 Task: Find a flat in Pila, Poland for 2 guests from 11th to 15th June, with a price range of ₹7000 to ₹14000, 1 bedroom, 2 beds, 1 bathroom, and amenities like Wifi and Air conditioning.
Action: Mouse moved to (453, 171)
Screenshot: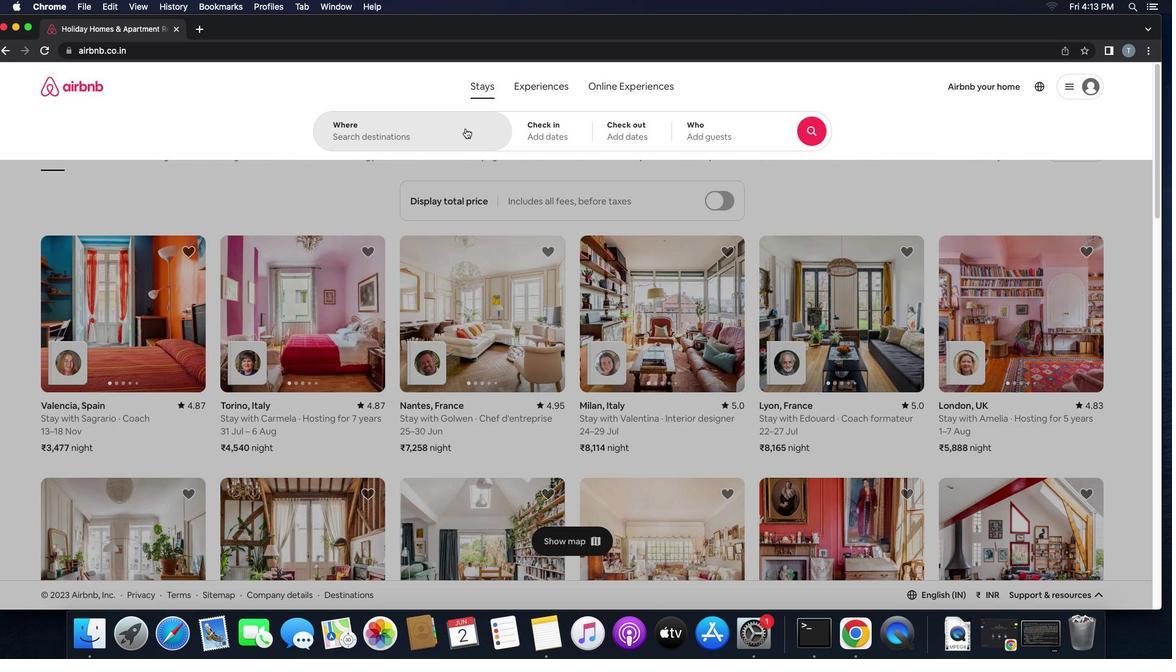 
Action: Mouse pressed left at (453, 171)
Screenshot: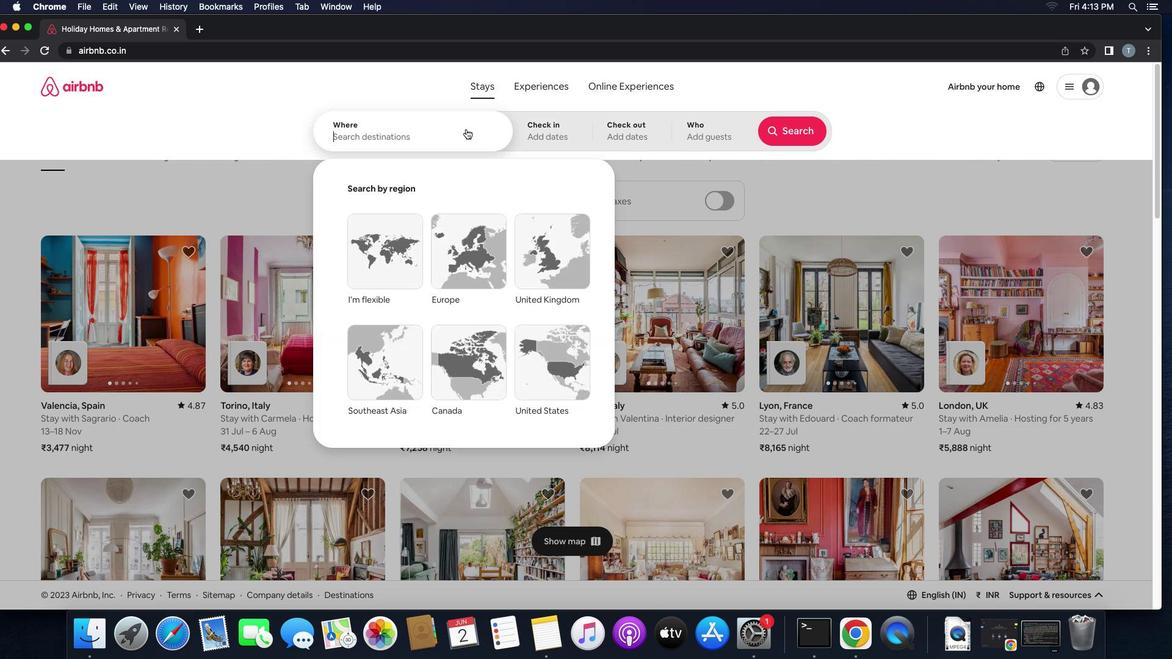 
Action: Mouse moved to (472, 175)
Screenshot: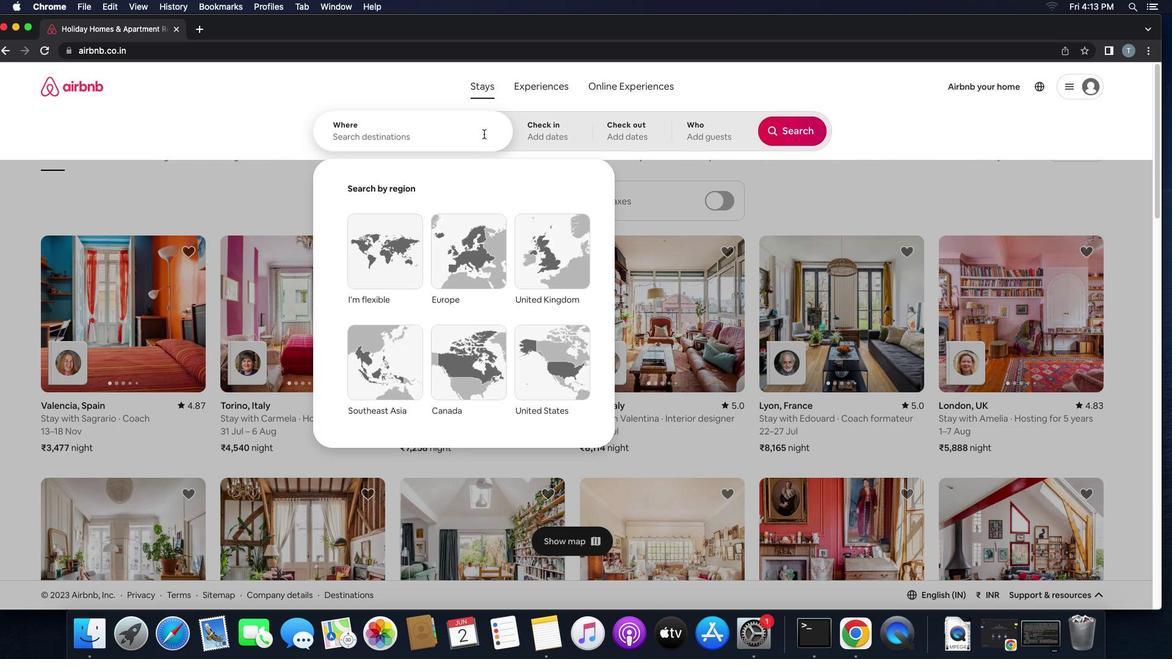 
Action: Key pressed 'p''i''l''a'',''p''o''l''a''n''d'
Screenshot: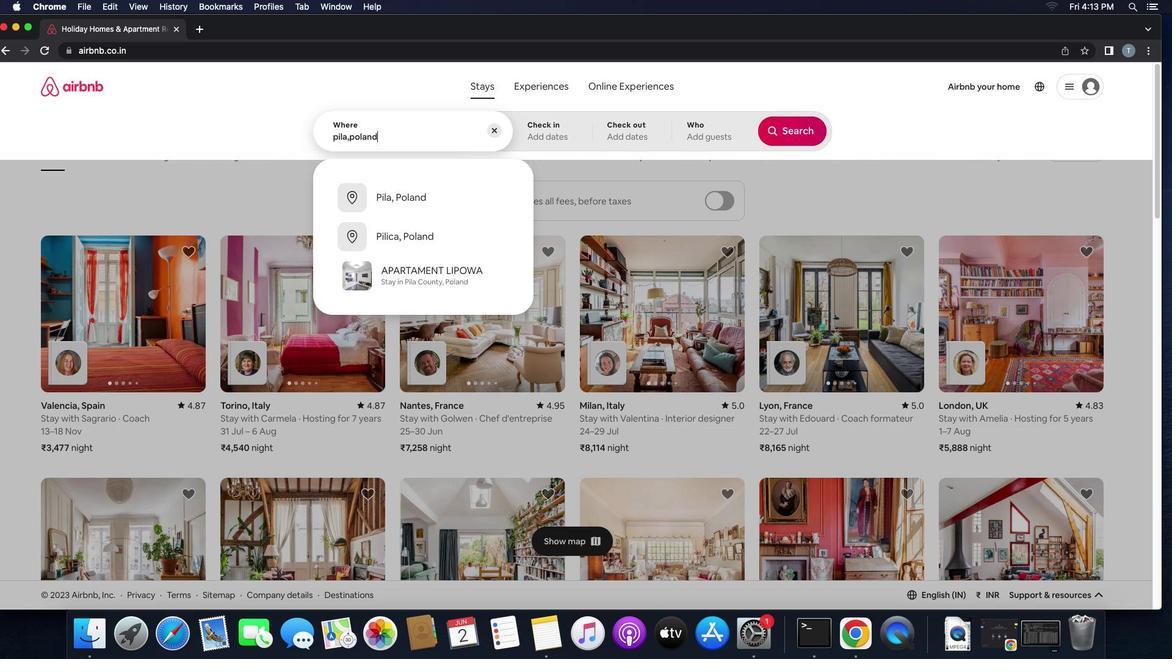 
Action: Mouse moved to (415, 233)
Screenshot: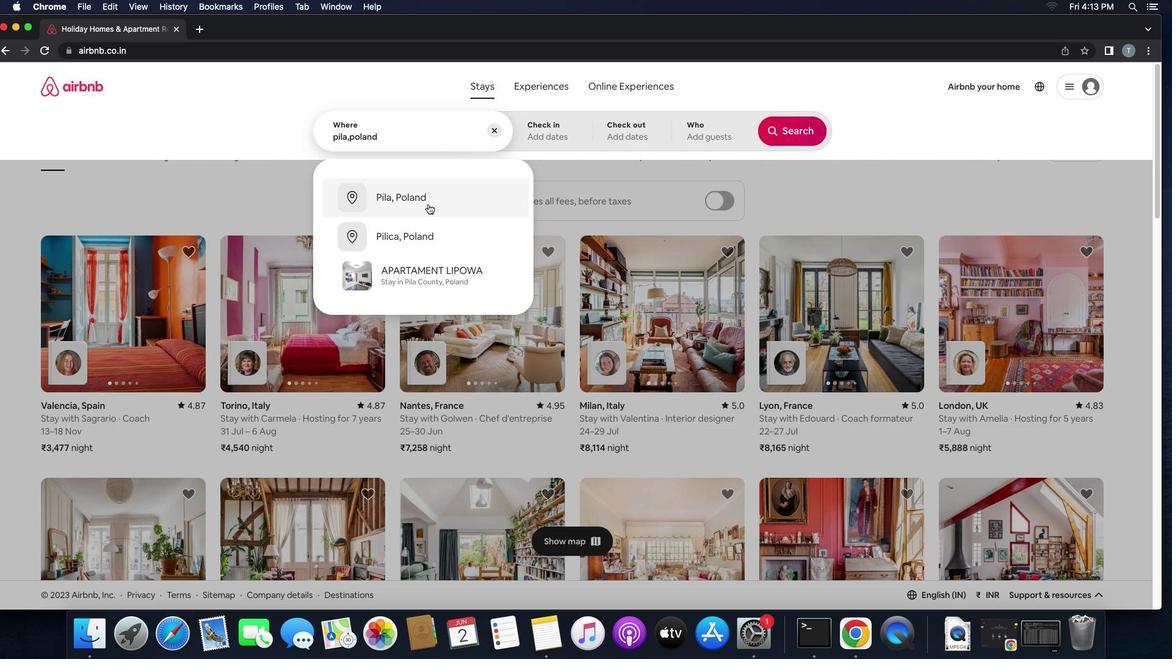 
Action: Mouse pressed left at (415, 233)
Screenshot: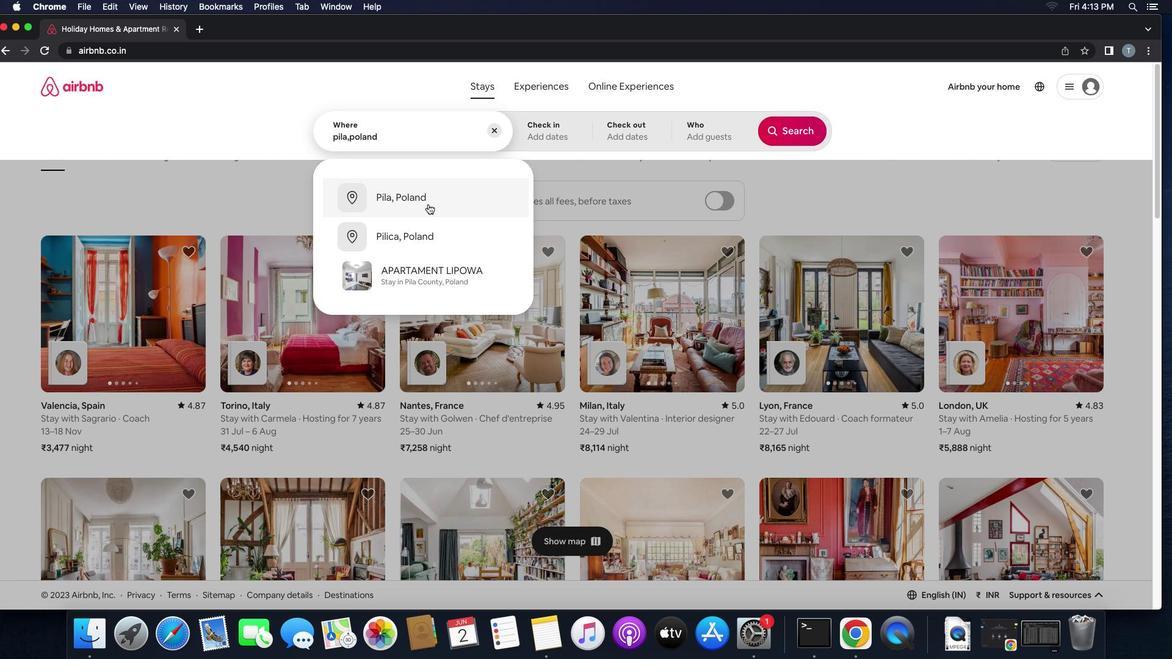 
Action: Mouse moved to (350, 345)
Screenshot: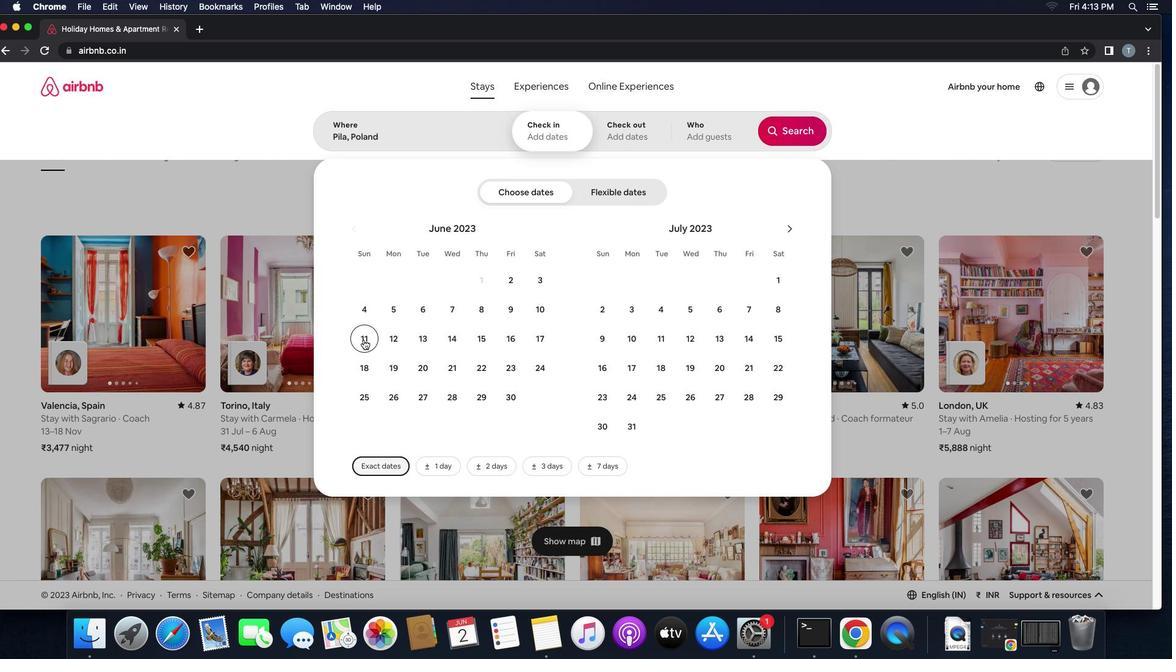
Action: Mouse pressed left at (350, 345)
Screenshot: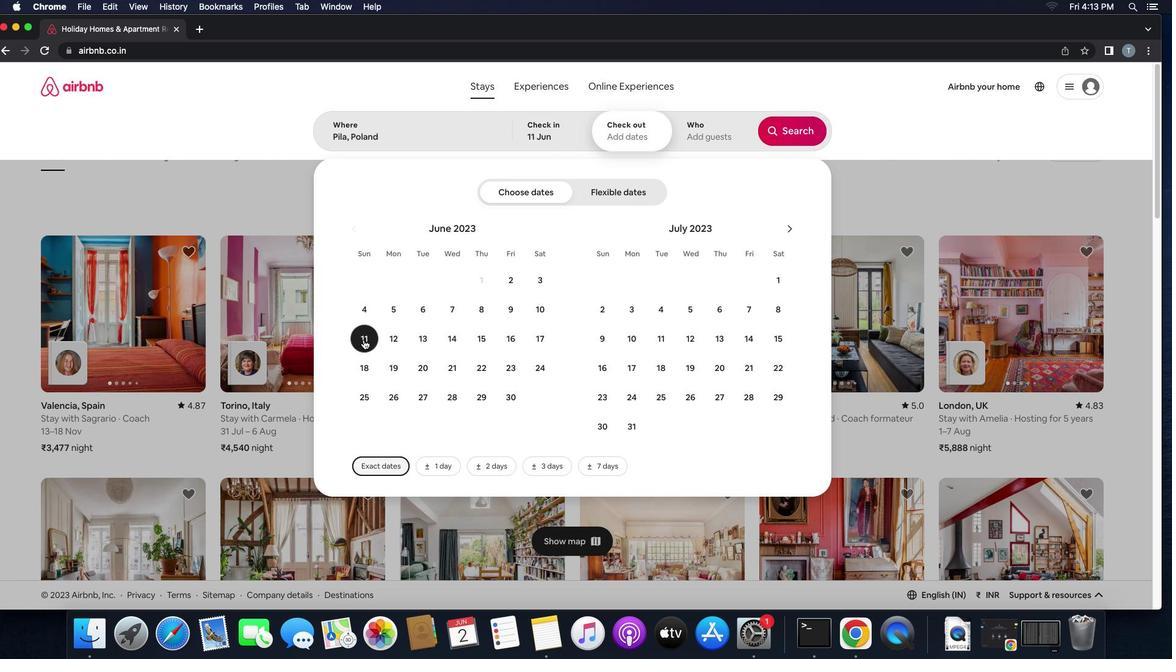 
Action: Mouse moved to (467, 342)
Screenshot: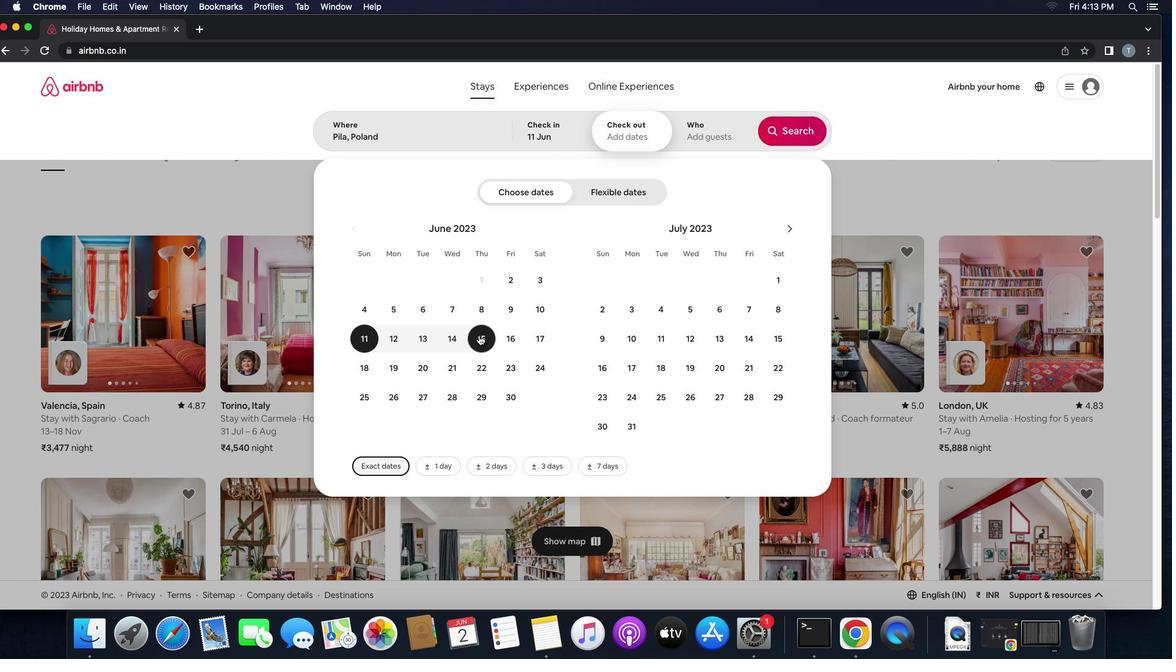 
Action: Mouse pressed left at (467, 342)
Screenshot: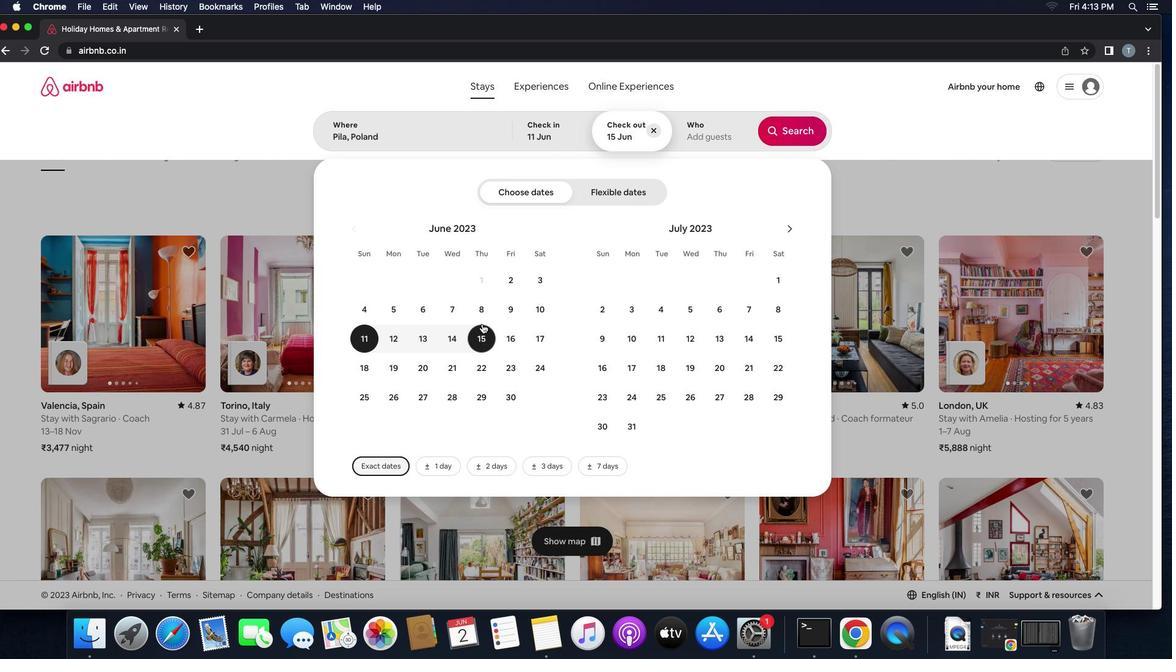 
Action: Mouse moved to (673, 174)
Screenshot: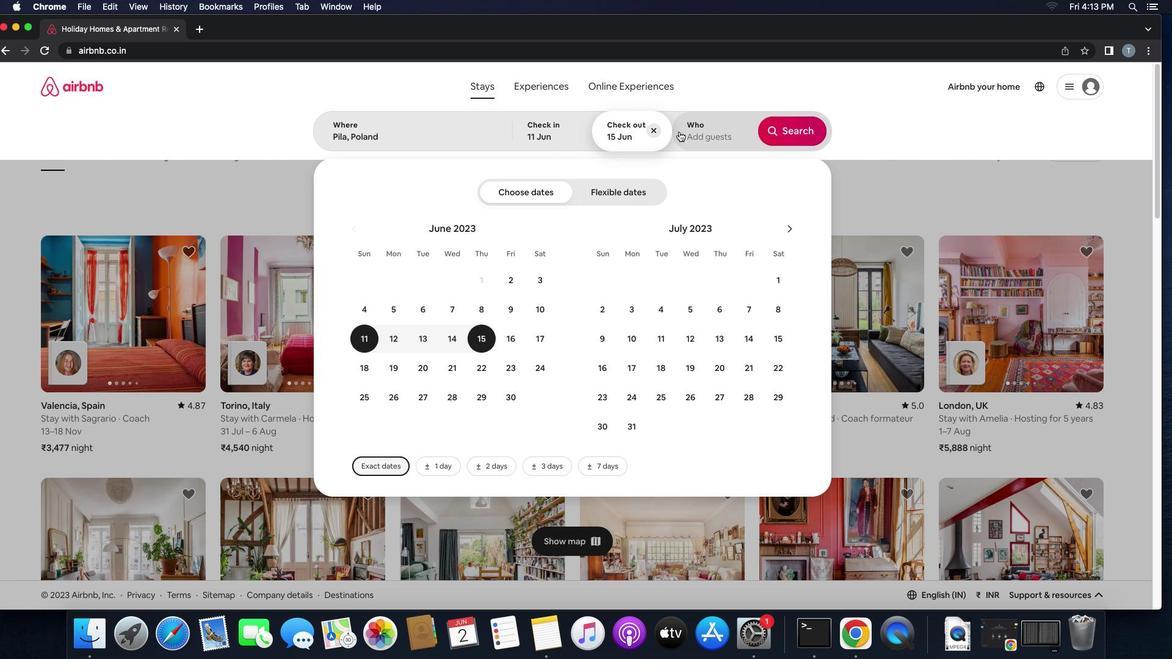 
Action: Mouse pressed left at (673, 174)
Screenshot: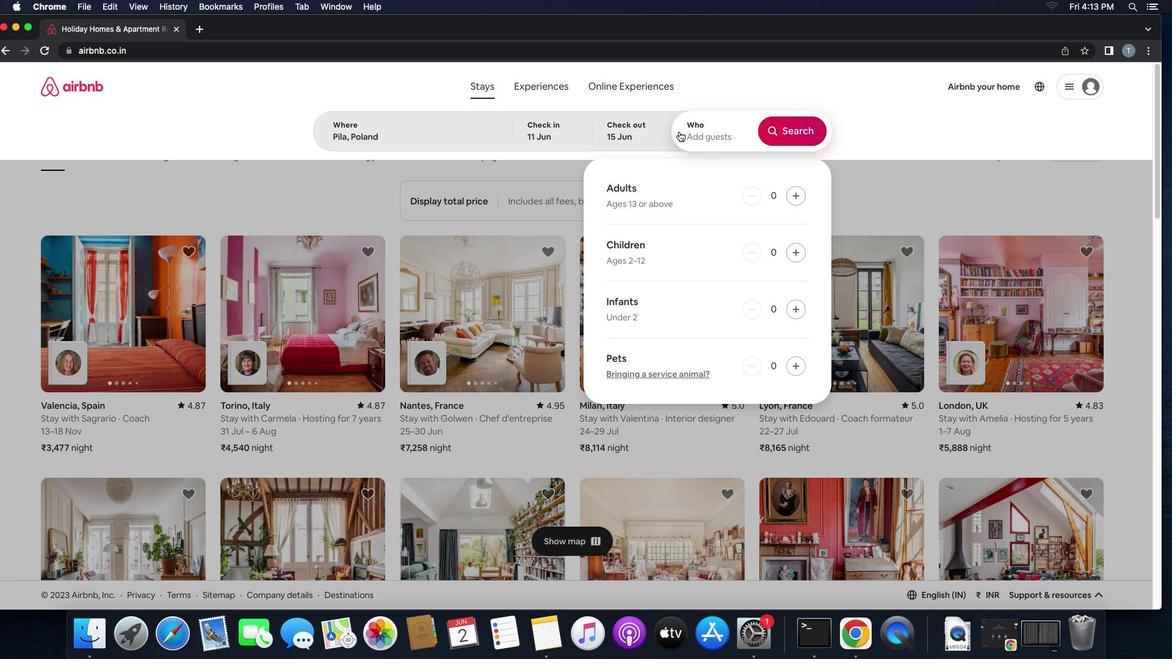 
Action: Mouse moved to (798, 223)
Screenshot: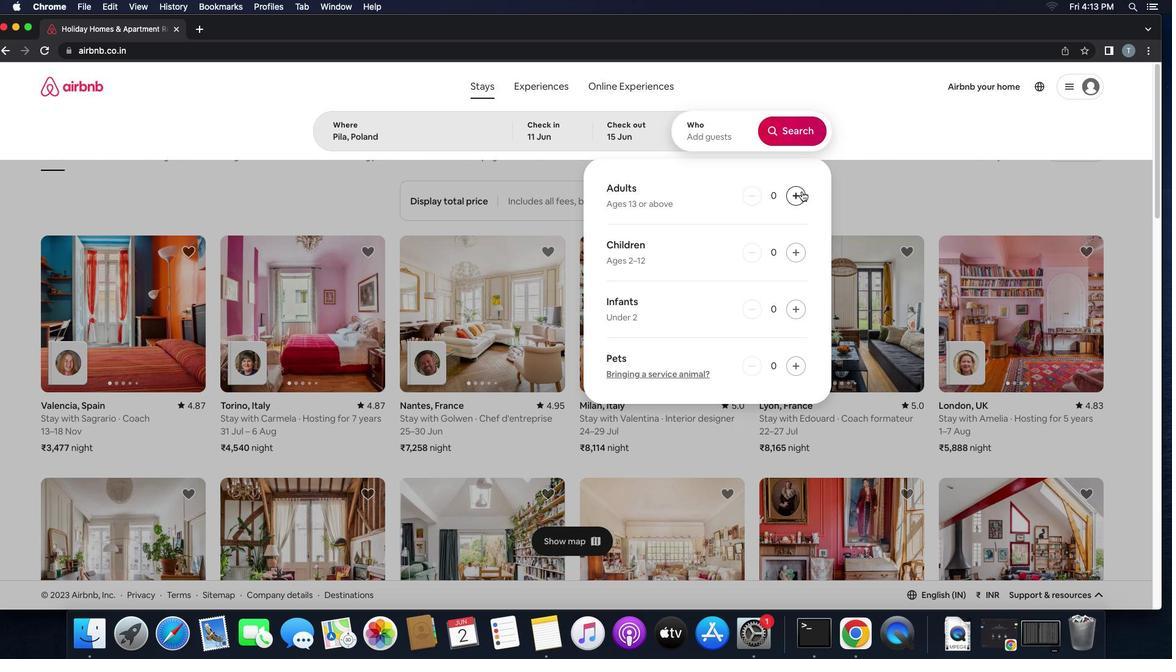 
Action: Mouse pressed left at (798, 223)
Screenshot: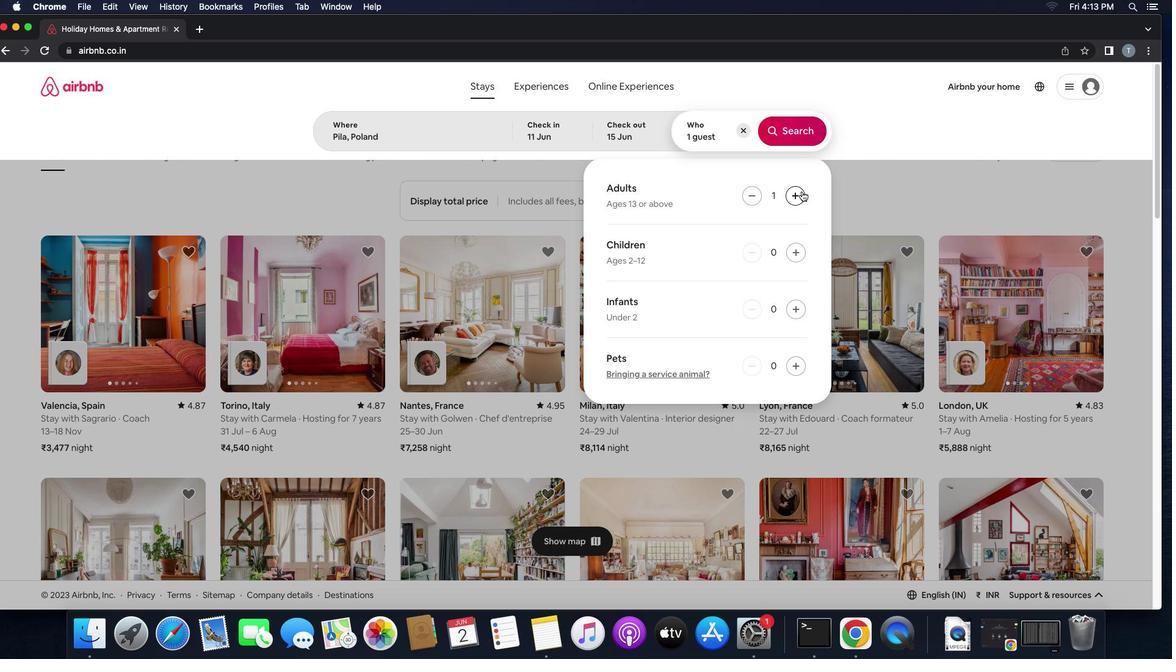 
Action: Mouse pressed left at (798, 223)
Screenshot: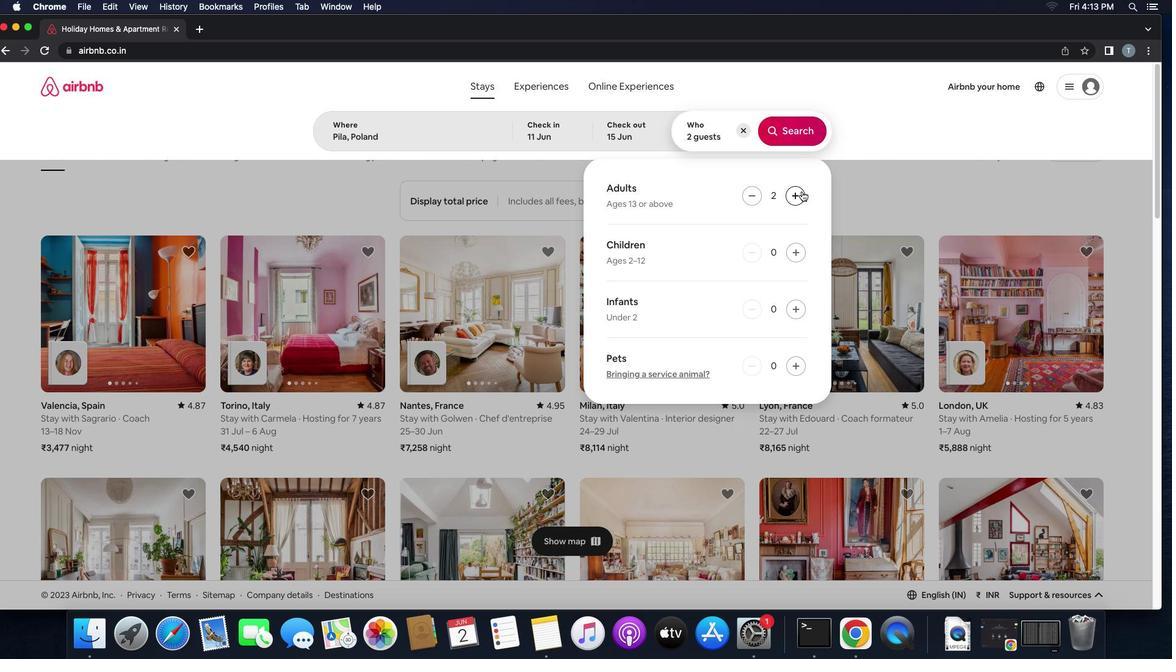 
Action: Mouse moved to (794, 172)
Screenshot: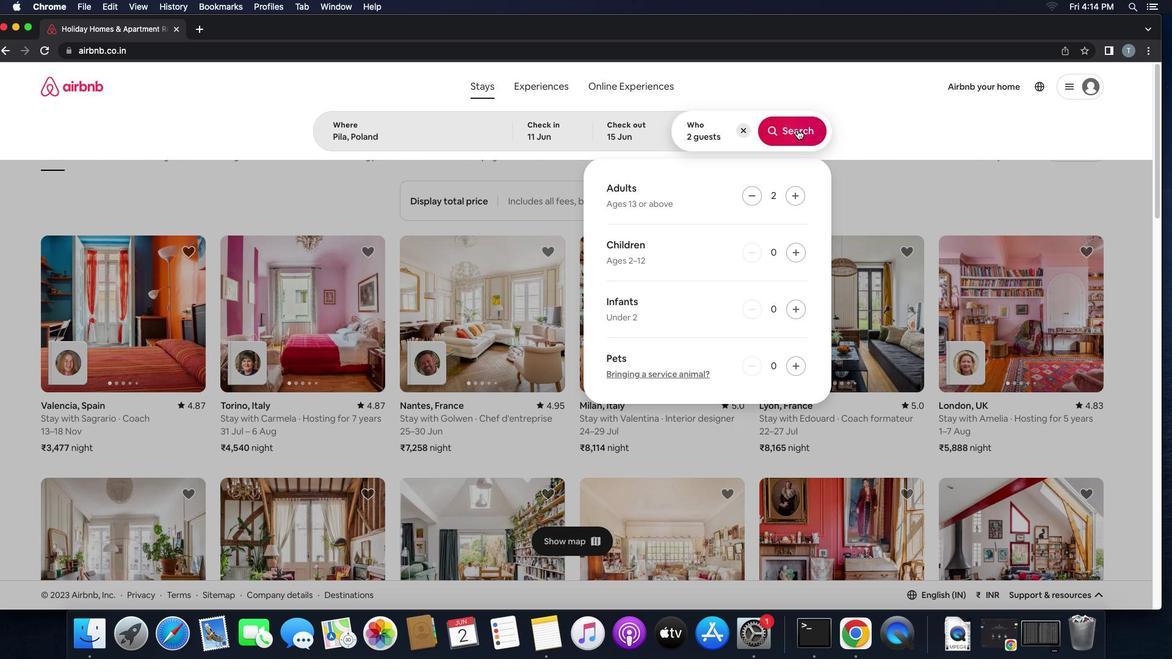 
Action: Mouse pressed left at (794, 172)
Screenshot: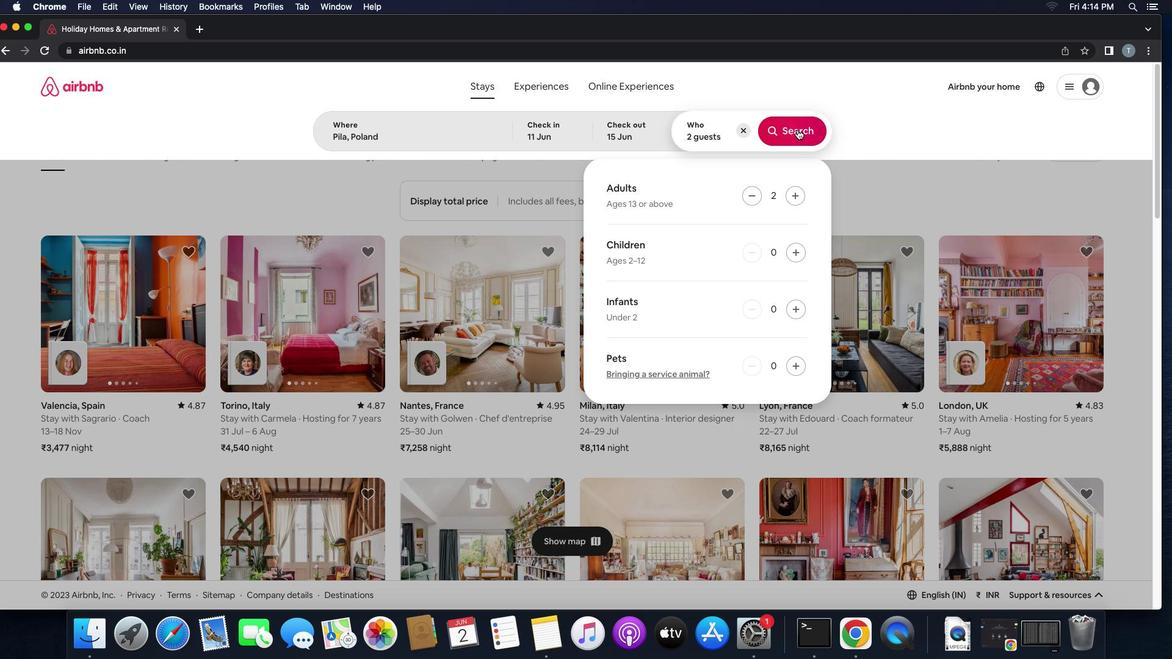 
Action: Mouse moved to (1112, 183)
Screenshot: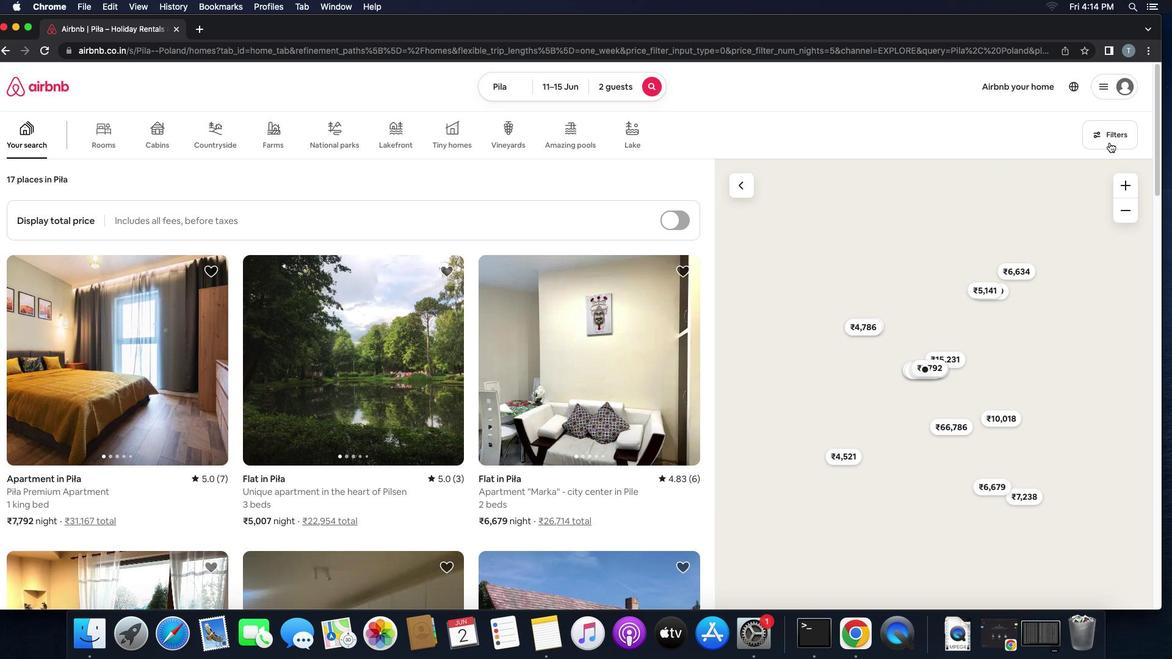 
Action: Mouse pressed left at (1112, 183)
Screenshot: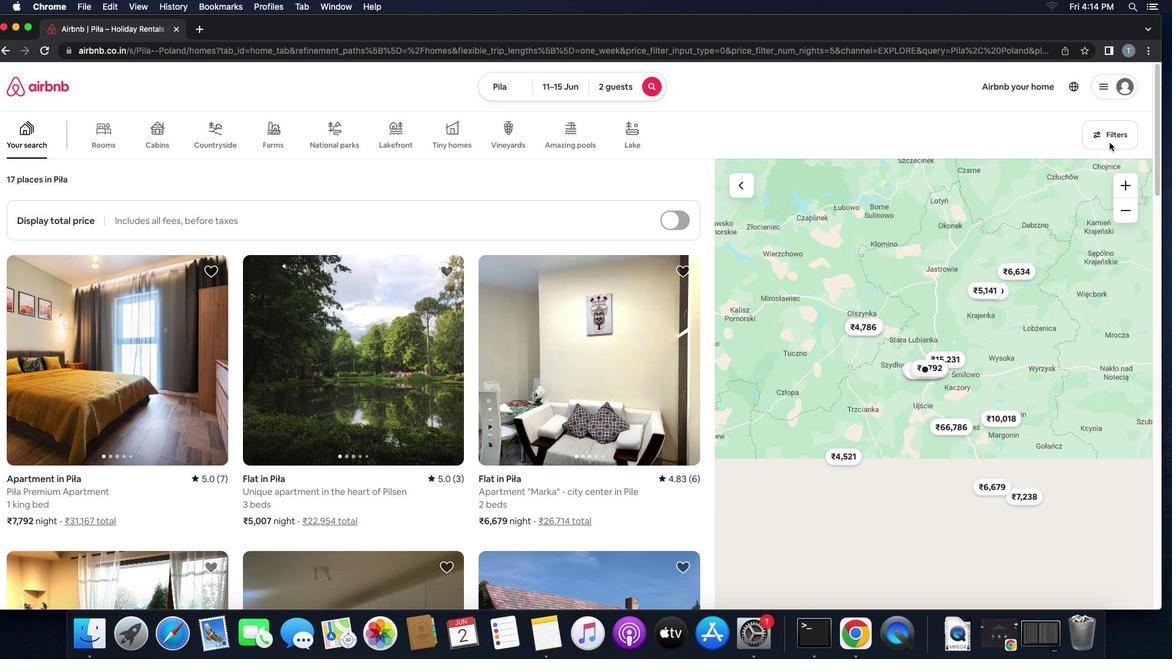 
Action: Mouse moved to (841, 253)
Screenshot: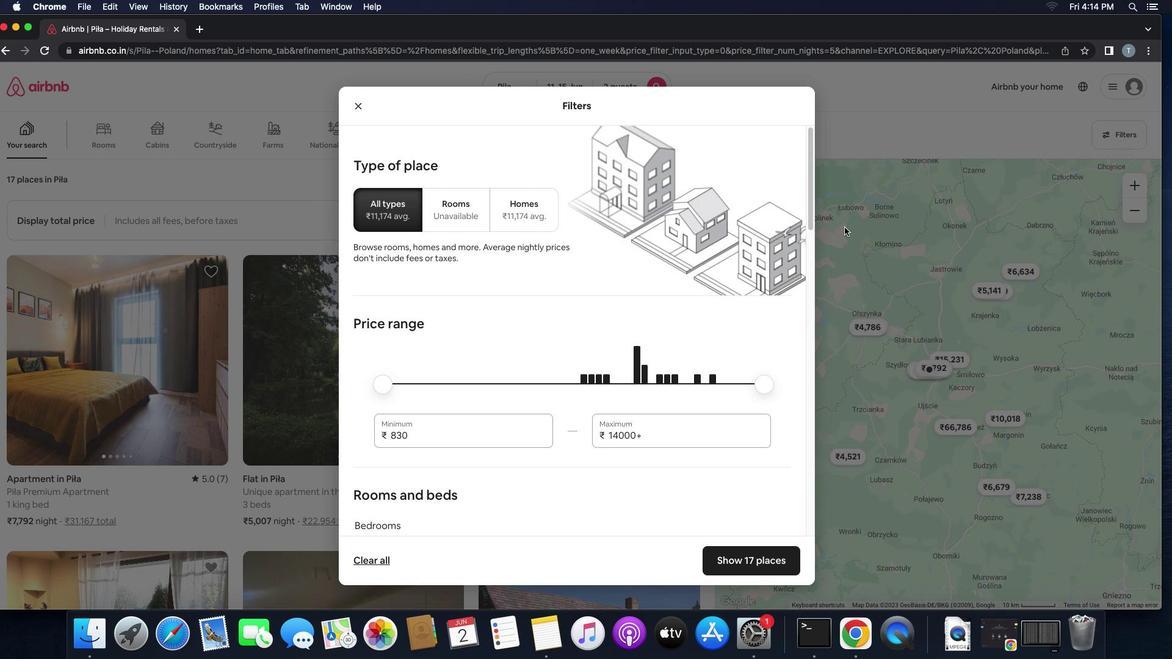 
Action: Mouse scrolled (841, 253) with delta (-20, 65)
Screenshot: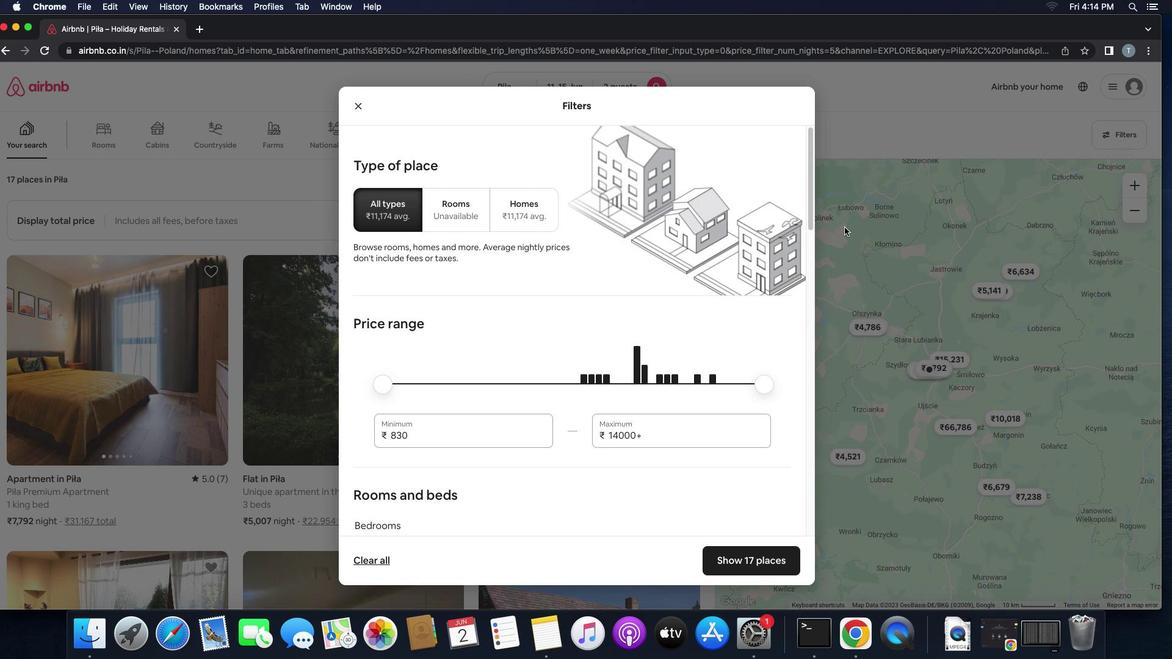 
Action: Mouse scrolled (841, 253) with delta (-20, 65)
Screenshot: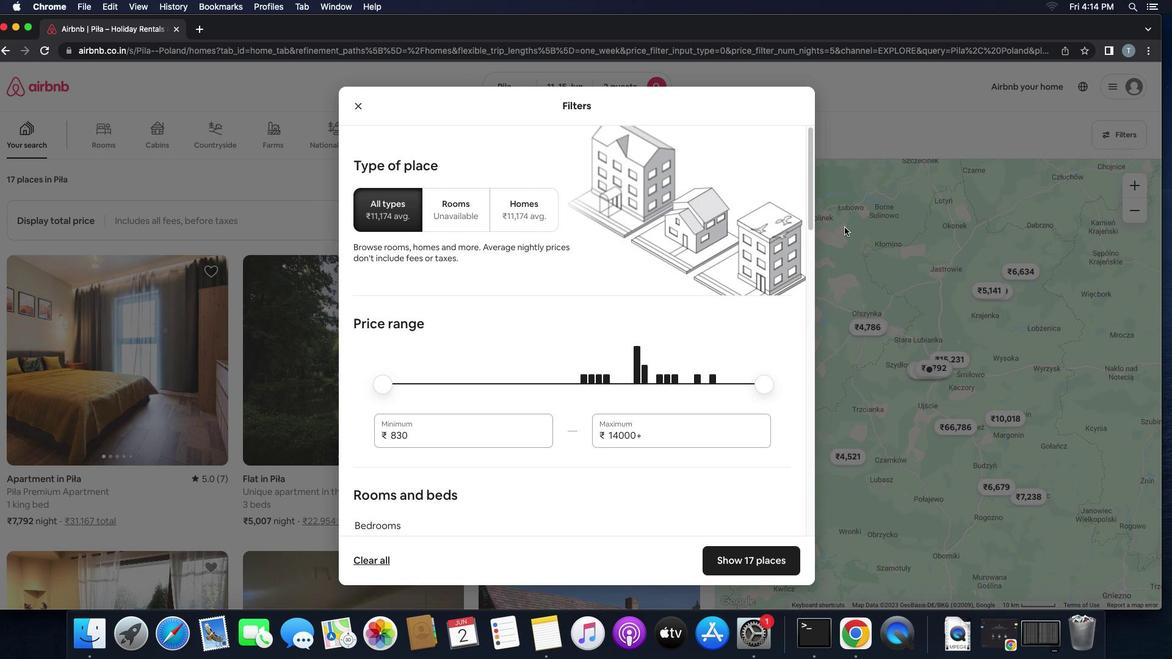 
Action: Mouse moved to (649, 340)
Screenshot: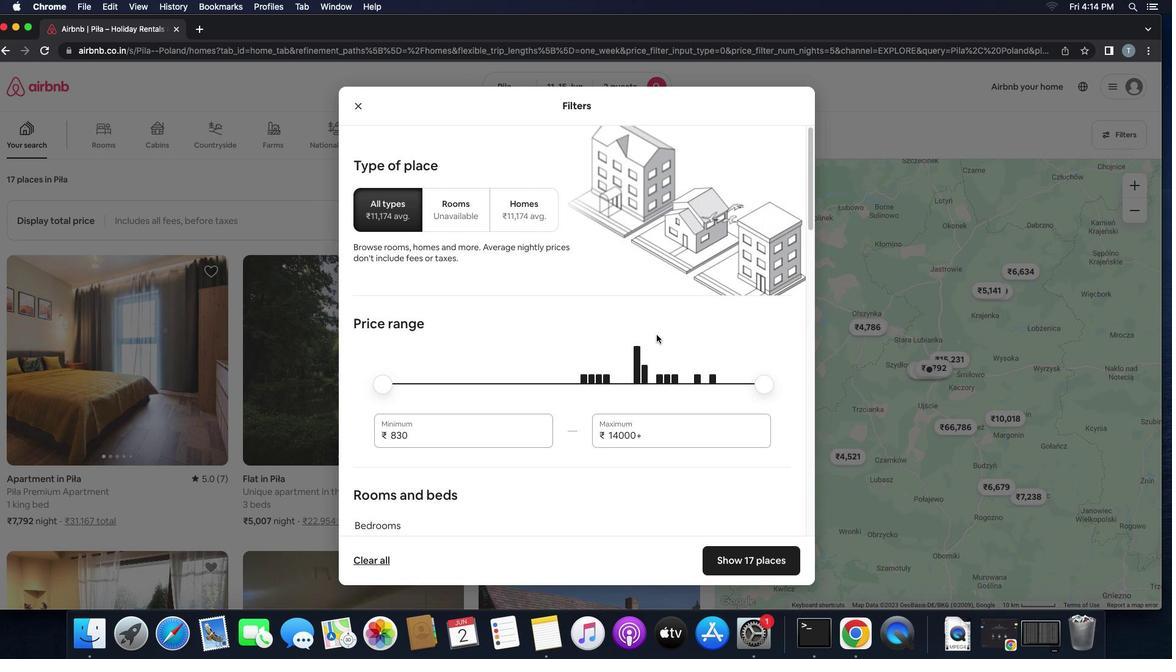 
Action: Mouse scrolled (649, 340) with delta (-20, 65)
Screenshot: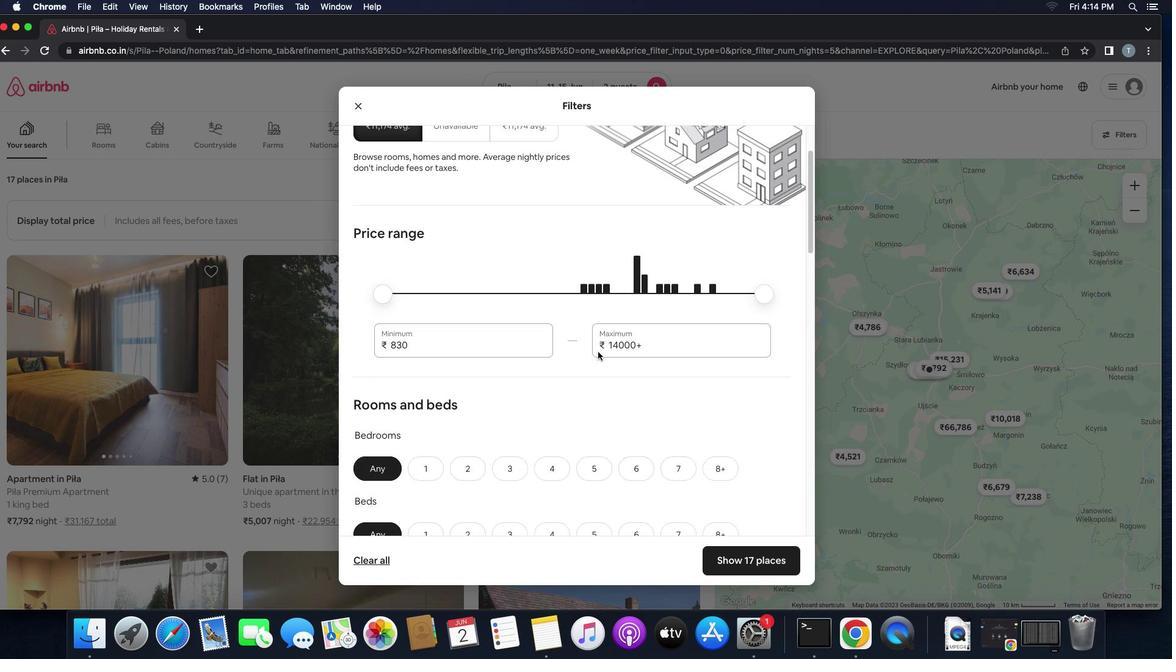 
Action: Mouse scrolled (649, 340) with delta (-20, 65)
Screenshot: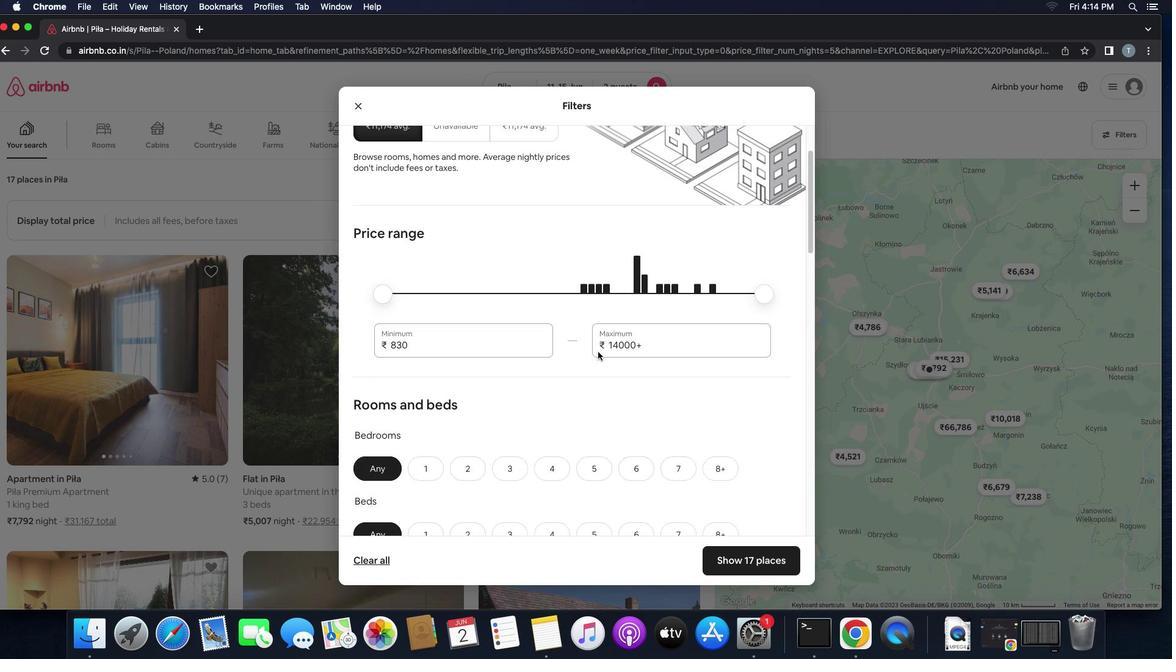 
Action: Mouse scrolled (649, 340) with delta (-20, 64)
Screenshot: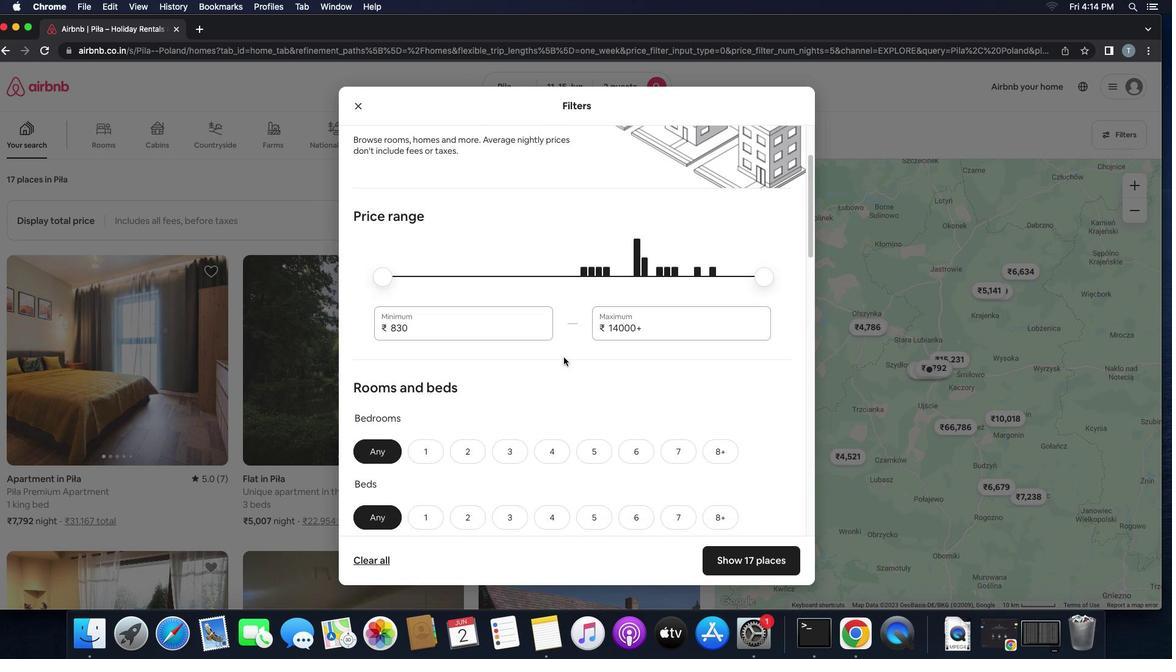 
Action: Mouse moved to (456, 335)
Screenshot: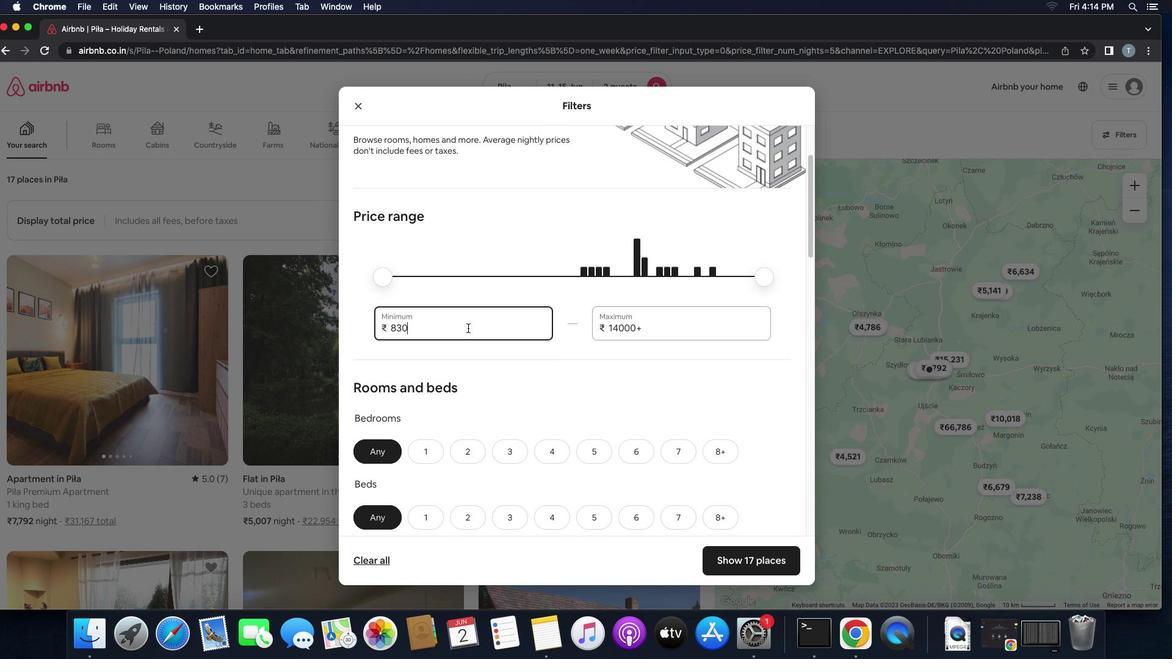 
Action: Mouse pressed left at (456, 335)
Screenshot: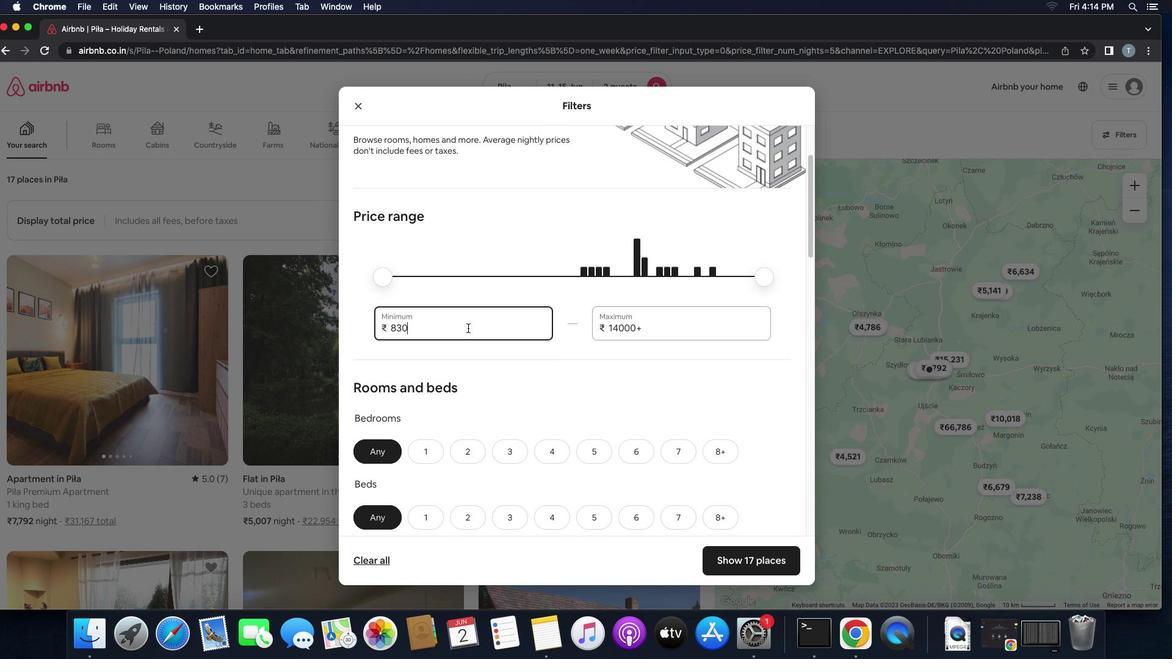 
Action: Key pressed Key.backspaceKey.backspaceKey.backspace'7''0''0''0'
Screenshot: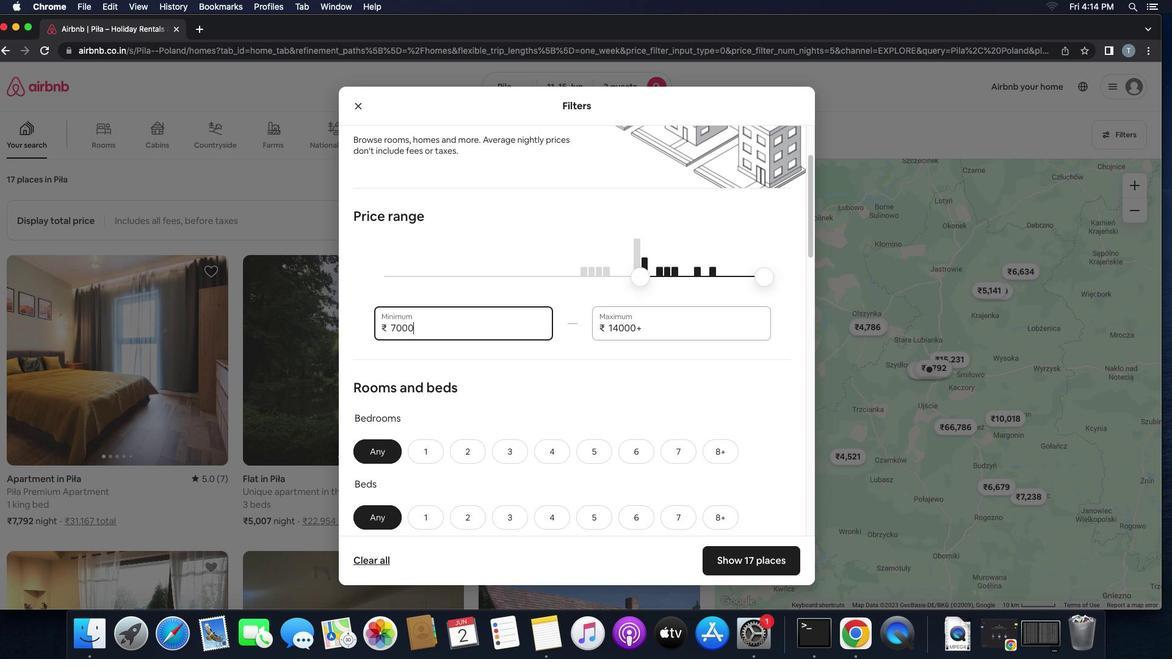 
Action: Mouse moved to (681, 340)
Screenshot: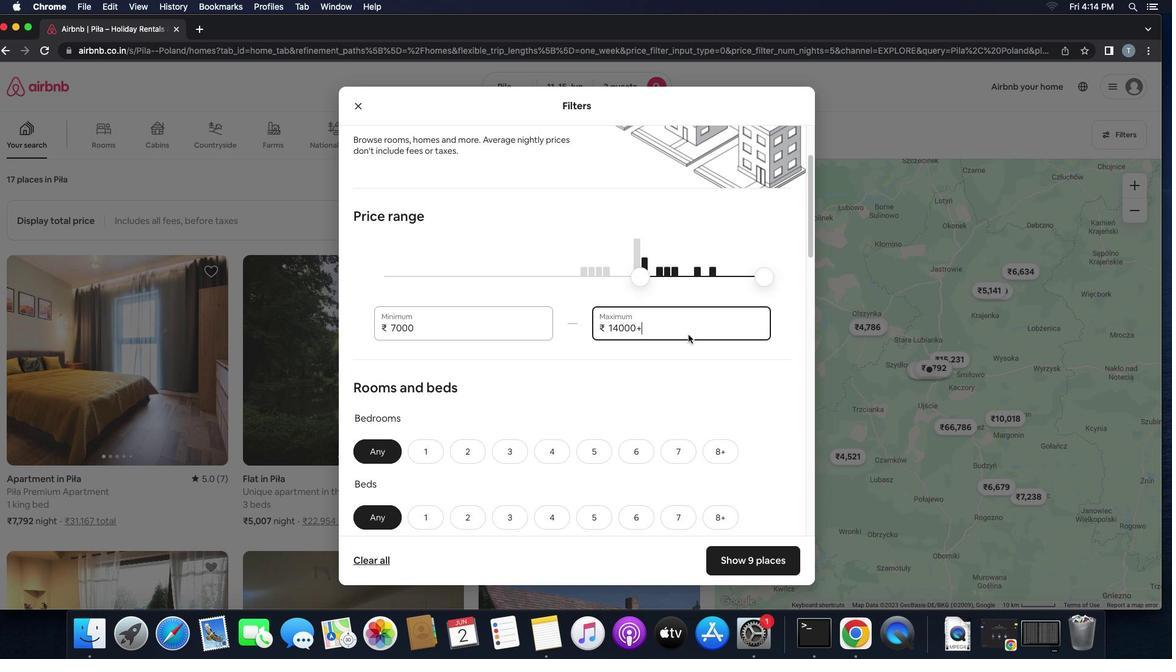 
Action: Mouse pressed left at (681, 340)
Screenshot: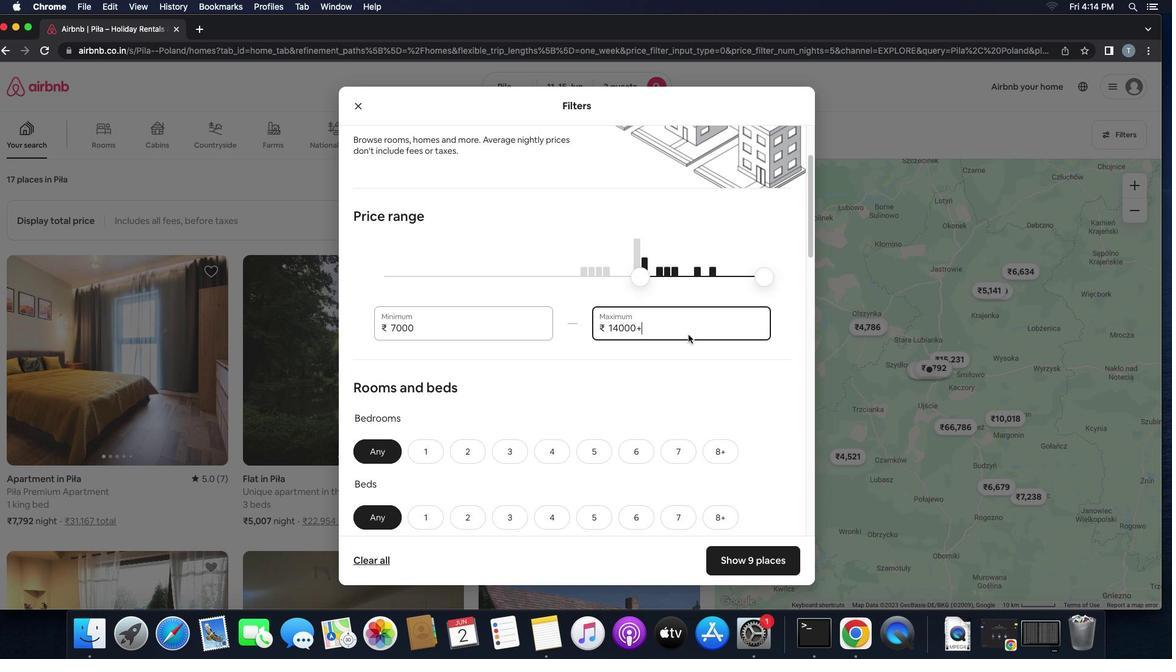 
Action: Mouse moved to (679, 341)
Screenshot: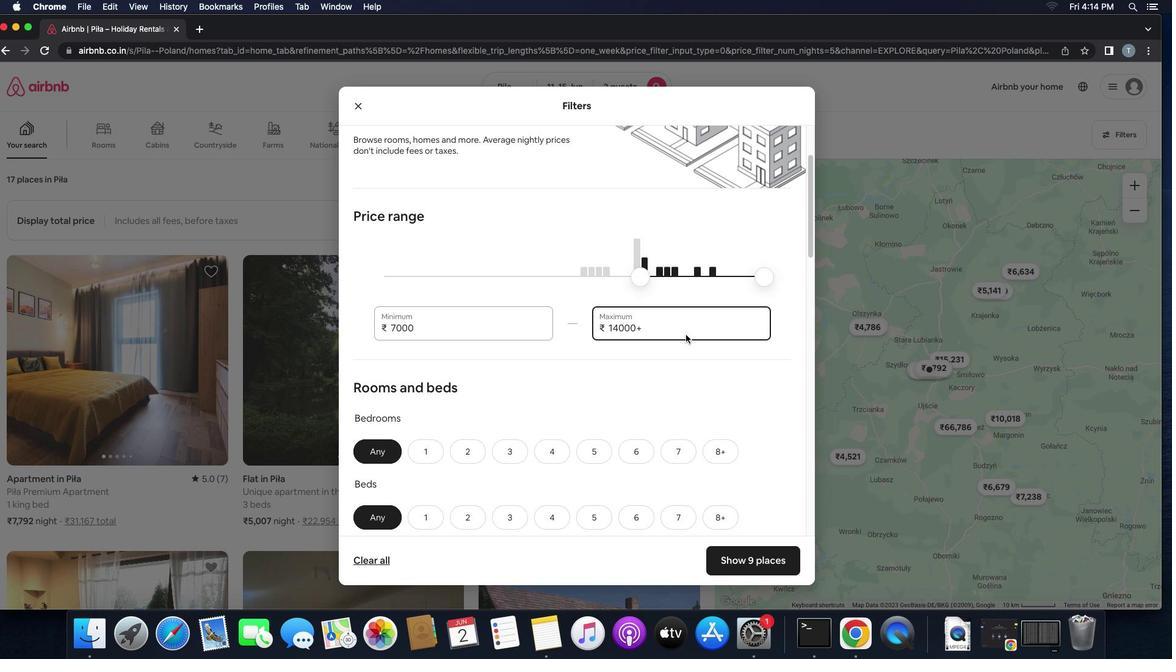 
Action: Key pressed Key.backspaceKey.backspaceKey.backspaceKey.backspaceKey.backspaceKey.backspace'1''6''0''0''0'
Screenshot: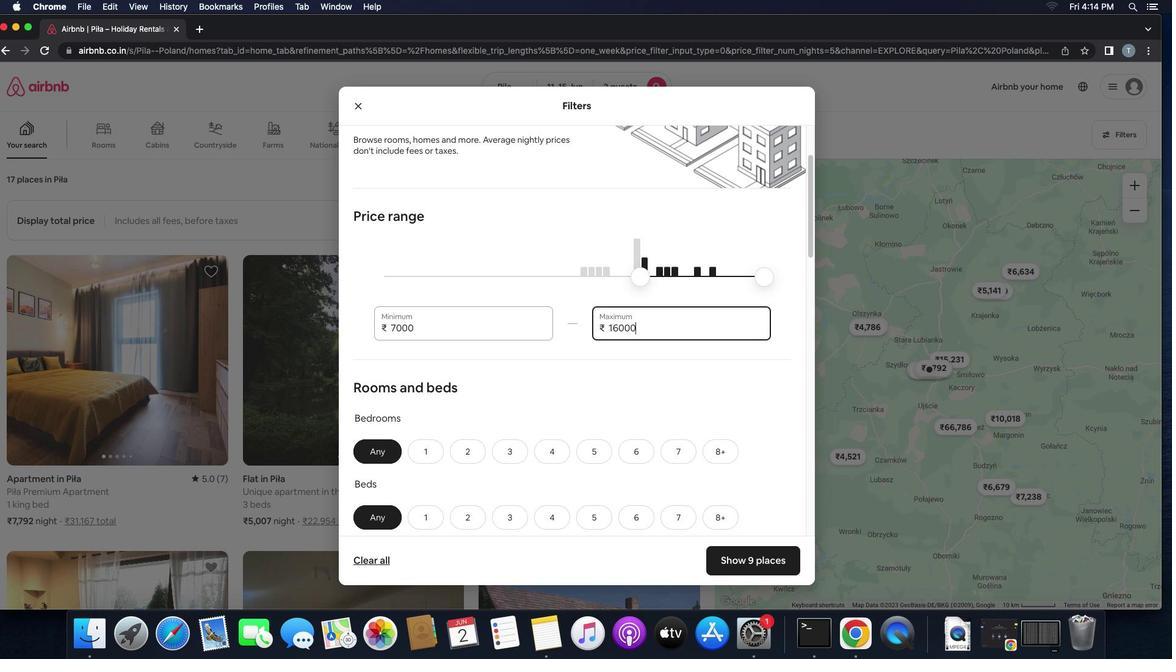 
Action: Mouse moved to (648, 310)
Screenshot: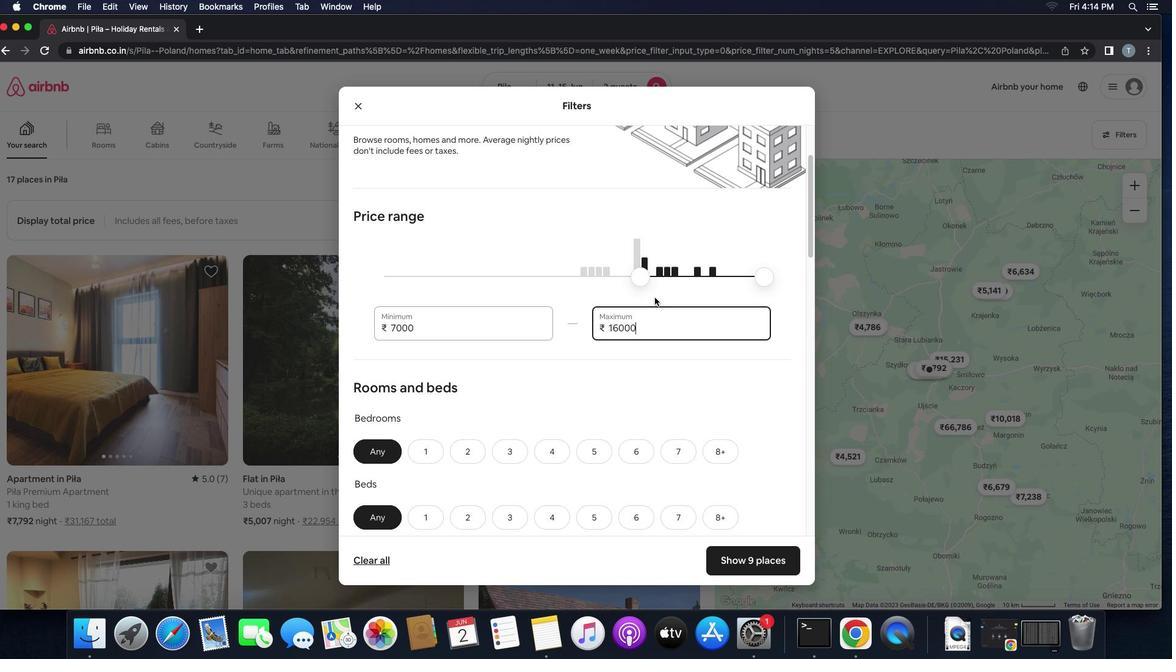 
Action: Mouse scrolled (648, 310) with delta (-20, 65)
Screenshot: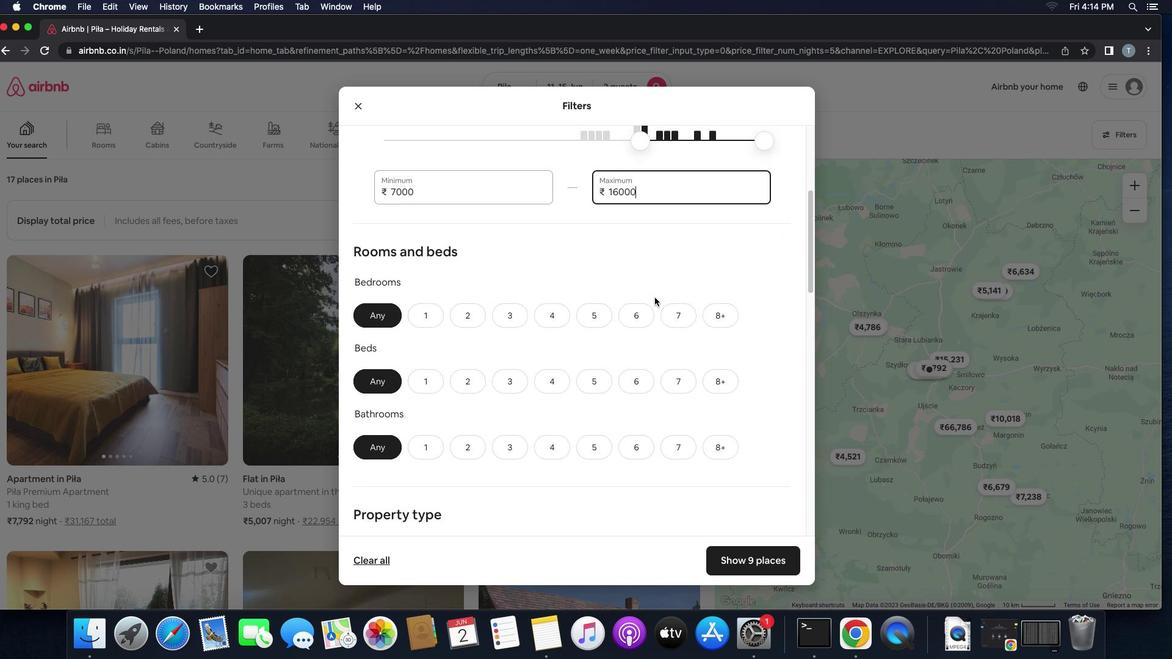 
Action: Mouse scrolled (648, 310) with delta (-20, 65)
Screenshot: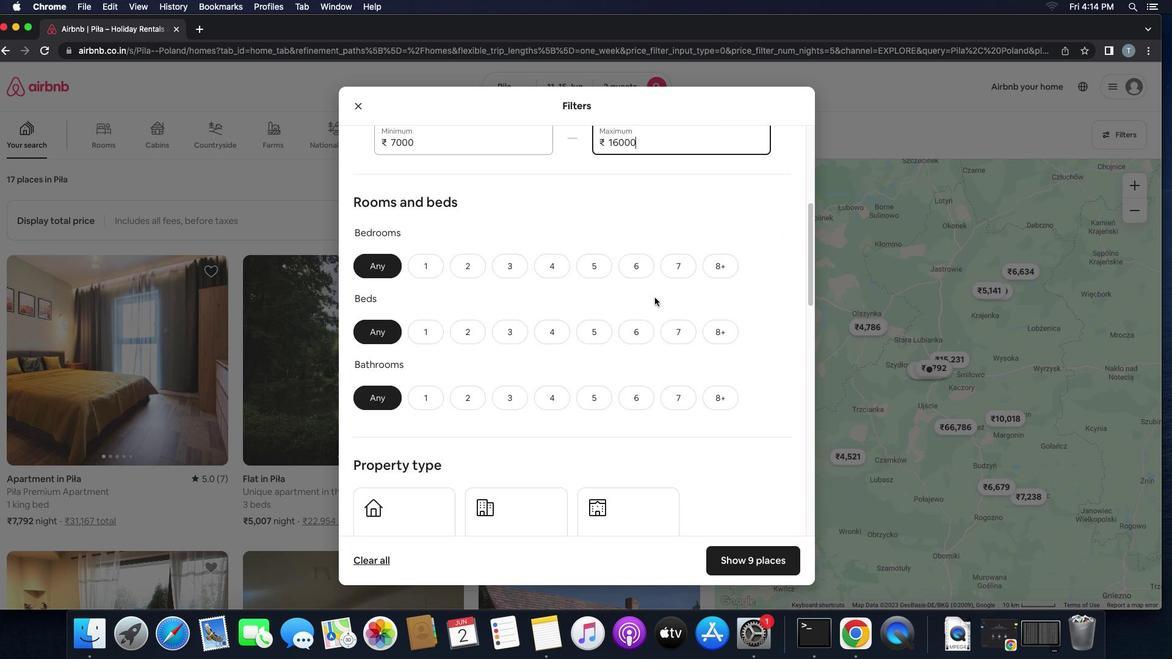 
Action: Mouse scrolled (648, 310) with delta (-20, 64)
Screenshot: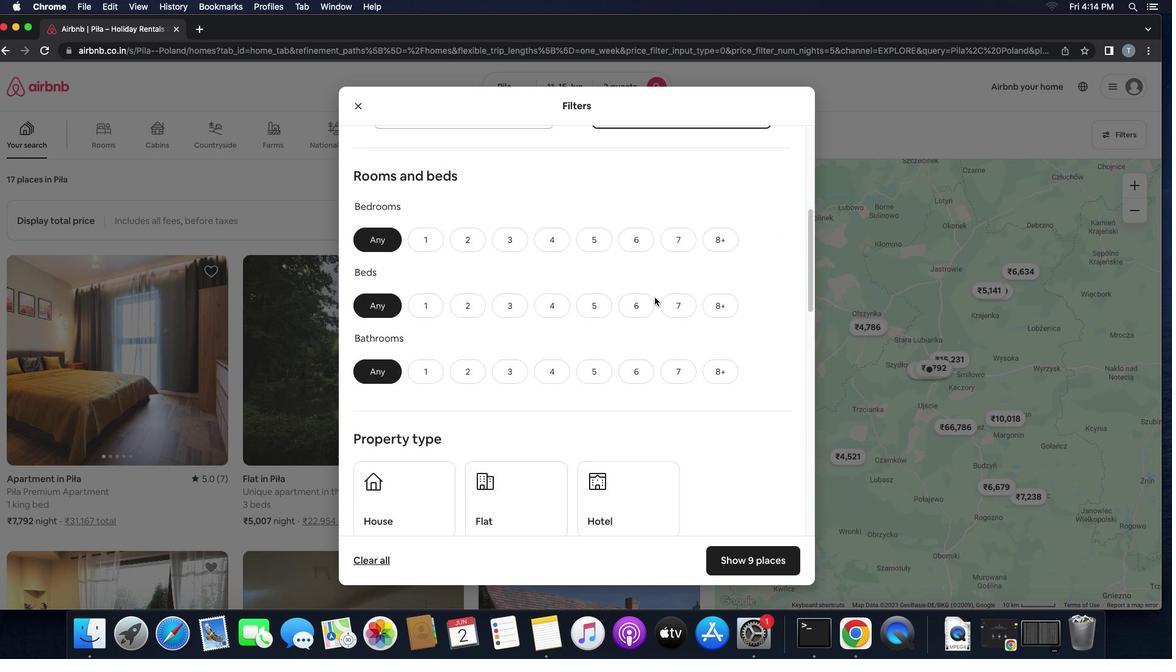 
Action: Mouse scrolled (648, 310) with delta (-20, 64)
Screenshot: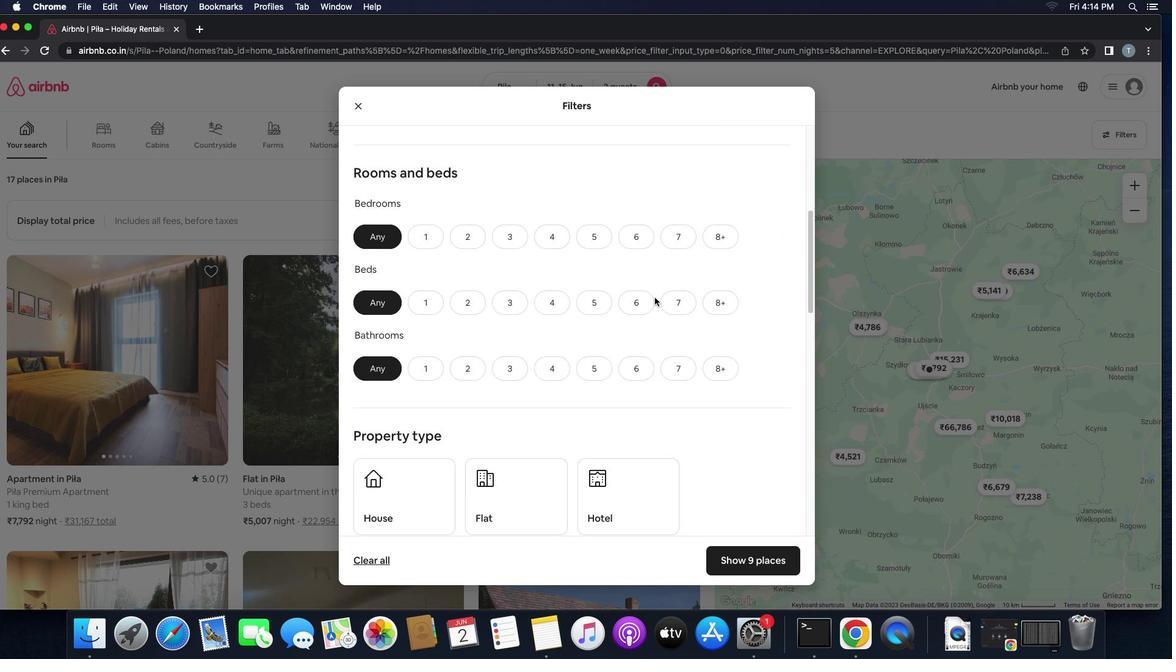 
Action: Mouse moved to (647, 310)
Screenshot: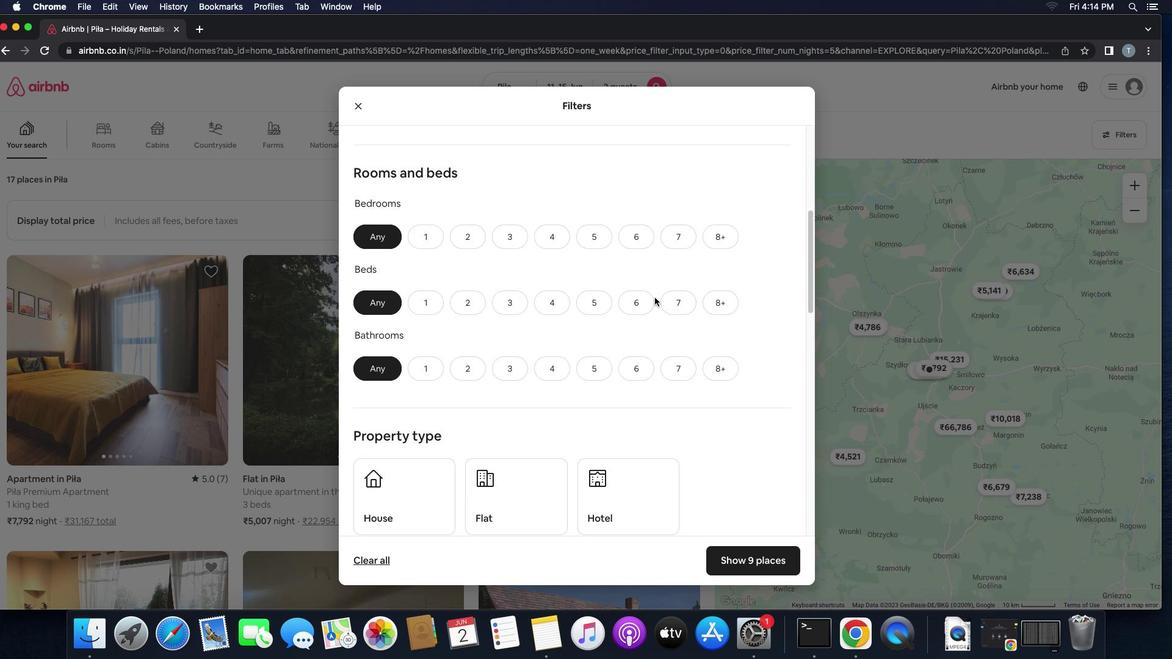 
Action: Mouse scrolled (647, 310) with delta (-20, 65)
Screenshot: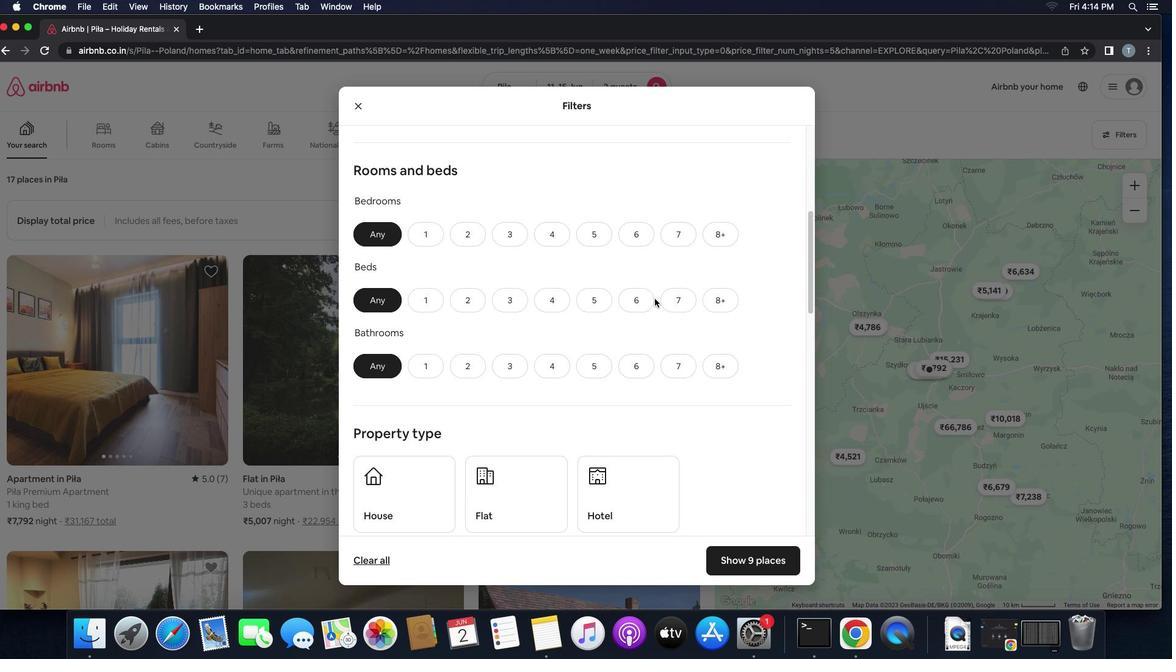 
Action: Mouse moved to (646, 312)
Screenshot: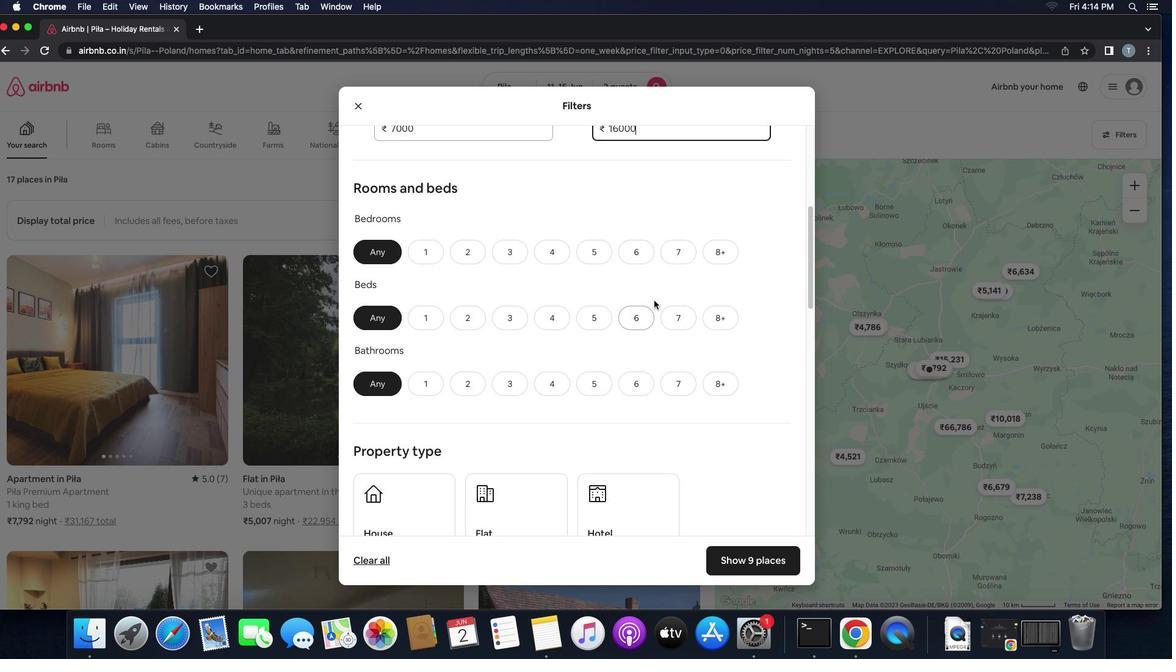 
Action: Mouse scrolled (646, 312) with delta (-20, 66)
Screenshot: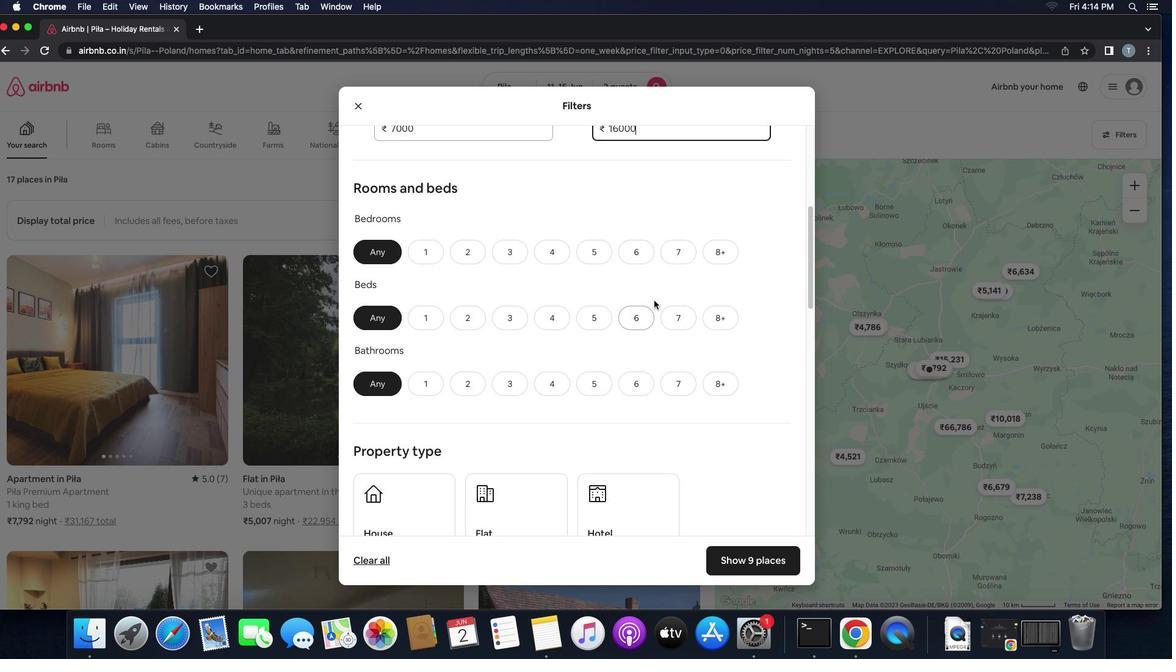 
Action: Mouse moved to (646, 312)
Screenshot: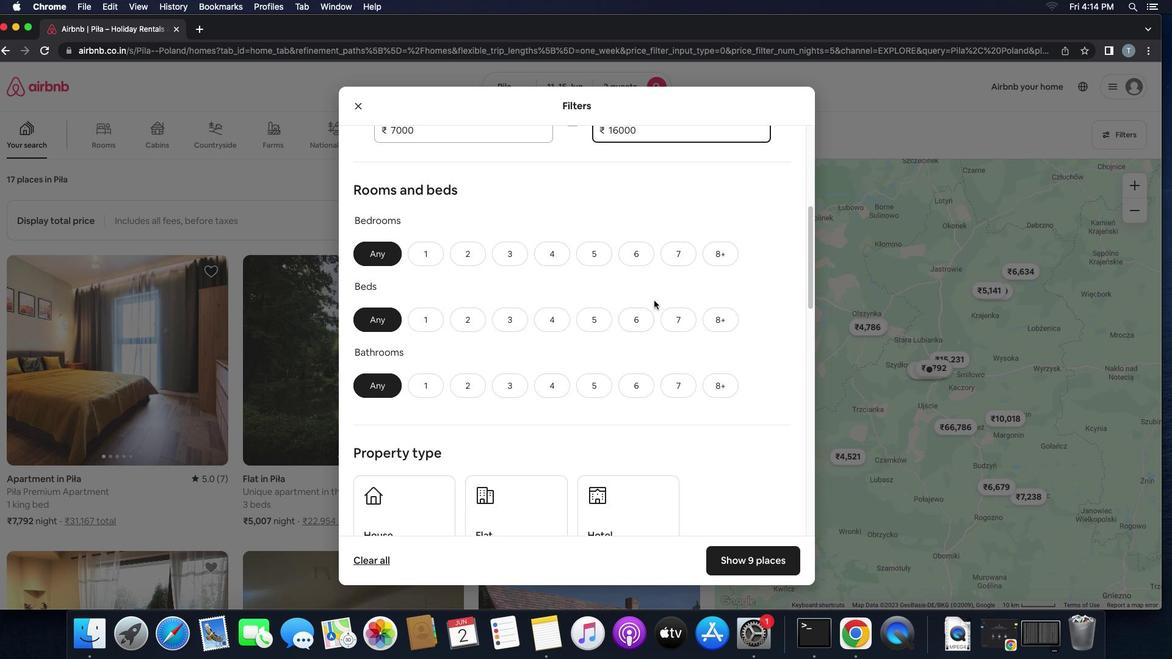 
Action: Mouse scrolled (646, 312) with delta (-20, 66)
Screenshot: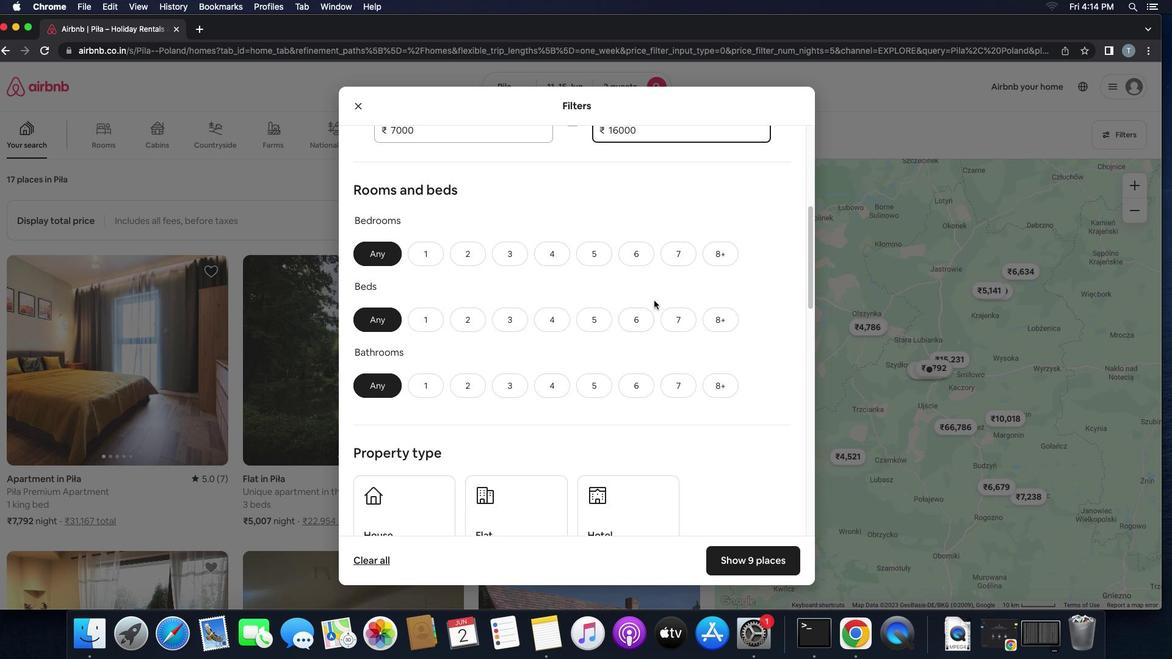 
Action: Mouse moved to (646, 312)
Screenshot: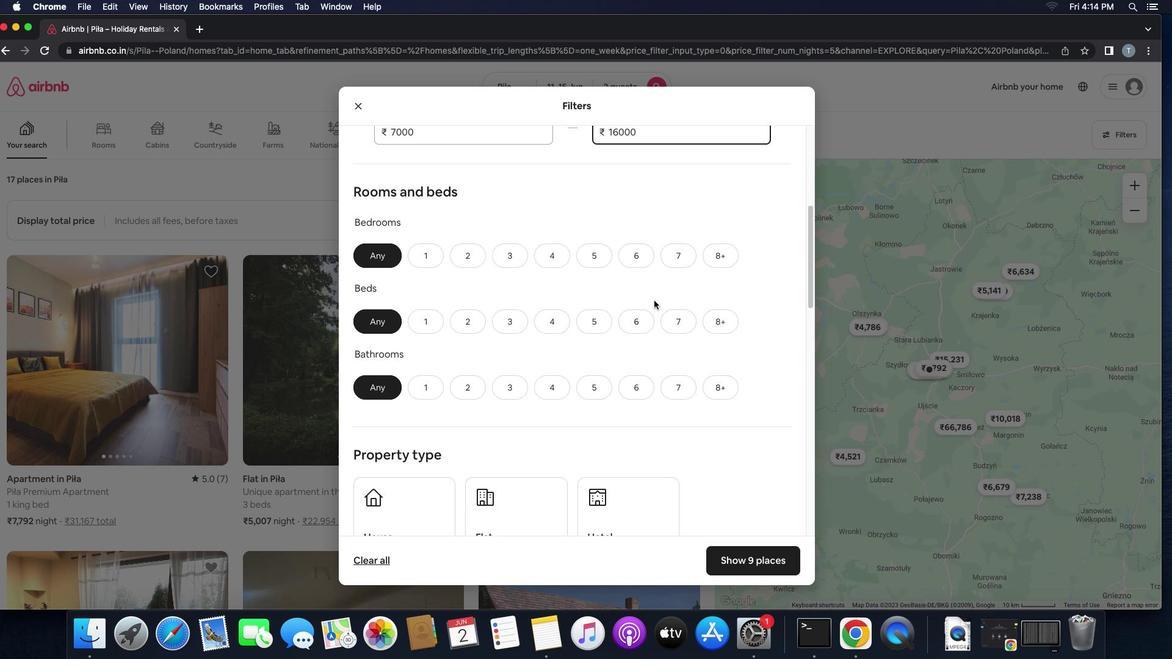 
Action: Mouse scrolled (646, 312) with delta (-20, 66)
Screenshot: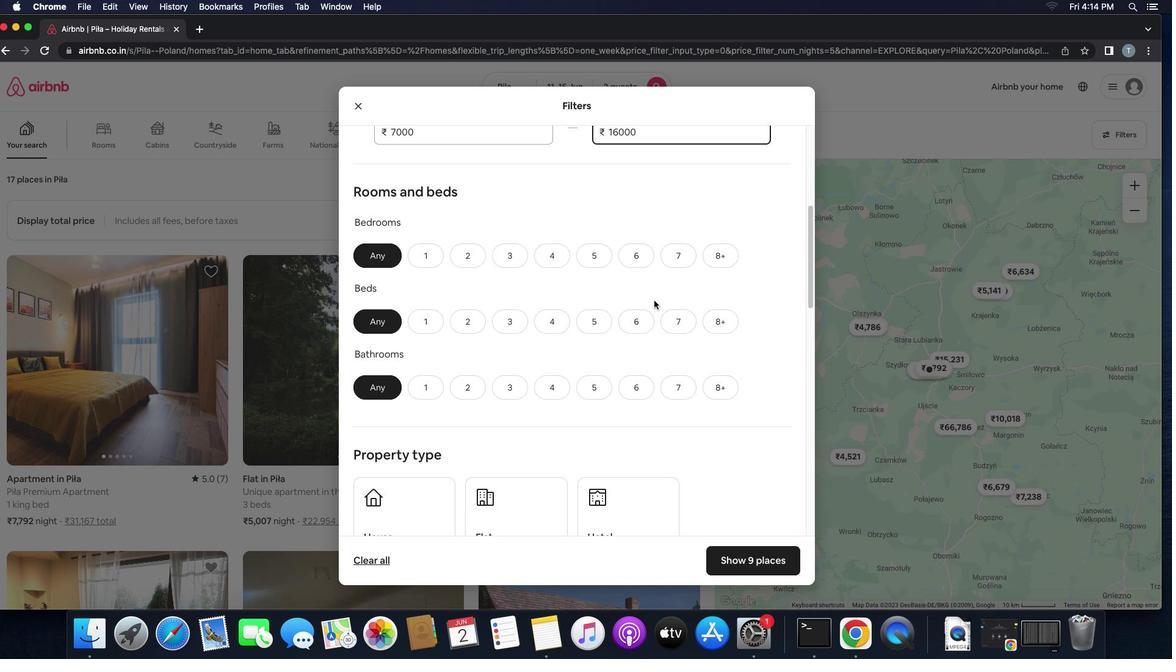 
Action: Mouse moved to (632, 327)
Screenshot: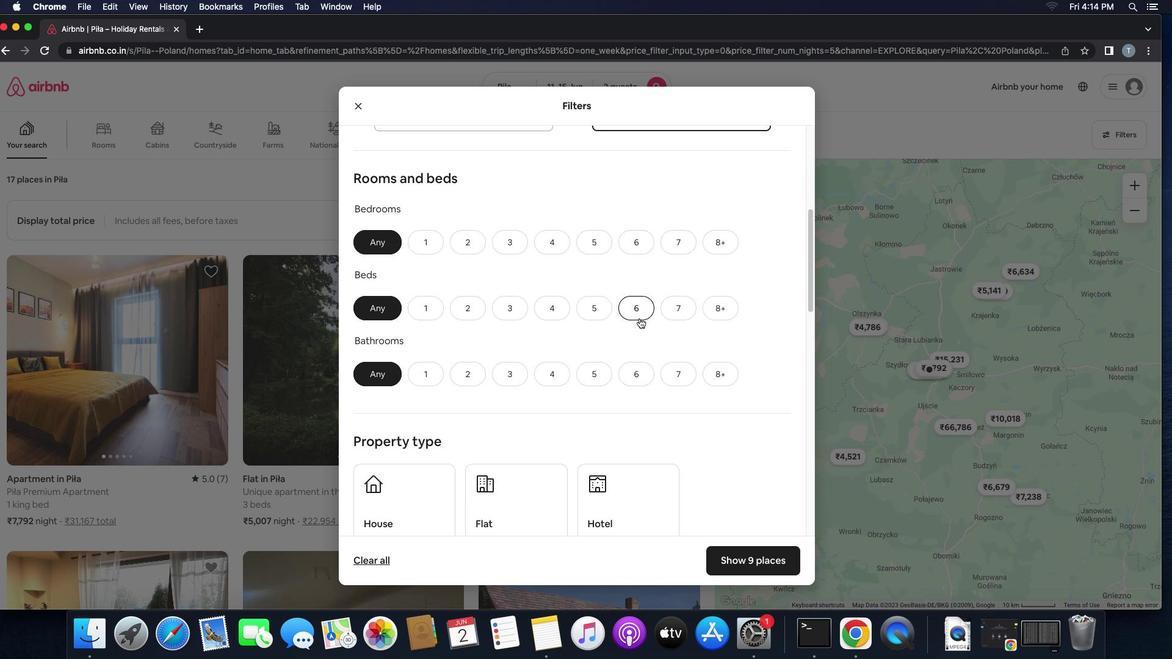 
Action: Mouse scrolled (632, 327) with delta (-20, 65)
Screenshot: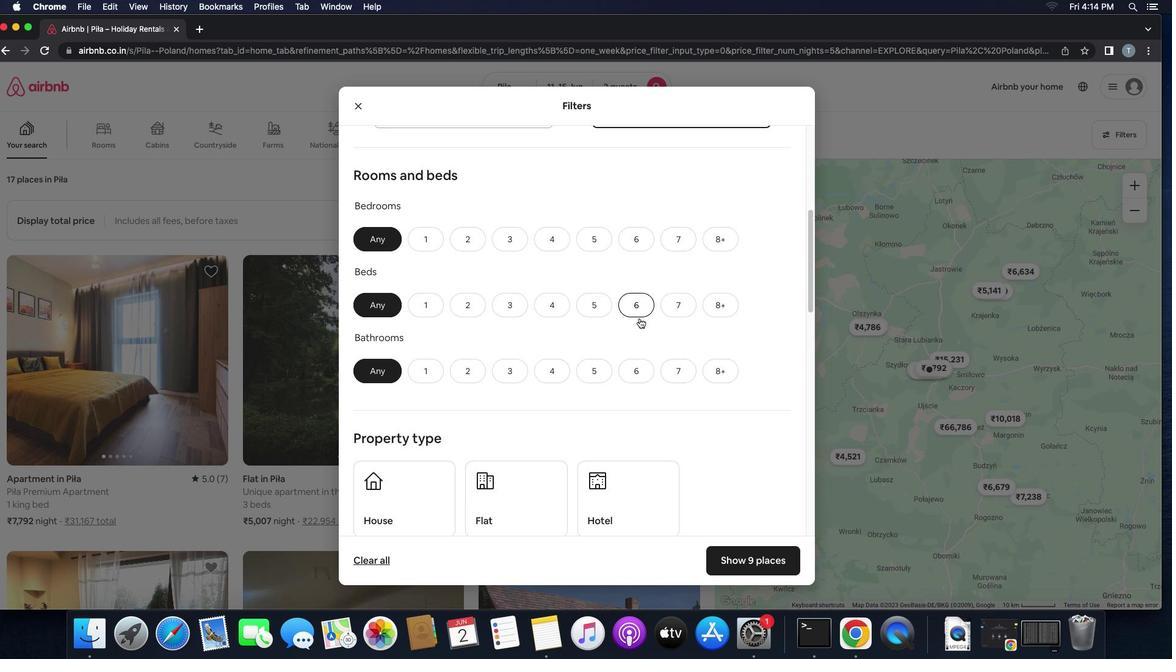 
Action: Mouse scrolled (632, 327) with delta (-20, 65)
Screenshot: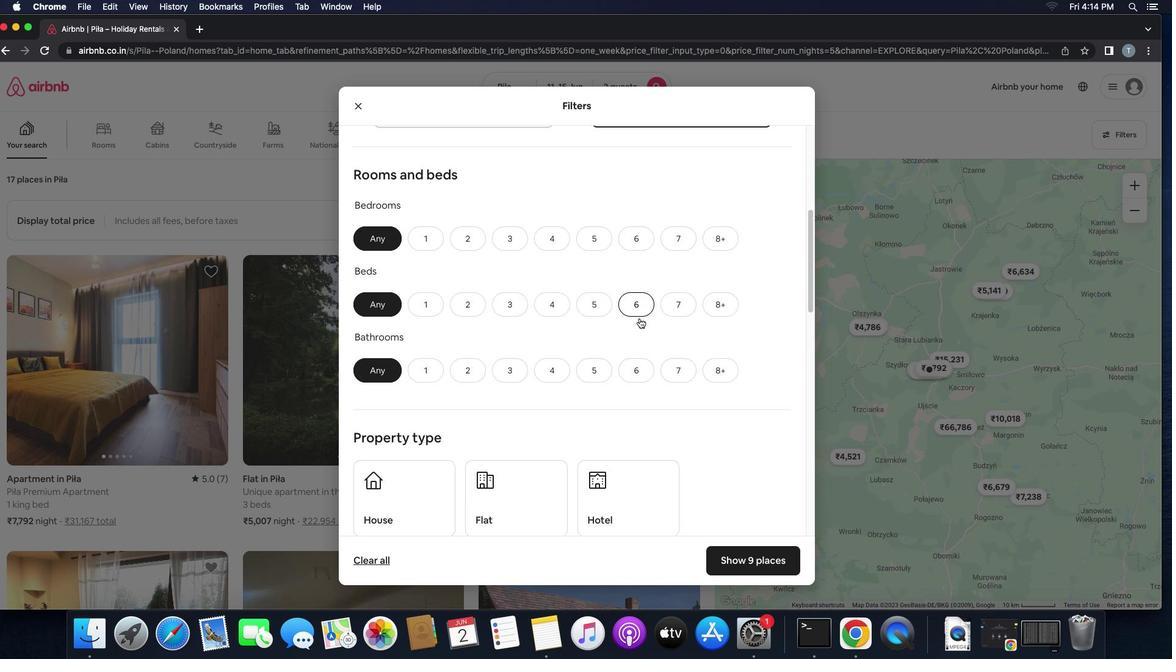 
Action: Mouse scrolled (632, 327) with delta (-20, 65)
Screenshot: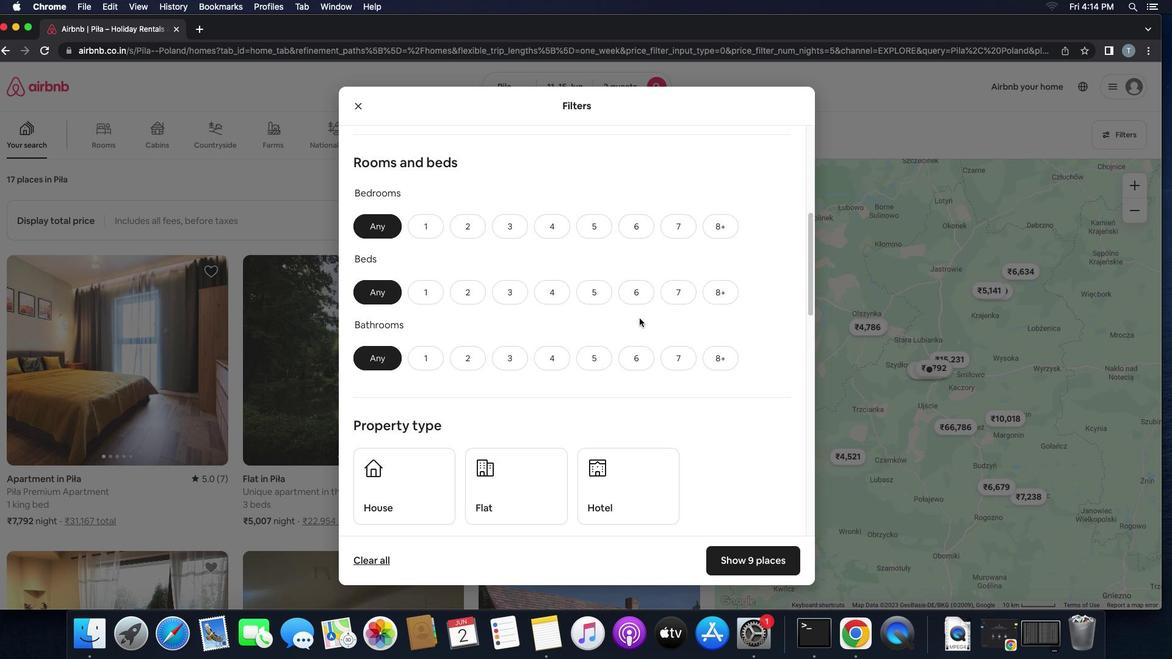 
Action: Mouse scrolled (632, 327) with delta (-20, 65)
Screenshot: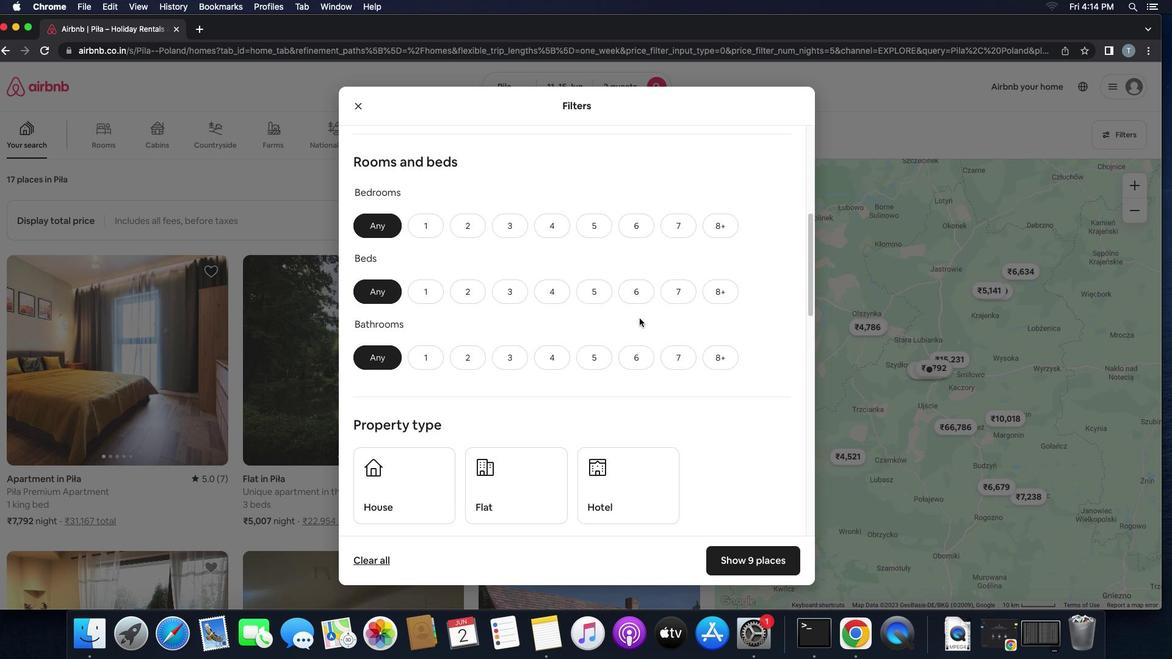 
Action: Mouse scrolled (632, 327) with delta (-20, 65)
Screenshot: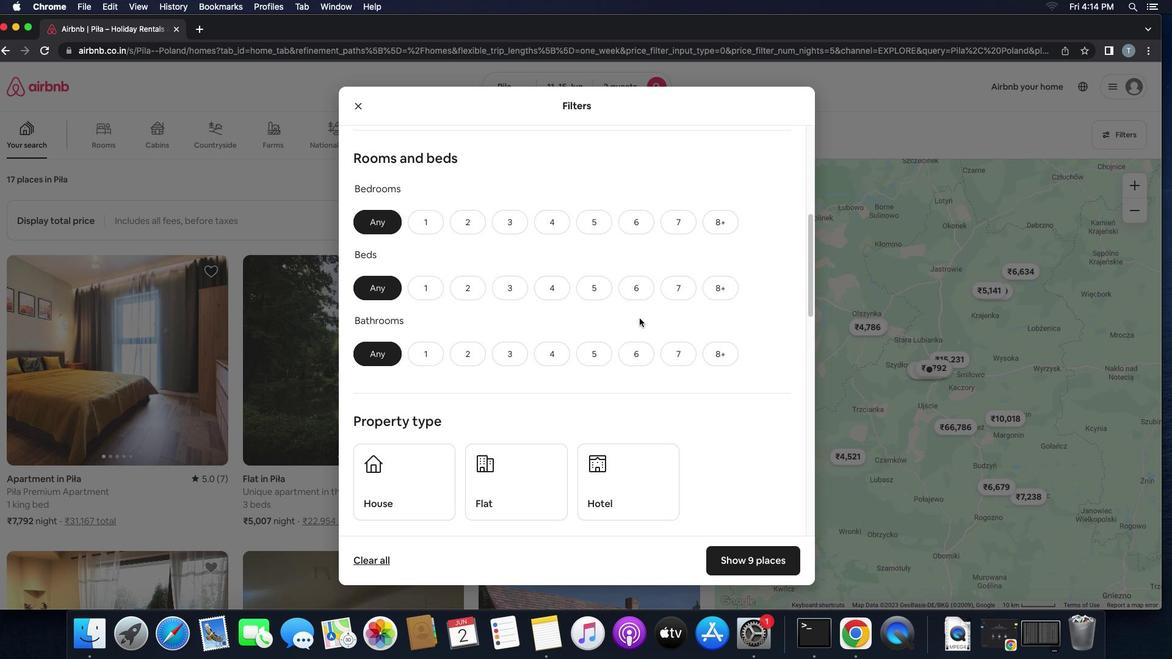 
Action: Mouse scrolled (632, 327) with delta (-20, 65)
Screenshot: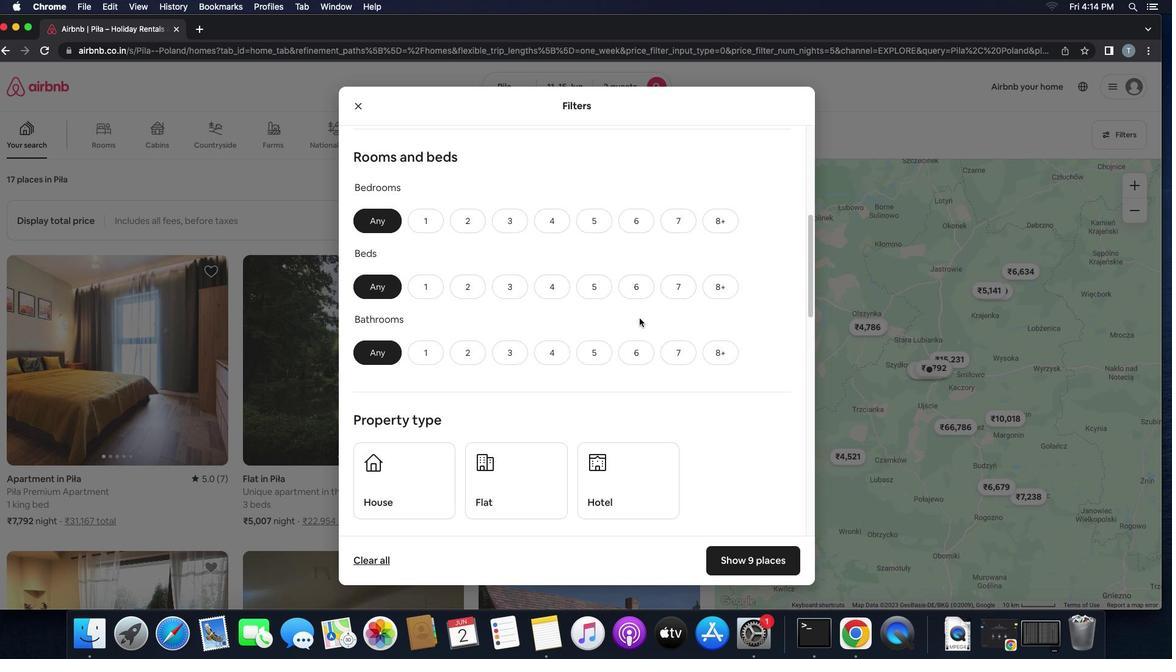 
Action: Mouse moved to (409, 239)
Screenshot: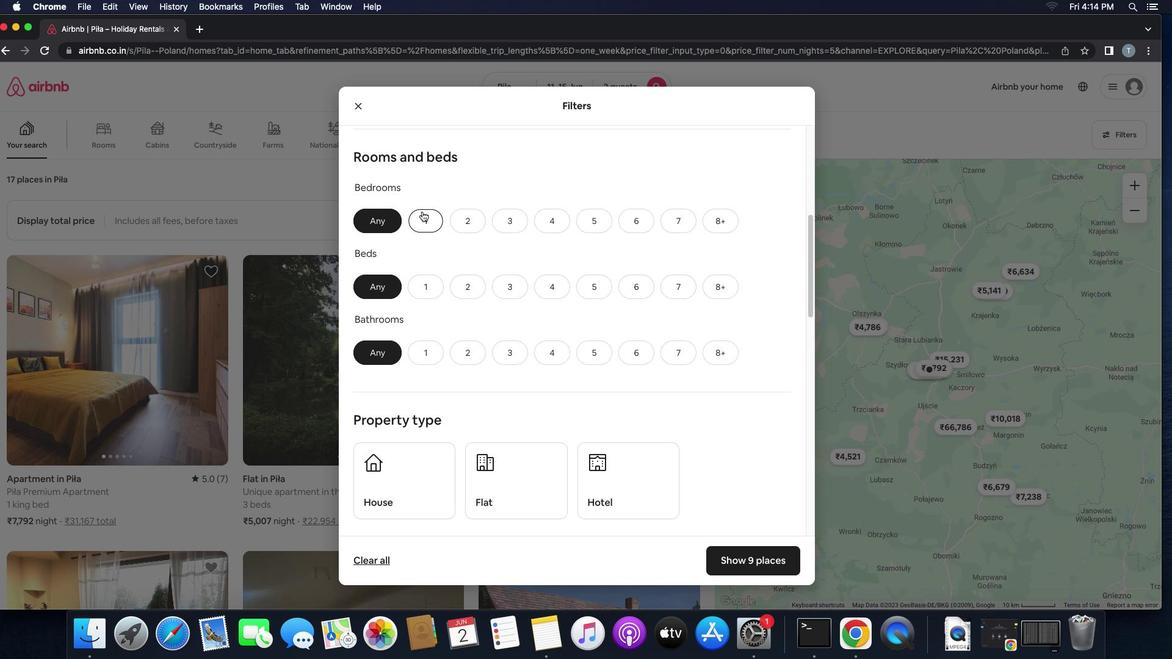 
Action: Mouse pressed left at (409, 239)
Screenshot: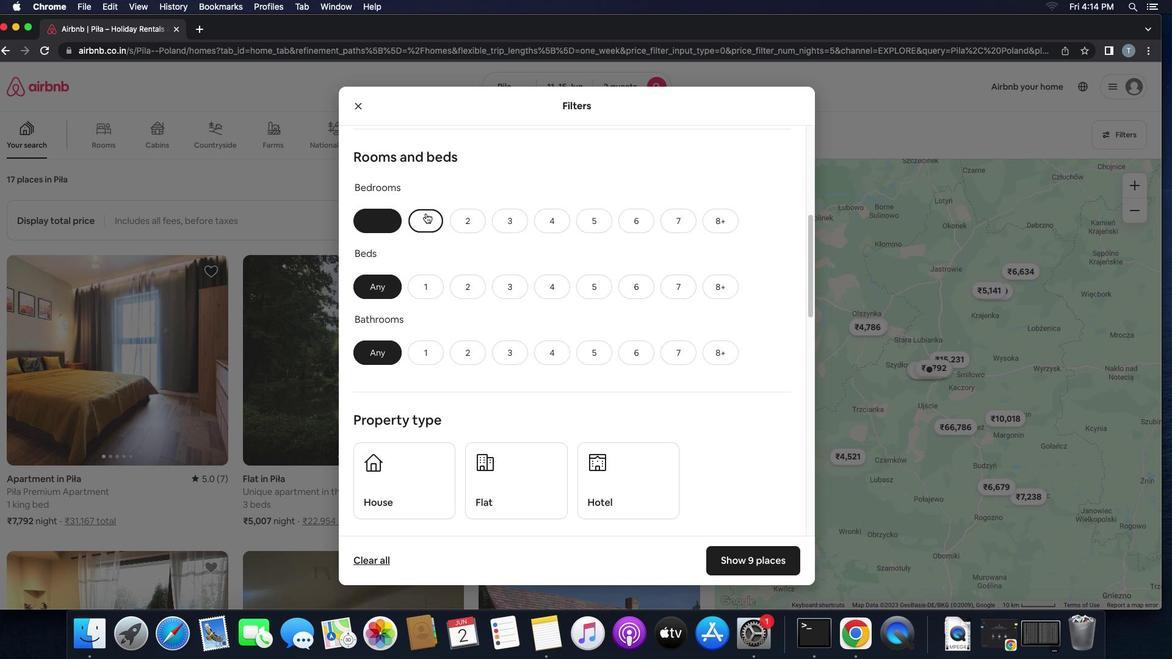 
Action: Mouse moved to (530, 329)
Screenshot: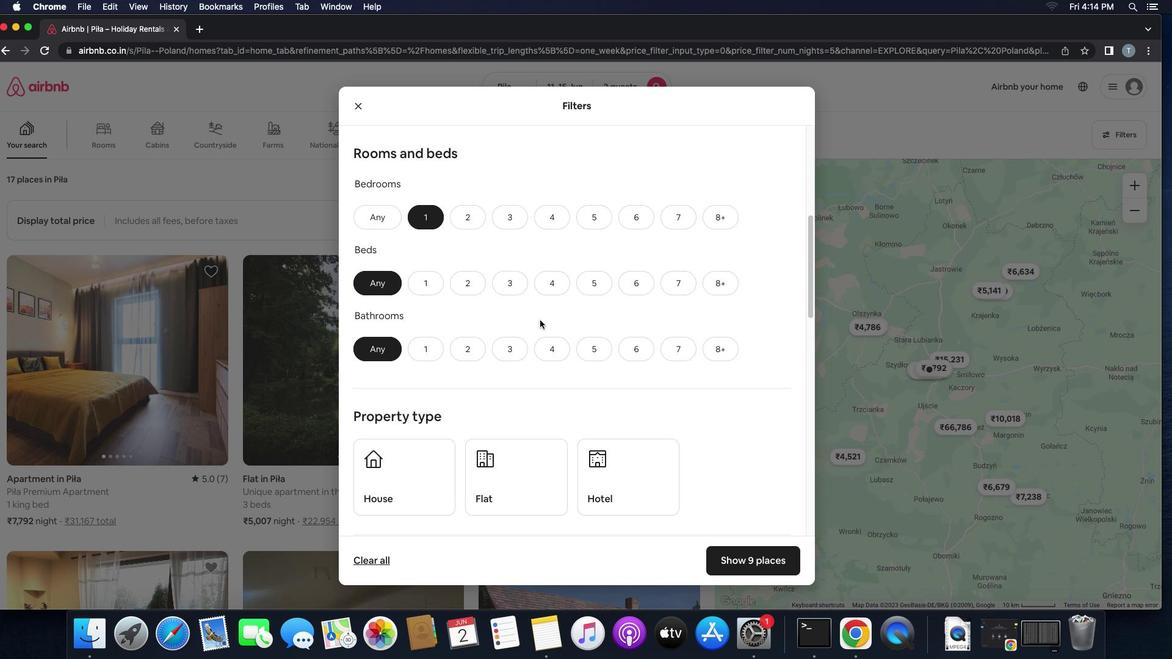 
Action: Mouse scrolled (530, 329) with delta (-20, 65)
Screenshot: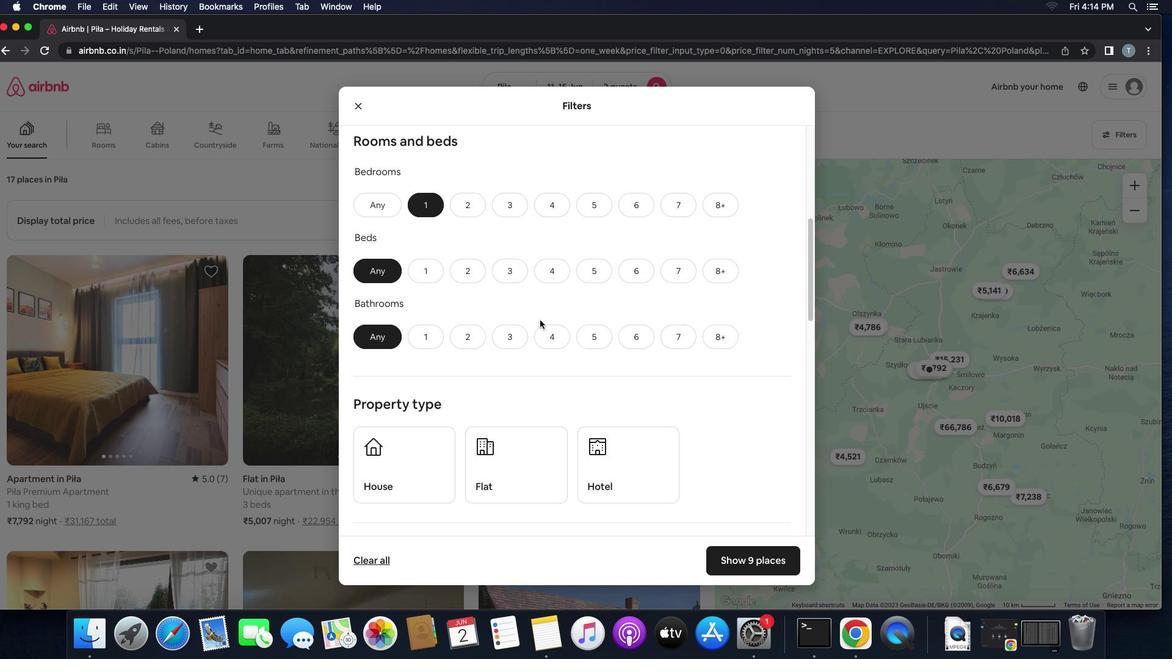 
Action: Mouse scrolled (530, 329) with delta (-20, 65)
Screenshot: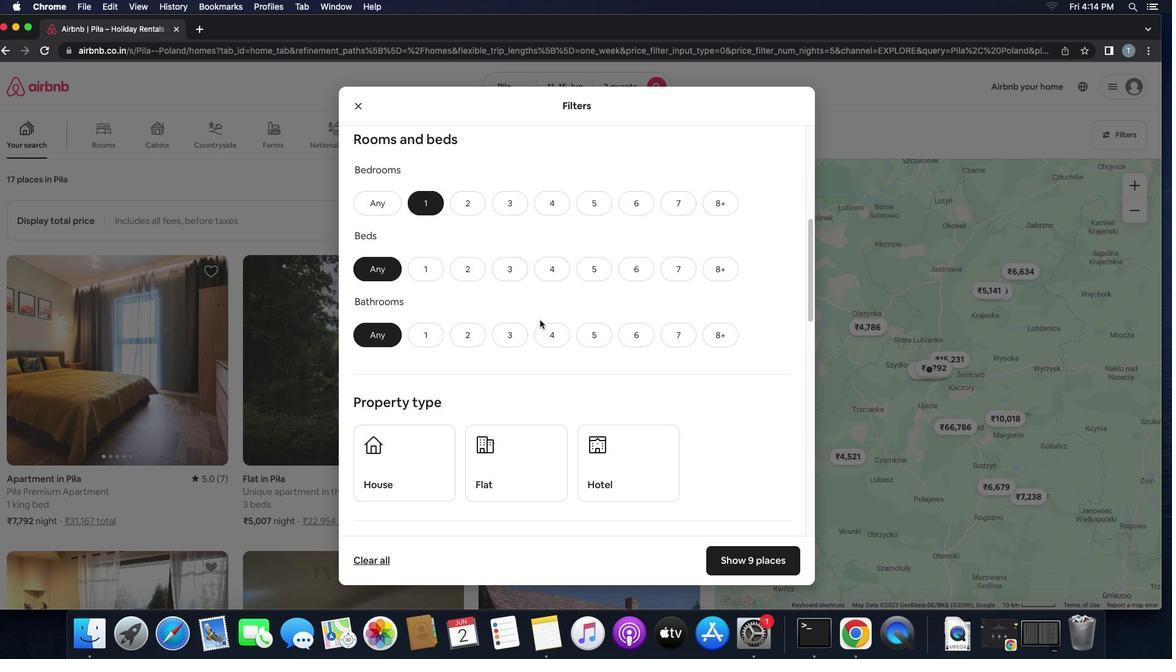 
Action: Mouse moved to (458, 284)
Screenshot: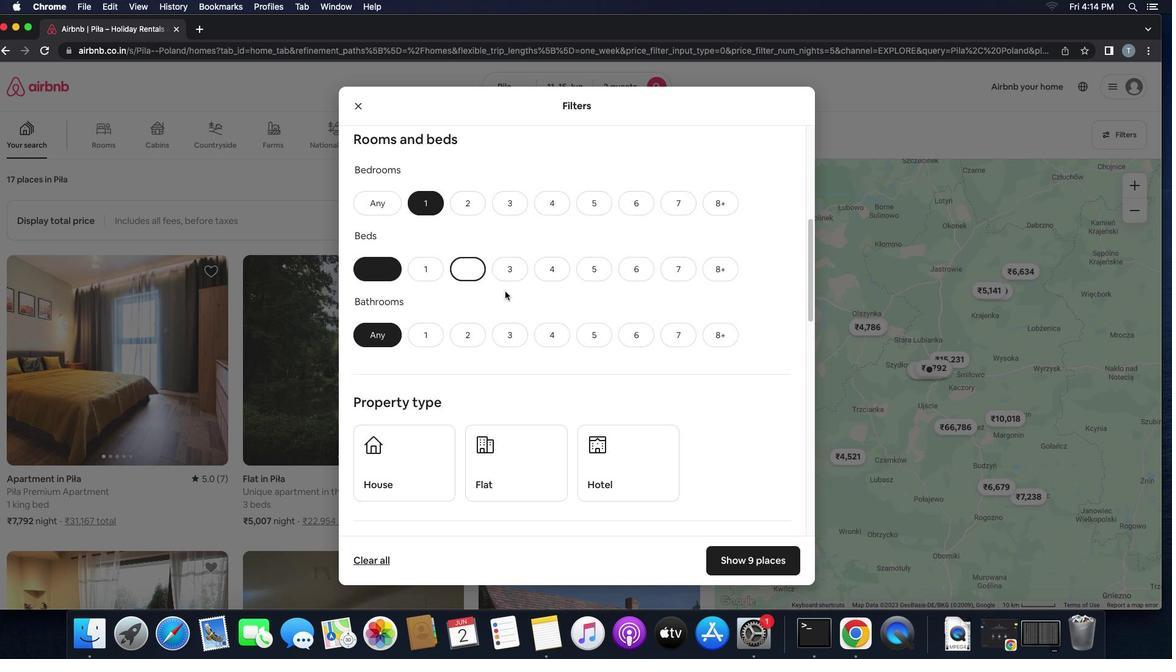 
Action: Mouse pressed left at (458, 284)
Screenshot: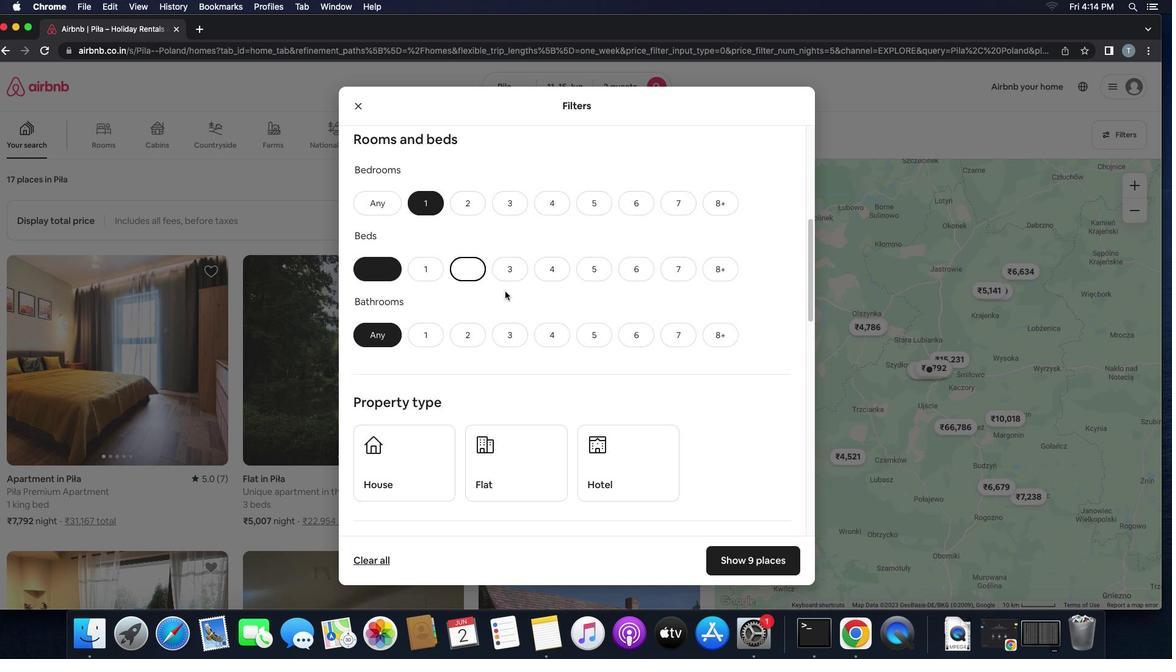 
Action: Mouse moved to (495, 306)
Screenshot: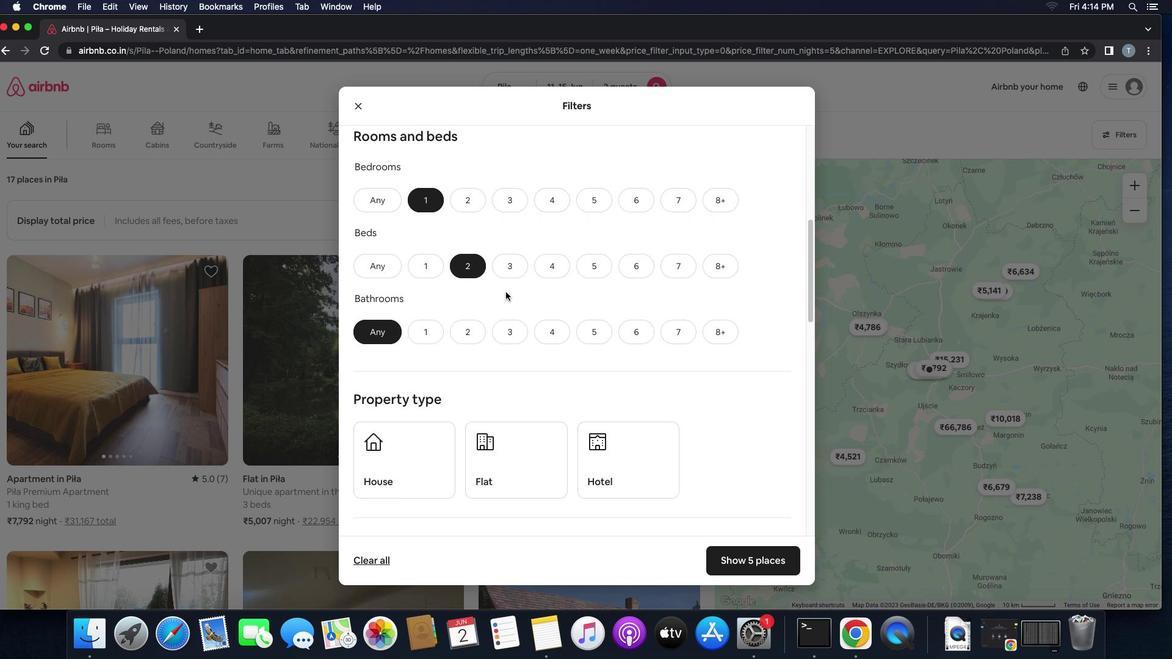 
Action: Mouse scrolled (495, 306) with delta (-20, 65)
Screenshot: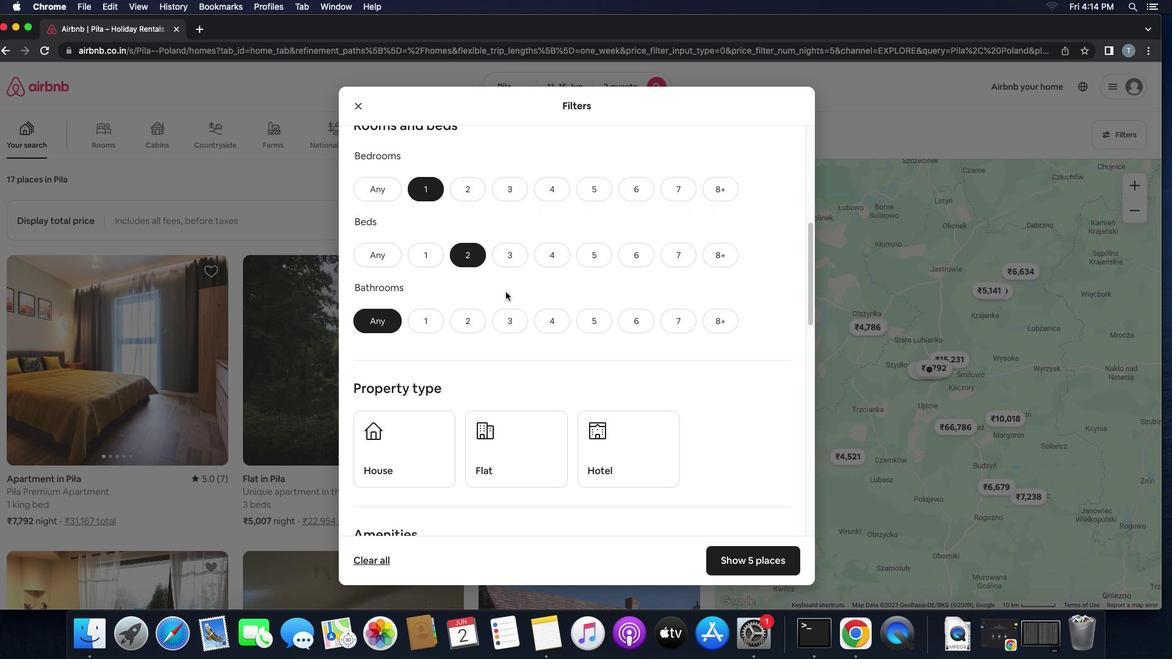 
Action: Mouse scrolled (495, 306) with delta (-20, 65)
Screenshot: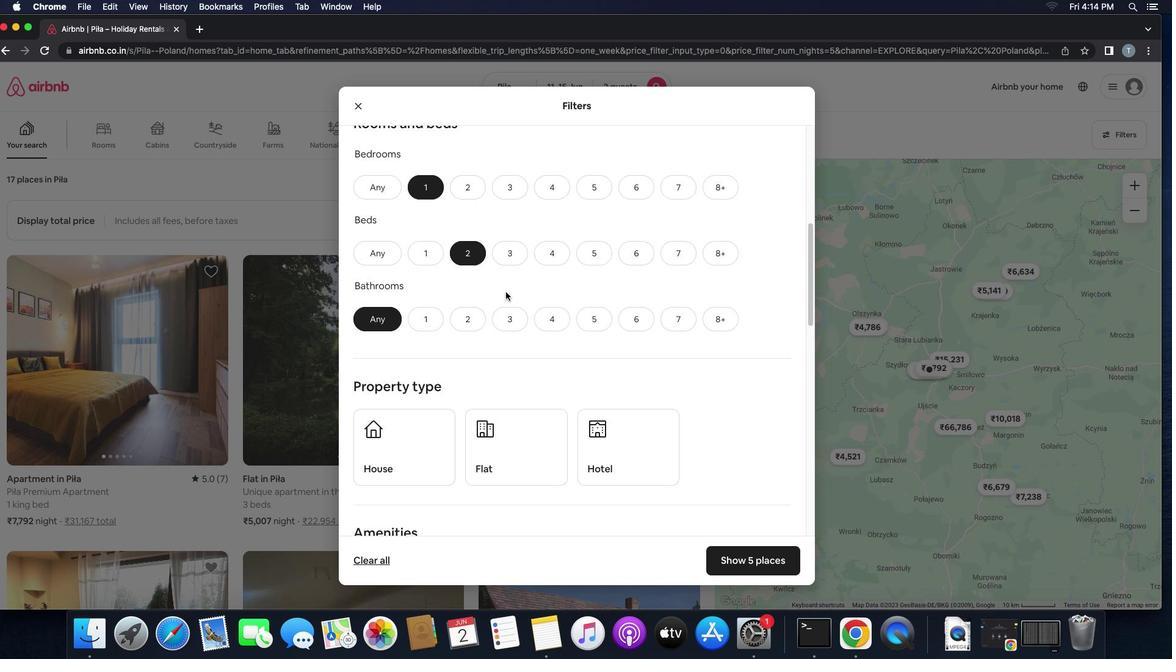 
Action: Mouse moved to (407, 325)
Screenshot: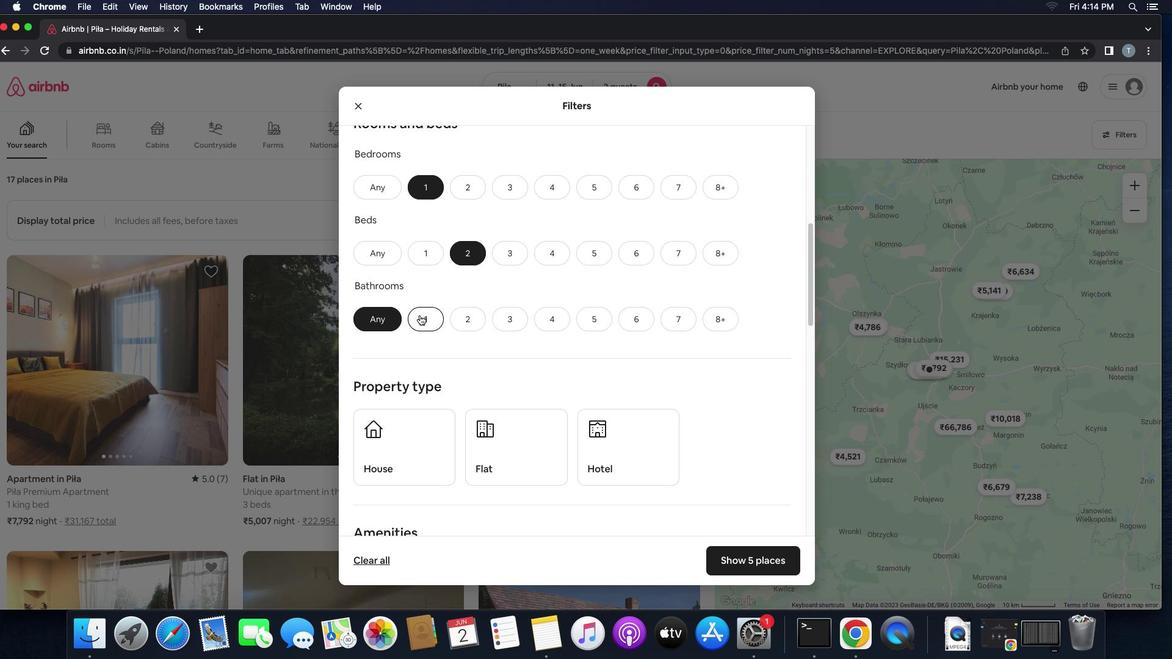 
Action: Mouse pressed left at (407, 325)
Screenshot: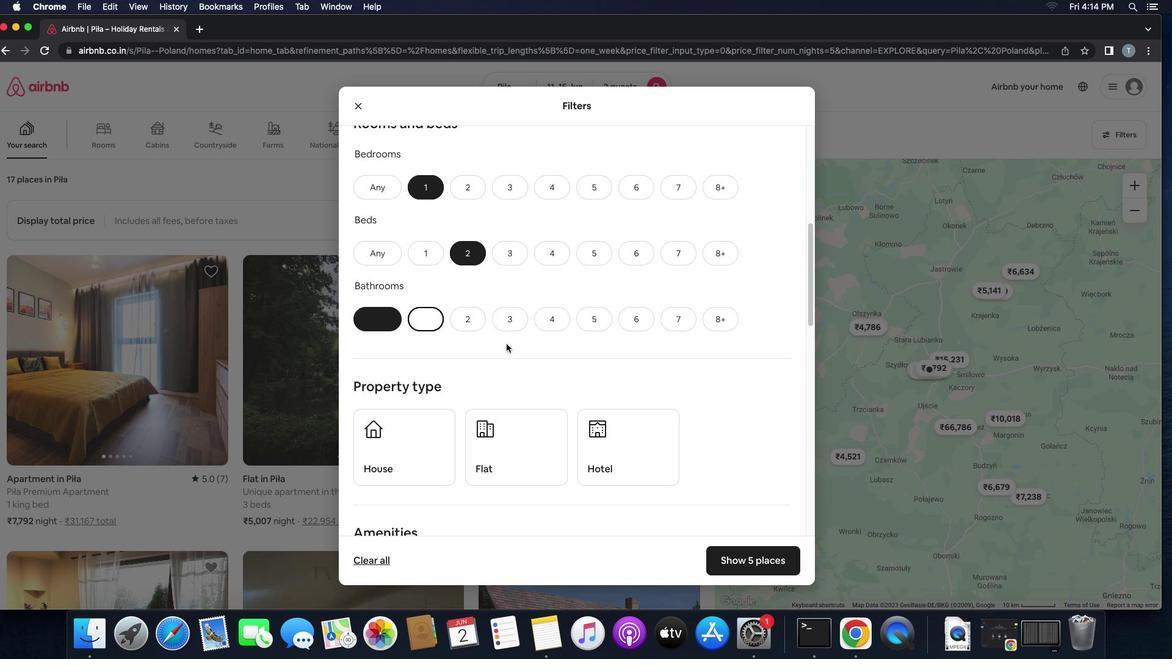 
Action: Mouse moved to (521, 351)
Screenshot: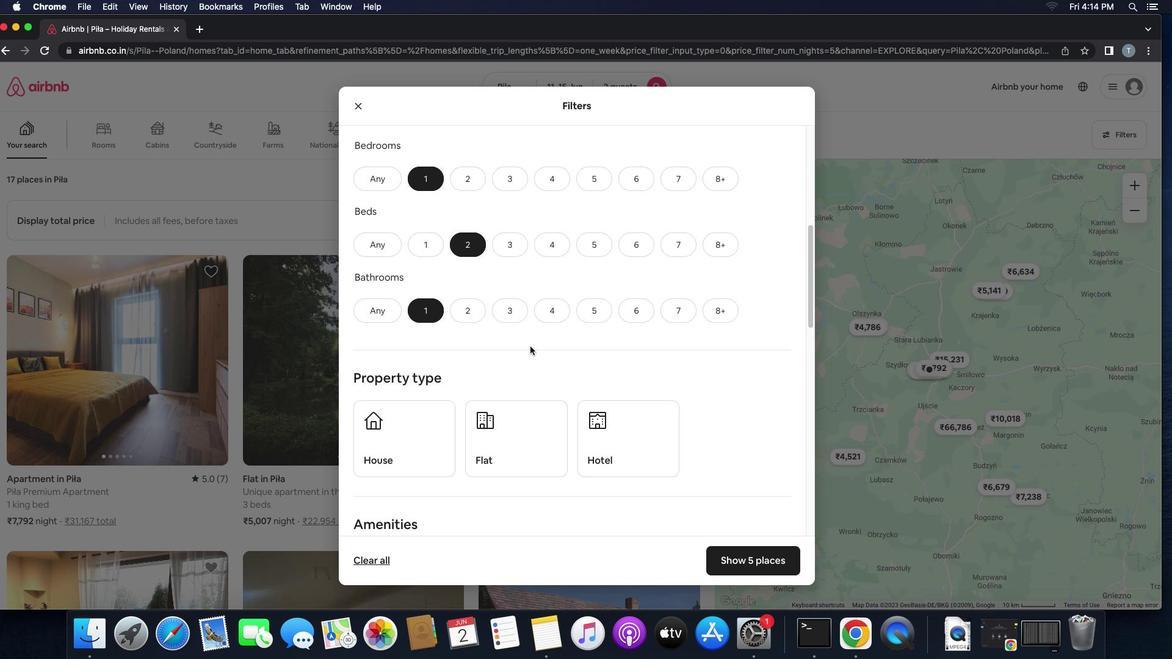 
Action: Mouse scrolled (521, 351) with delta (-20, 65)
Screenshot: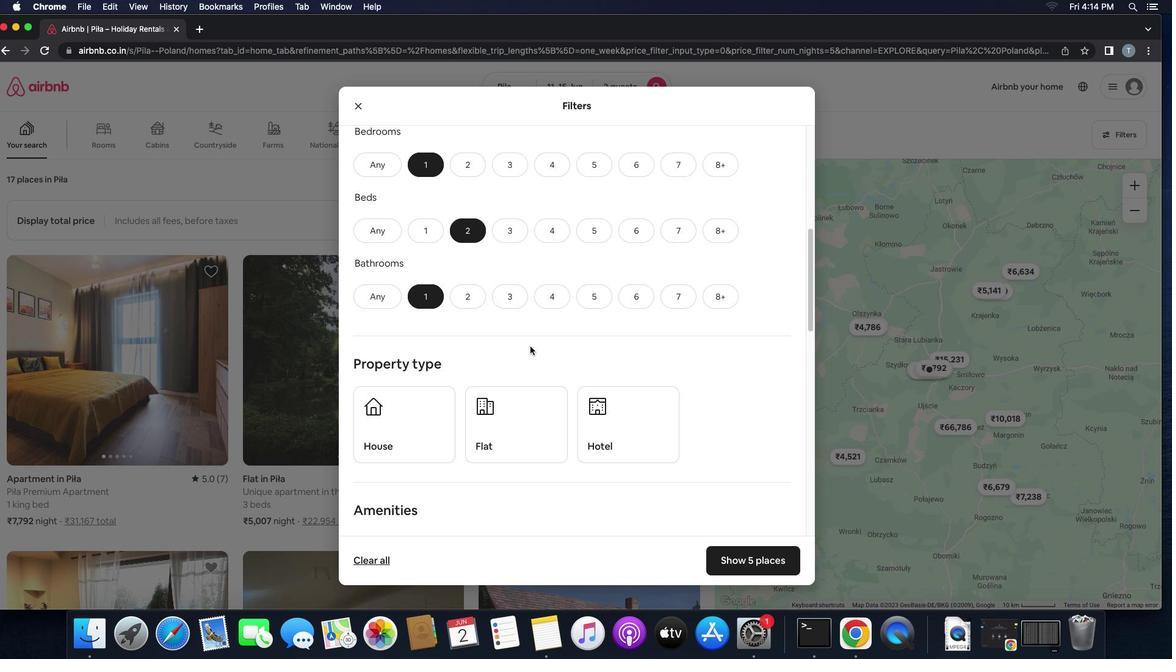 
Action: Mouse scrolled (521, 351) with delta (-20, 65)
Screenshot: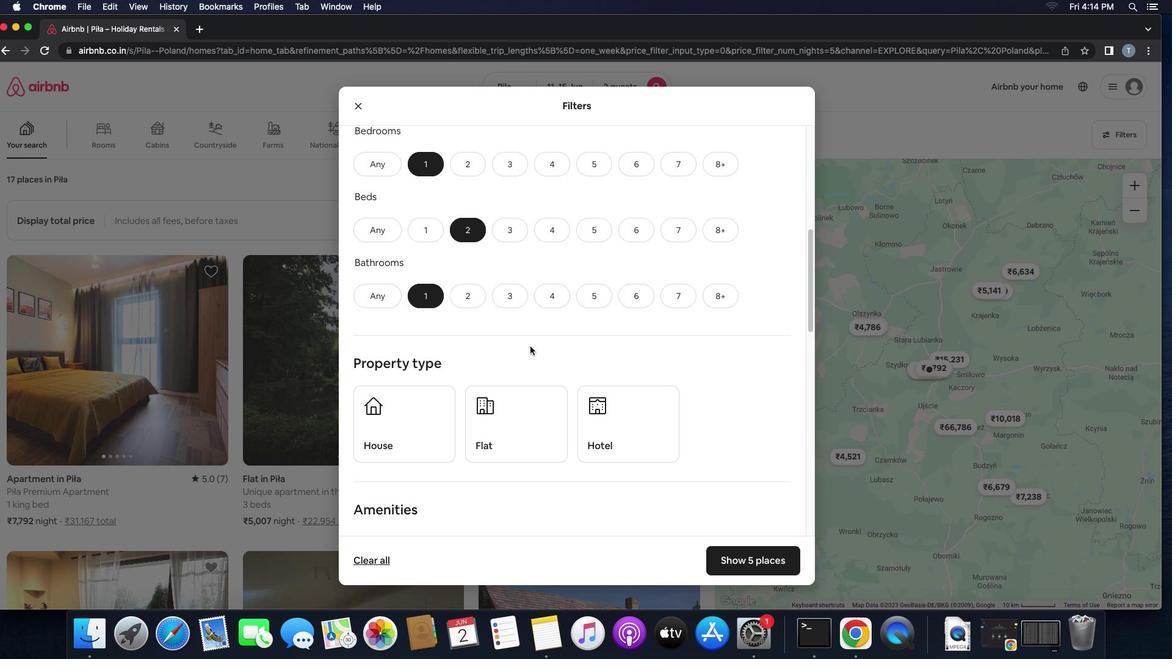 
Action: Mouse scrolled (521, 351) with delta (-20, 65)
Screenshot: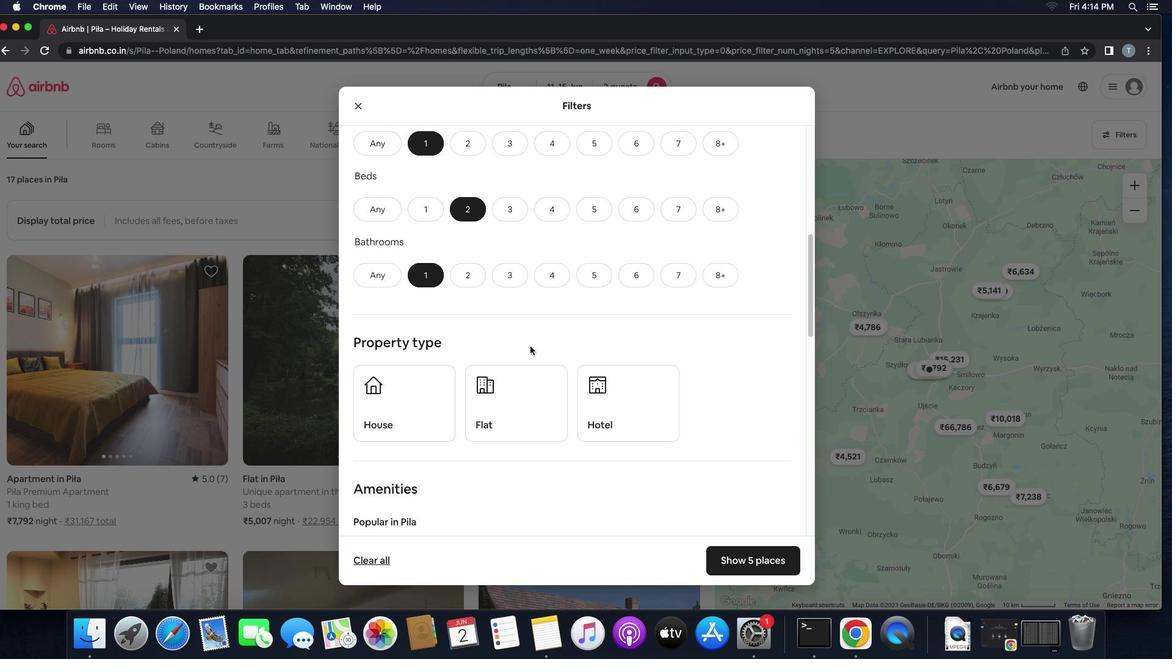 
Action: Mouse scrolled (521, 351) with delta (-20, 65)
Screenshot: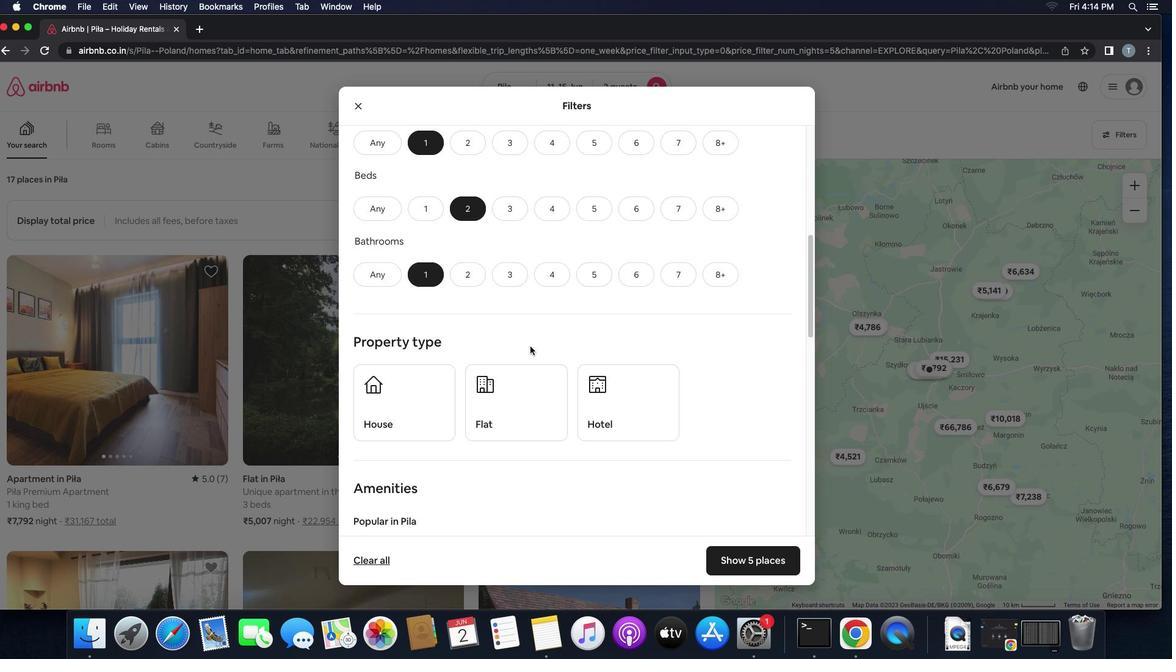 
Action: Mouse scrolled (521, 351) with delta (-20, 65)
Screenshot: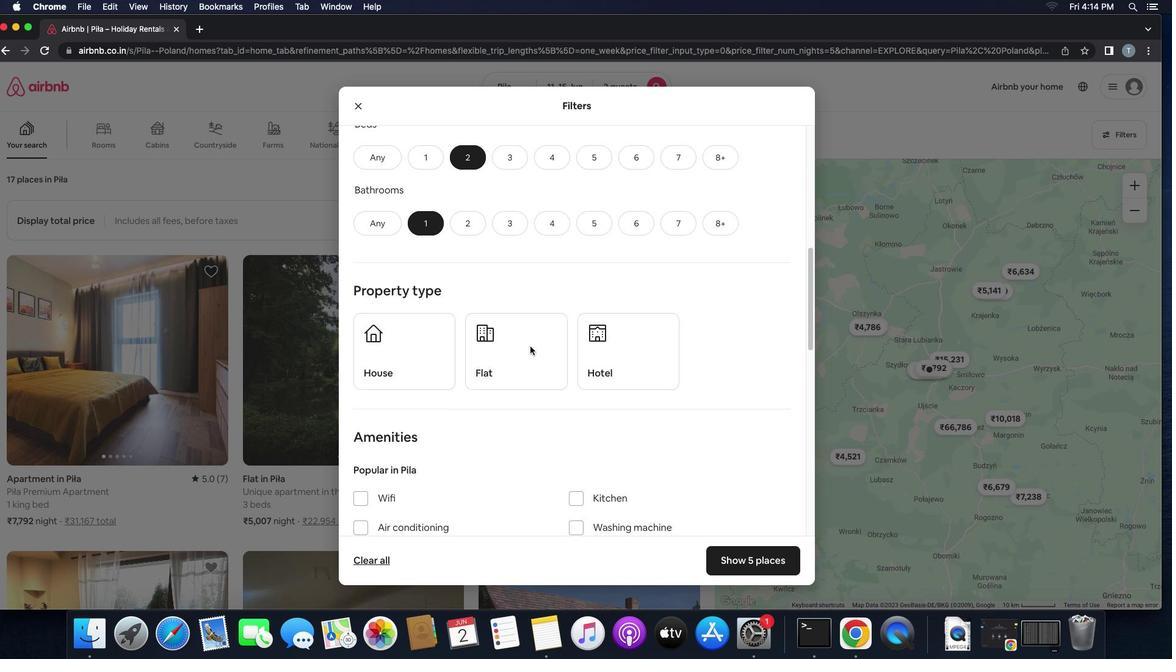 
Action: Mouse scrolled (521, 351) with delta (-20, 65)
Screenshot: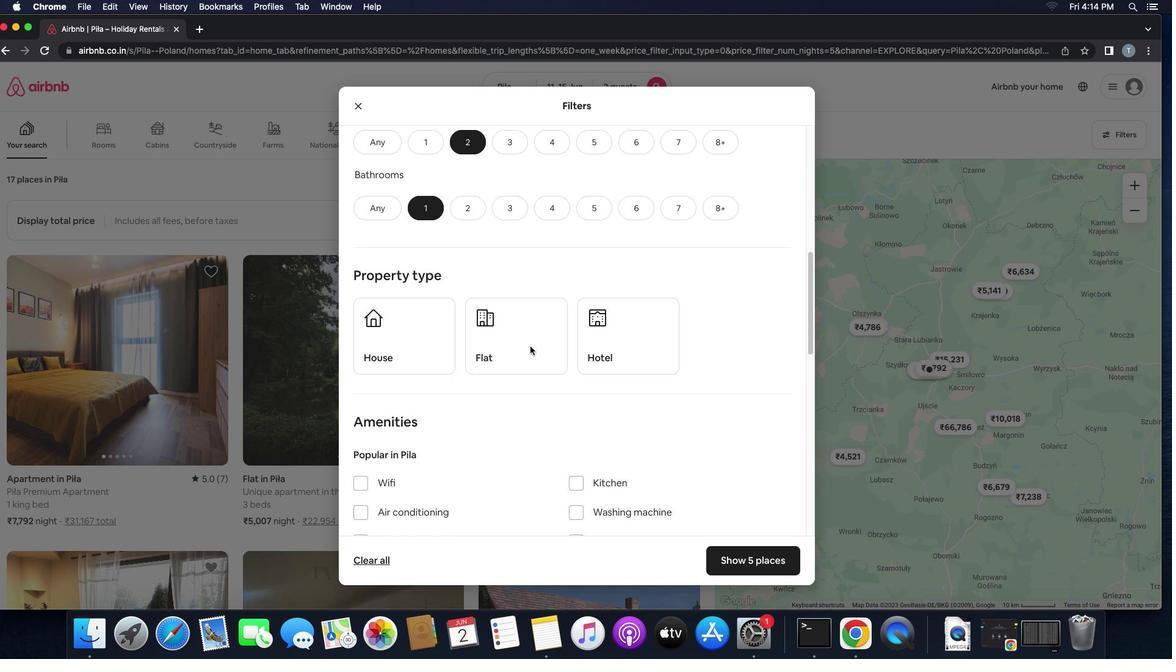 
Action: Mouse scrolled (521, 351) with delta (-20, 65)
Screenshot: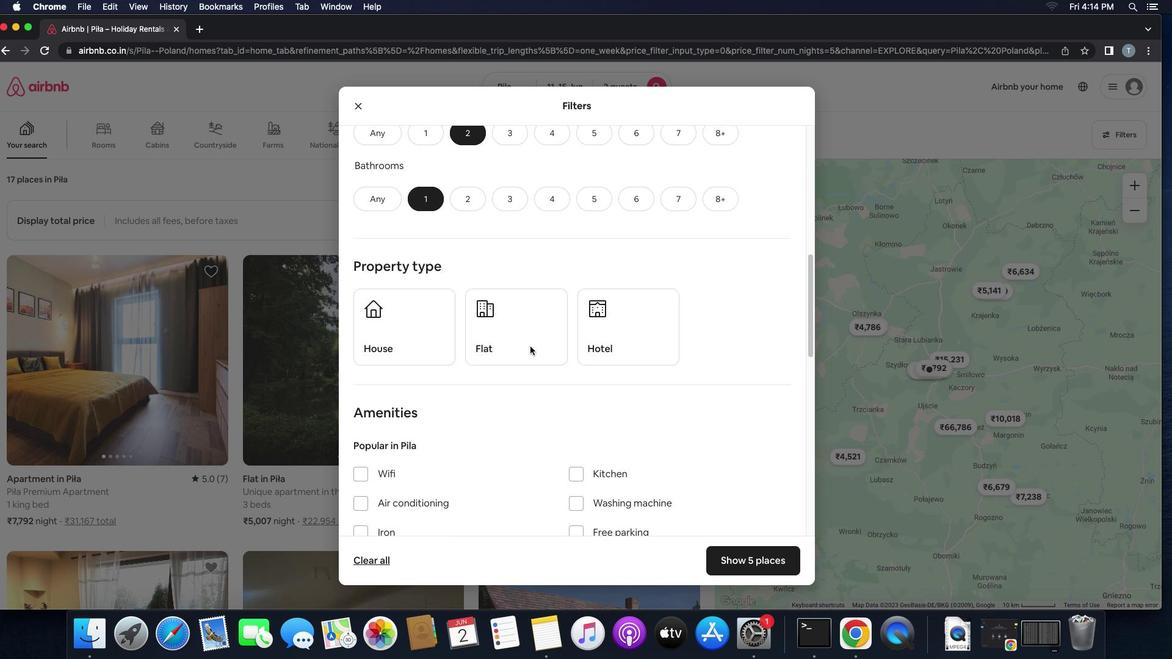 
Action: Mouse scrolled (521, 351) with delta (-20, 65)
Screenshot: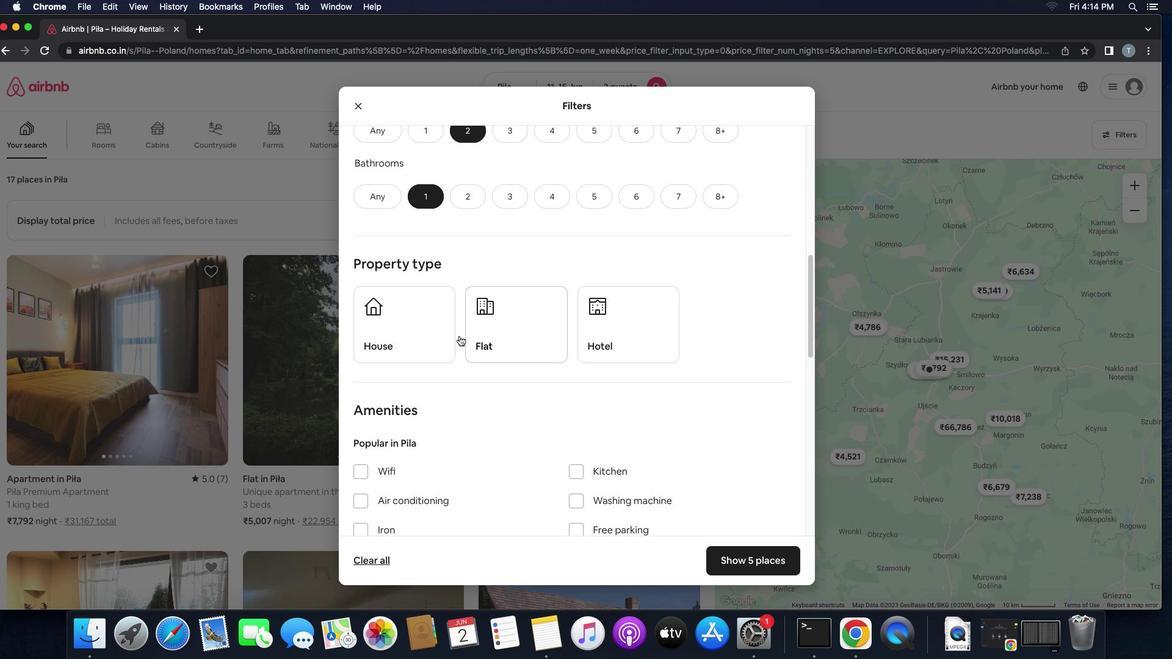 
Action: Mouse moved to (398, 336)
Screenshot: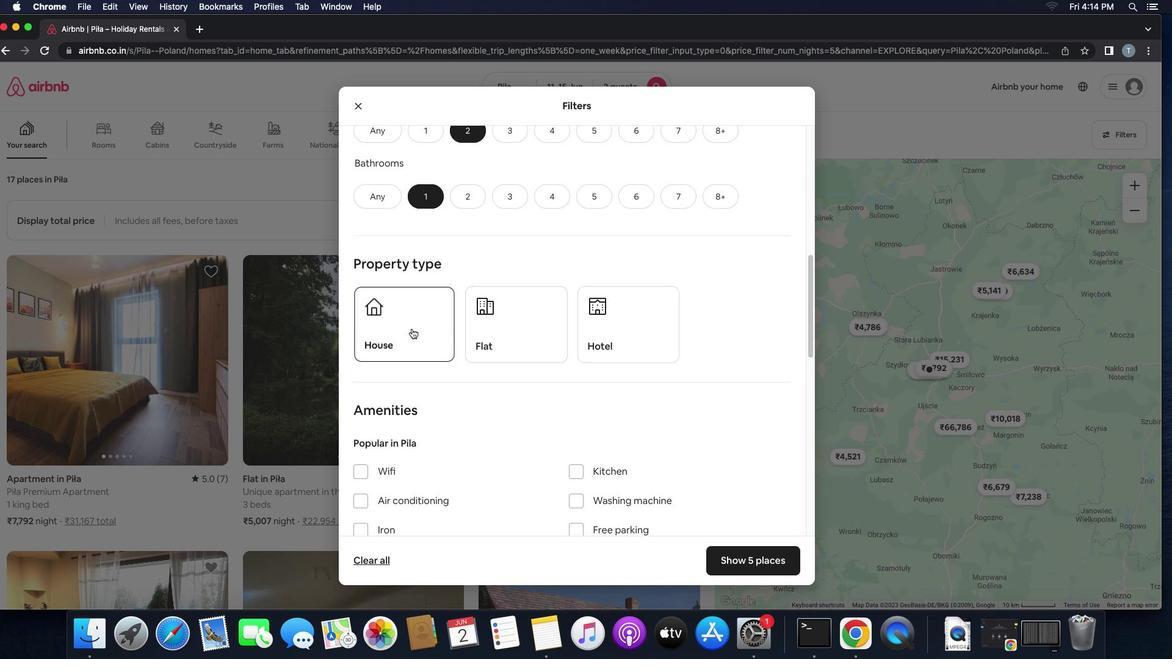 
Action: Mouse pressed left at (398, 336)
Screenshot: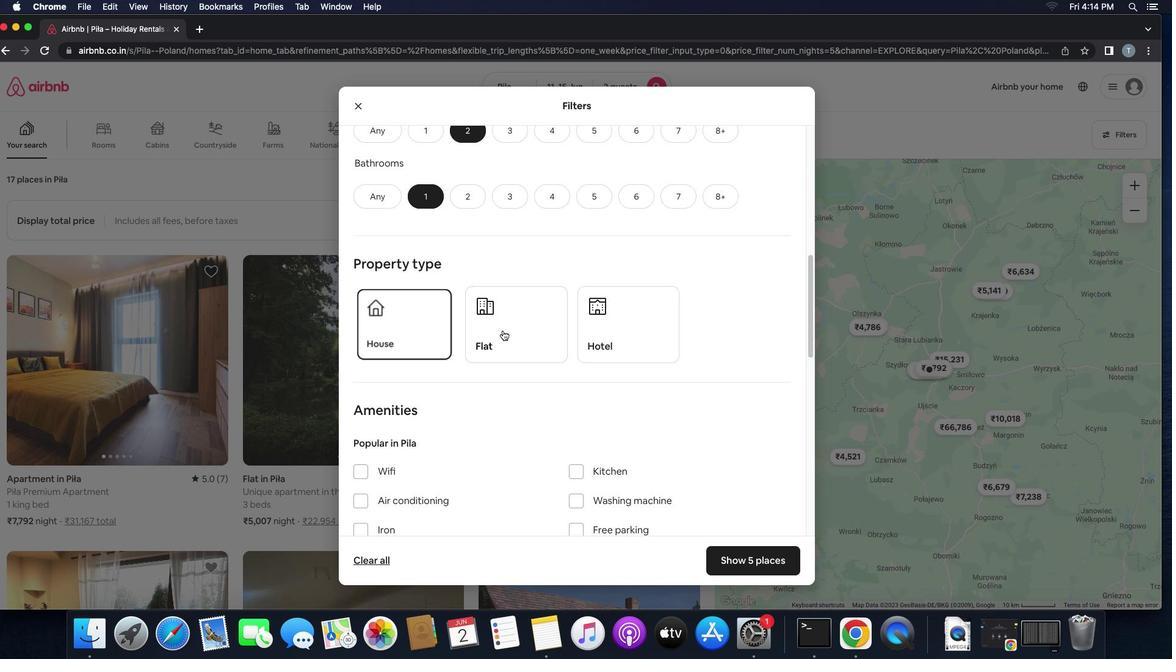 
Action: Mouse moved to (492, 337)
Screenshot: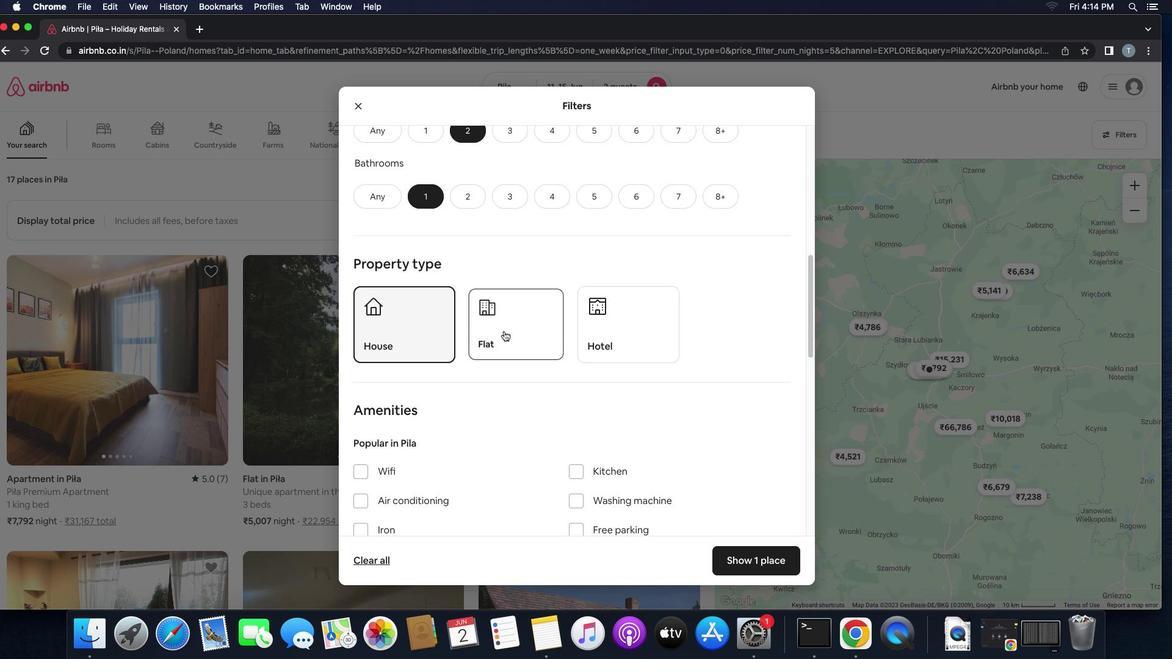 
Action: Mouse pressed left at (492, 337)
Screenshot: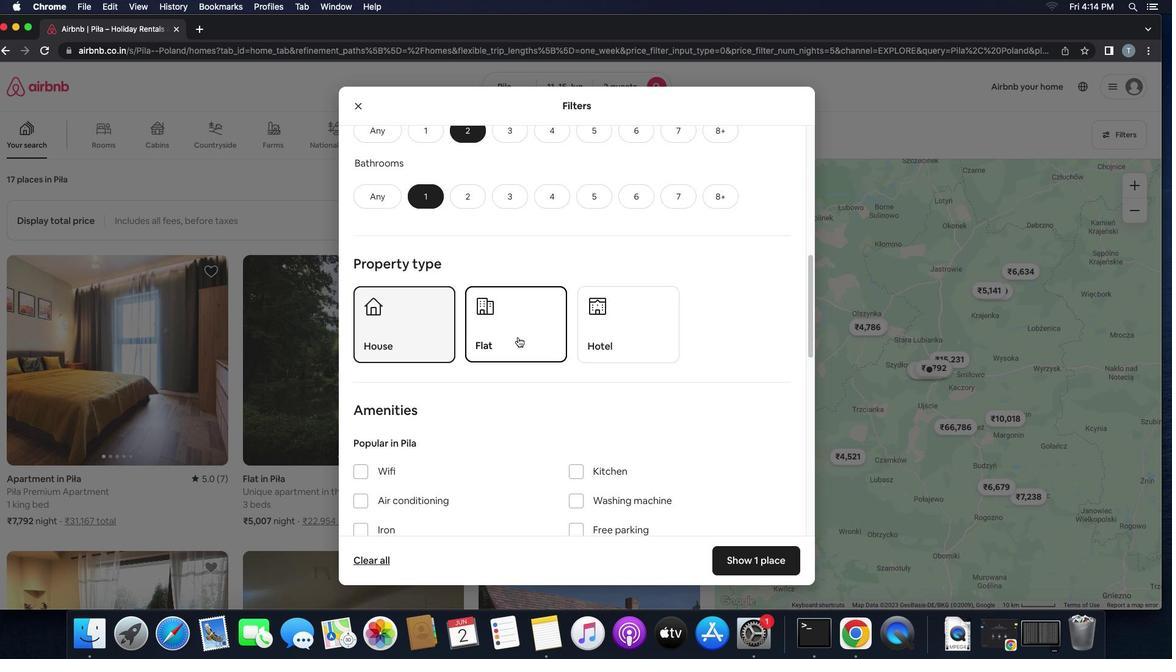 
Action: Mouse moved to (536, 354)
Screenshot: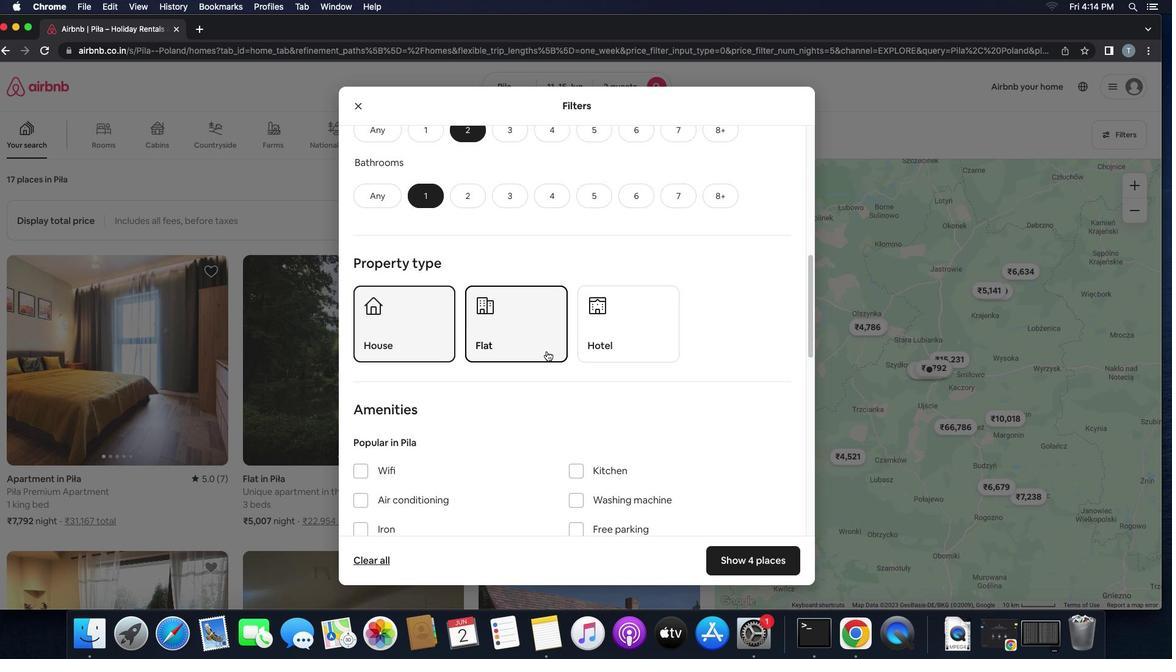 
Action: Mouse scrolled (536, 354) with delta (-20, 65)
Screenshot: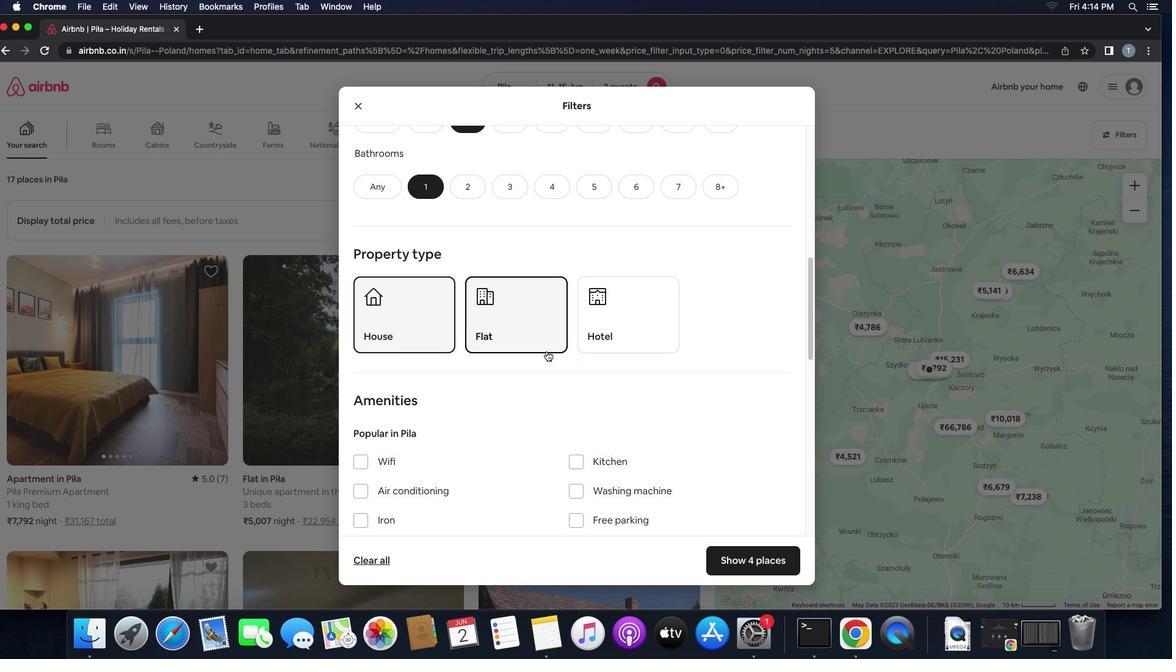 
Action: Mouse scrolled (536, 354) with delta (-20, 65)
Screenshot: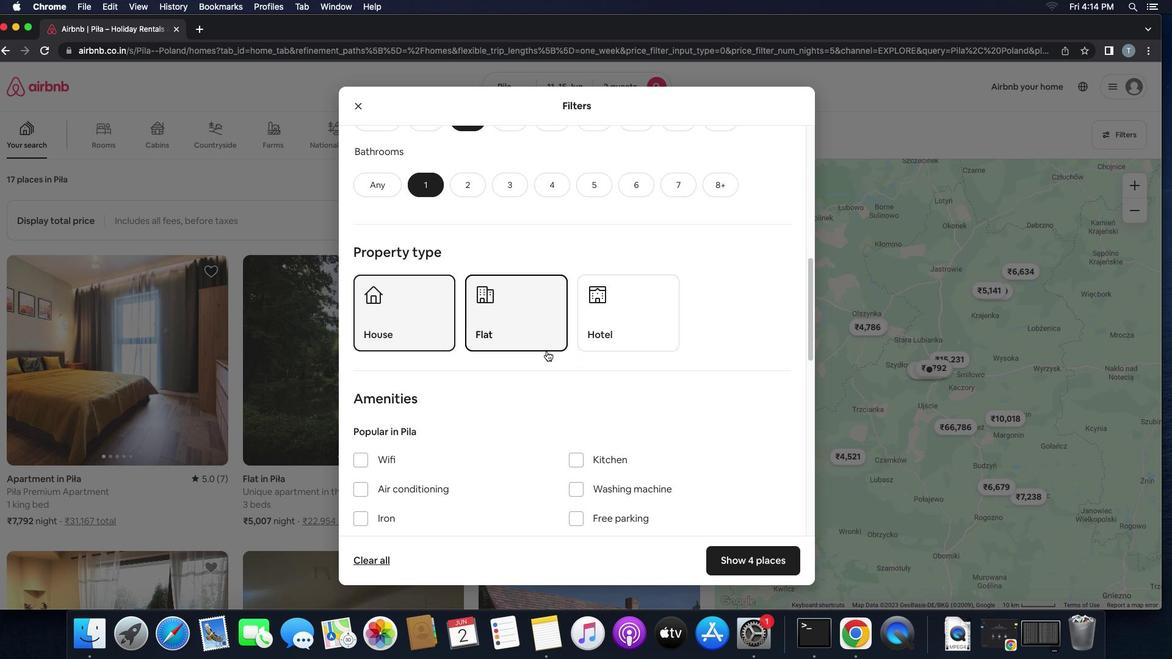 
Action: Mouse scrolled (536, 354) with delta (-20, 65)
Screenshot: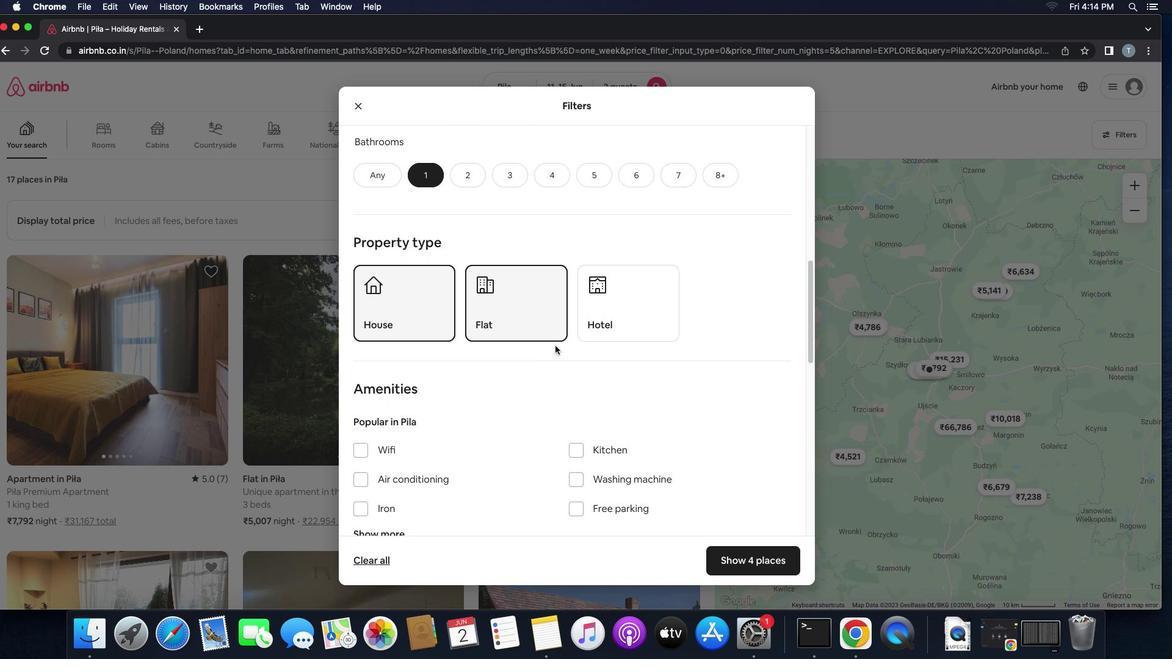 
Action: Mouse scrolled (536, 354) with delta (-20, 65)
Screenshot: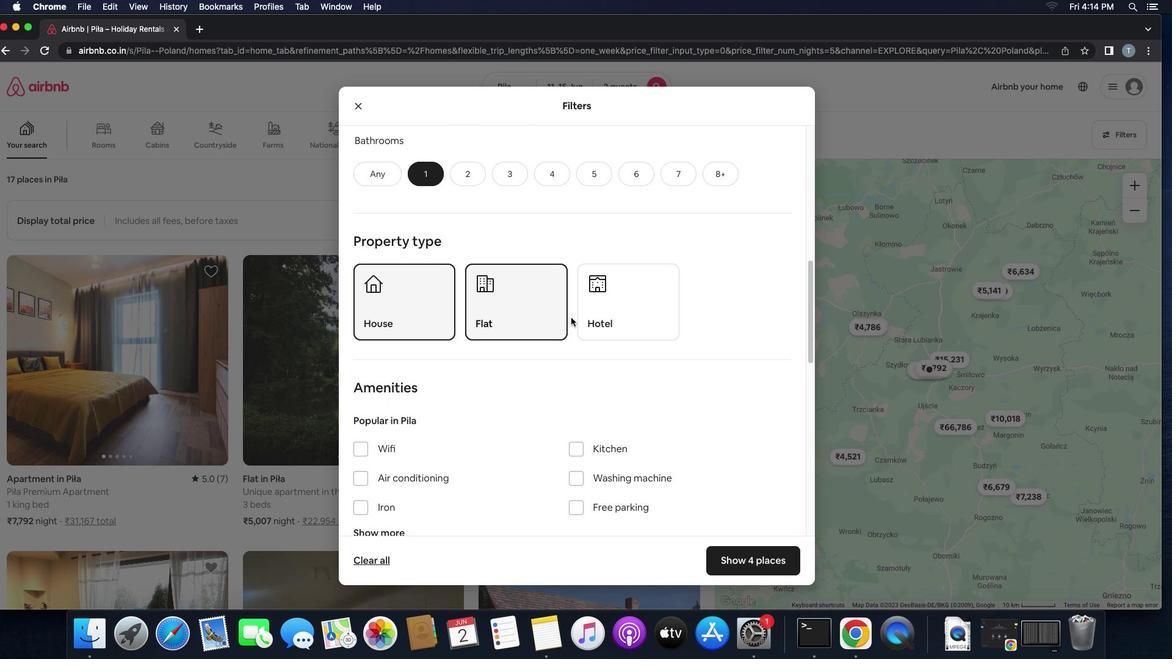 
Action: Mouse moved to (578, 310)
Screenshot: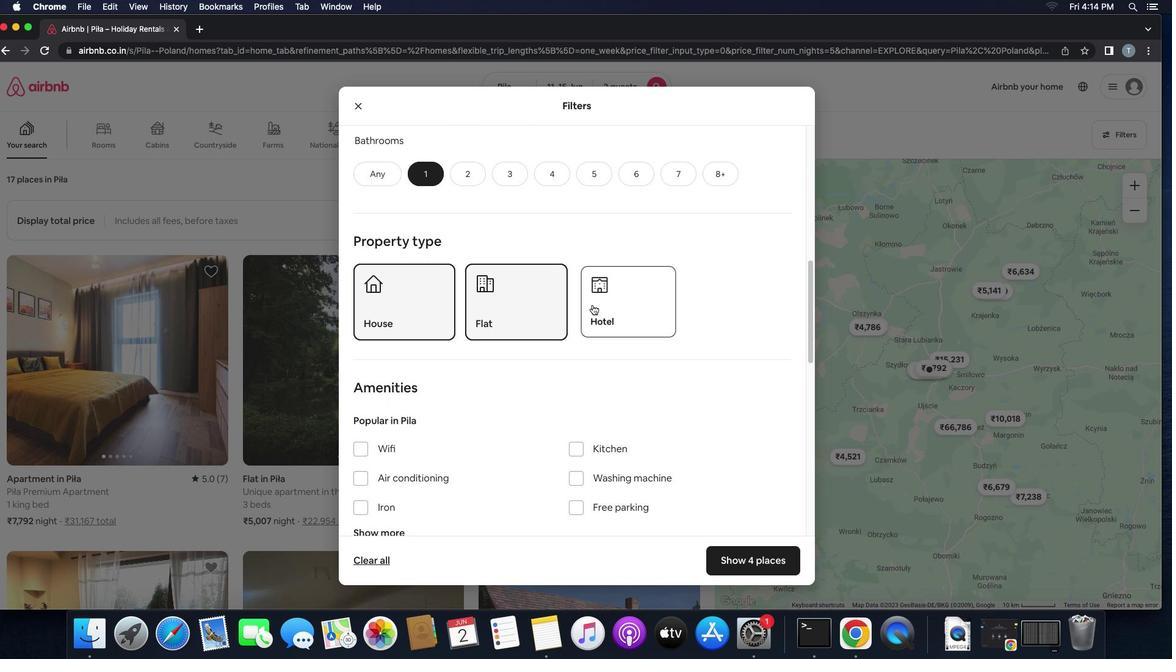 
Action: Mouse pressed left at (578, 310)
Screenshot: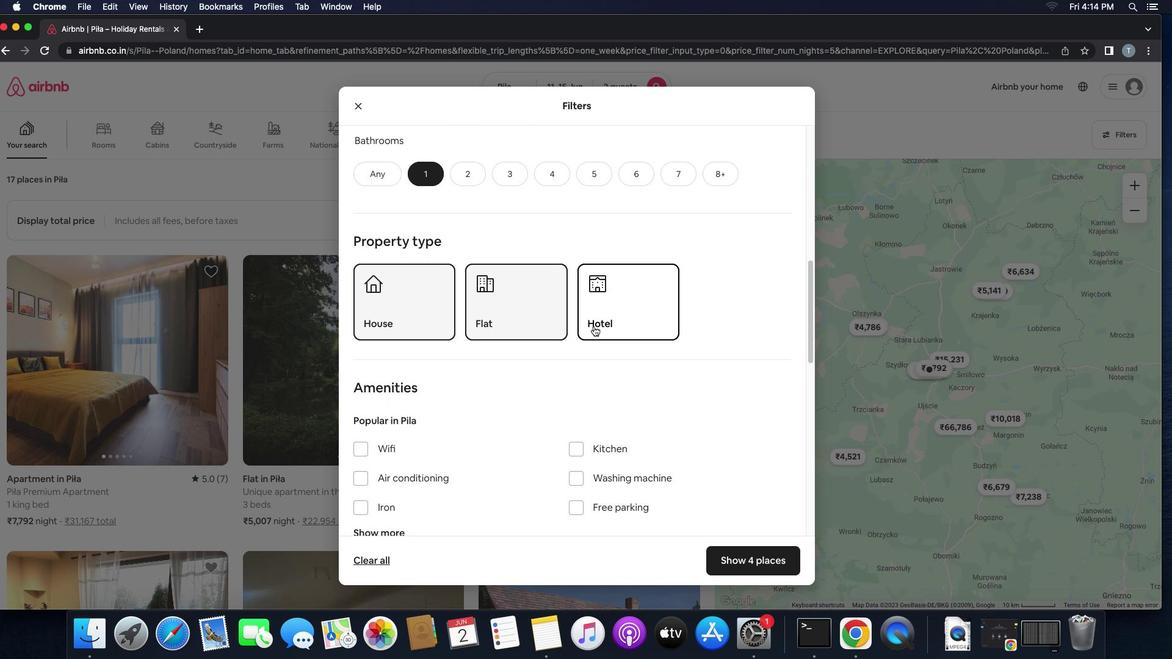 
Action: Mouse moved to (585, 340)
Screenshot: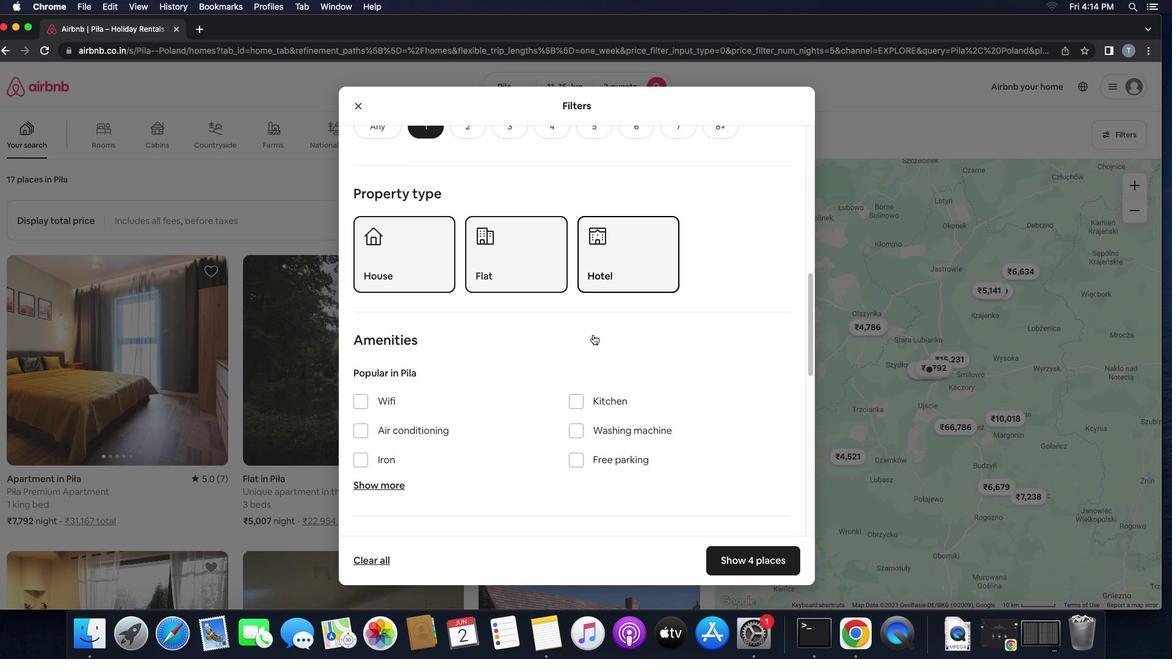 
Action: Mouse scrolled (585, 340) with delta (-20, 65)
Screenshot: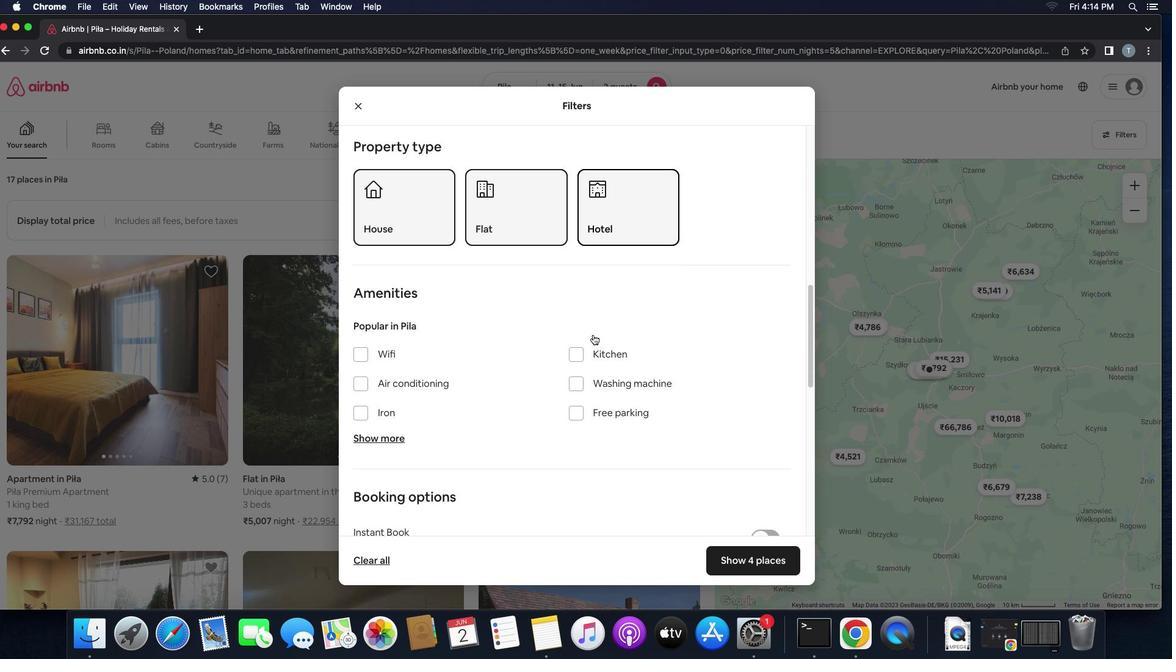 
Action: Mouse scrolled (585, 340) with delta (-20, 65)
Screenshot: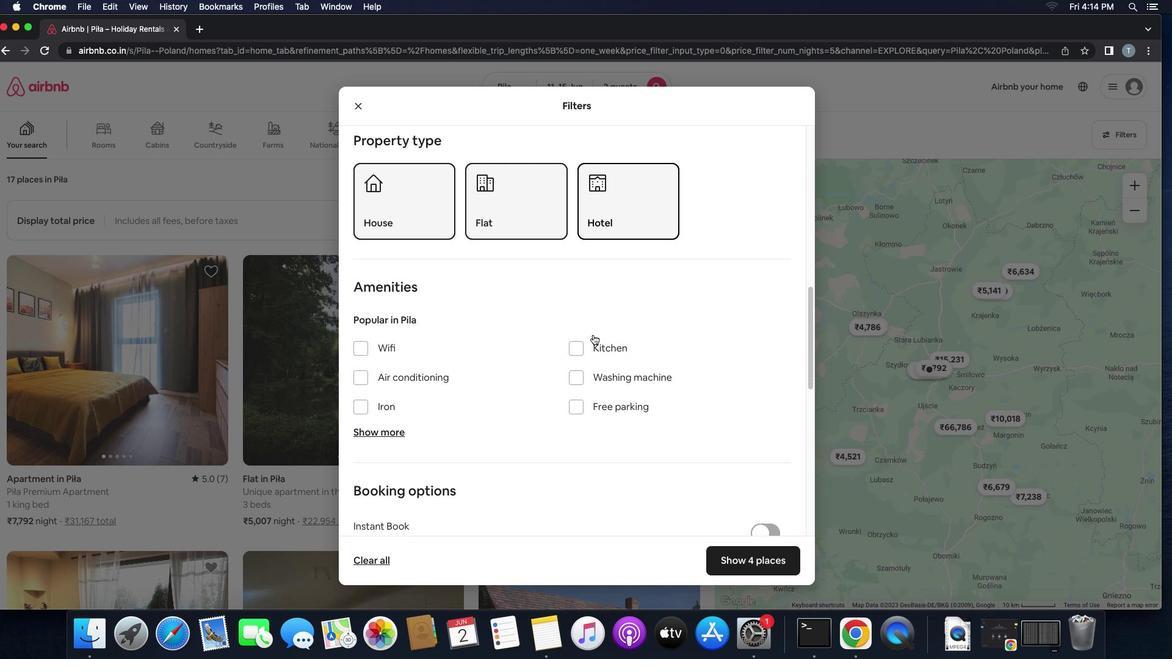 
Action: Mouse scrolled (585, 340) with delta (-20, 64)
Screenshot: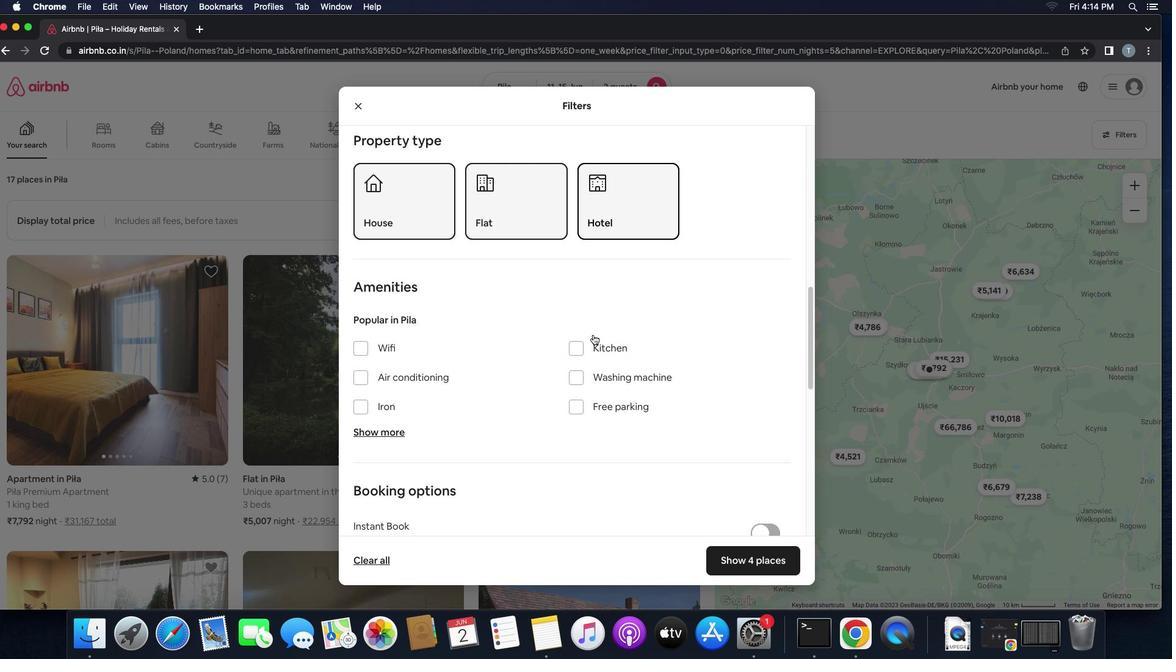 
Action: Mouse scrolled (585, 340) with delta (-20, 65)
Screenshot: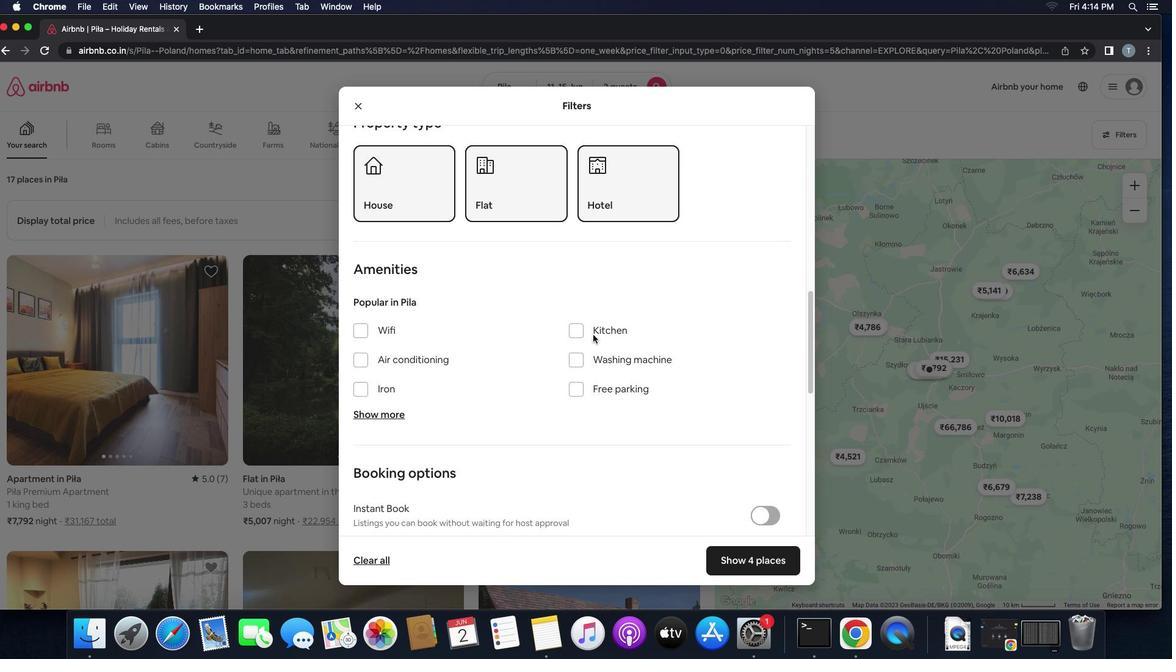 
Action: Mouse scrolled (585, 340) with delta (-20, 65)
Screenshot: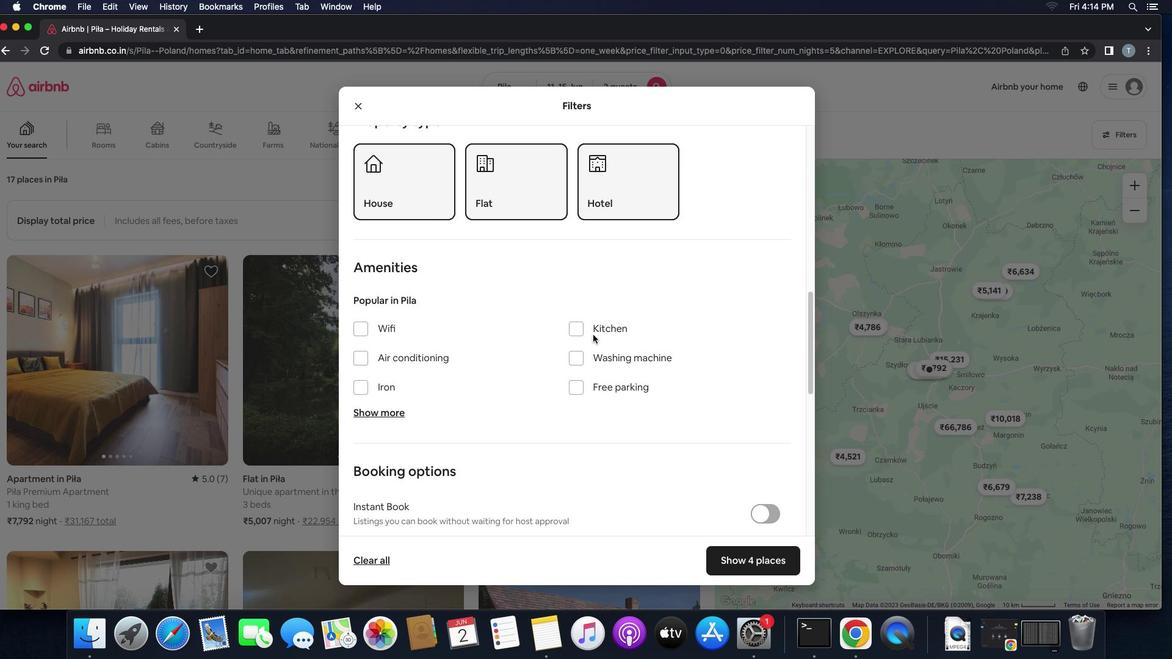 
Action: Mouse scrolled (585, 340) with delta (-20, 65)
Screenshot: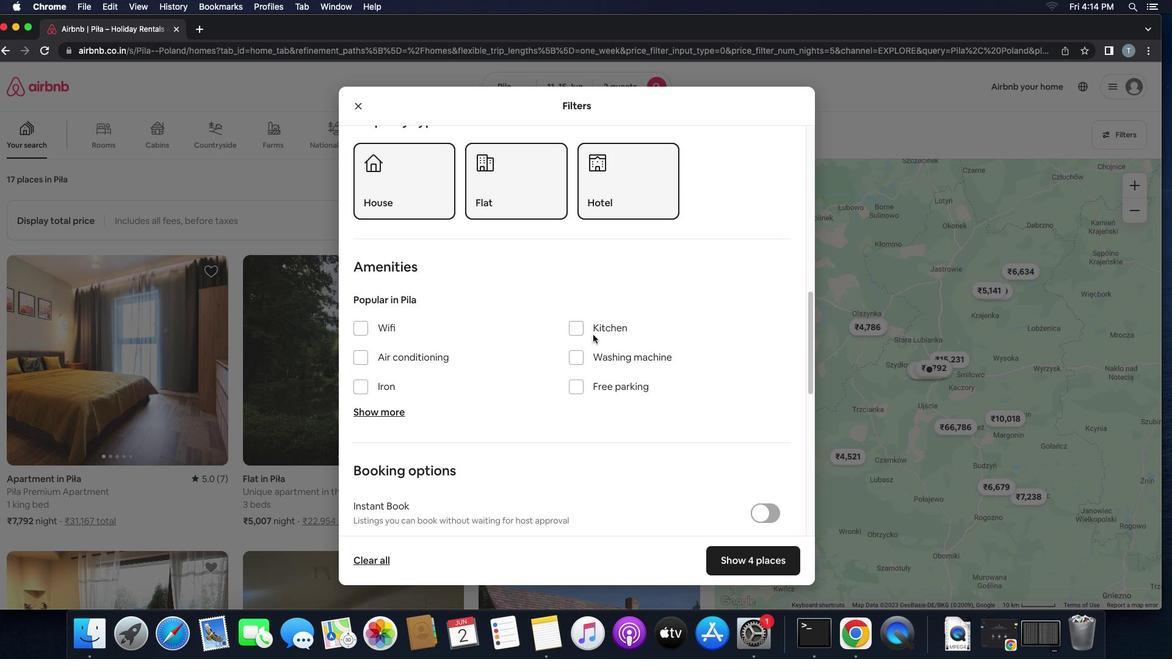 
Action: Mouse scrolled (585, 340) with delta (-20, 65)
Screenshot: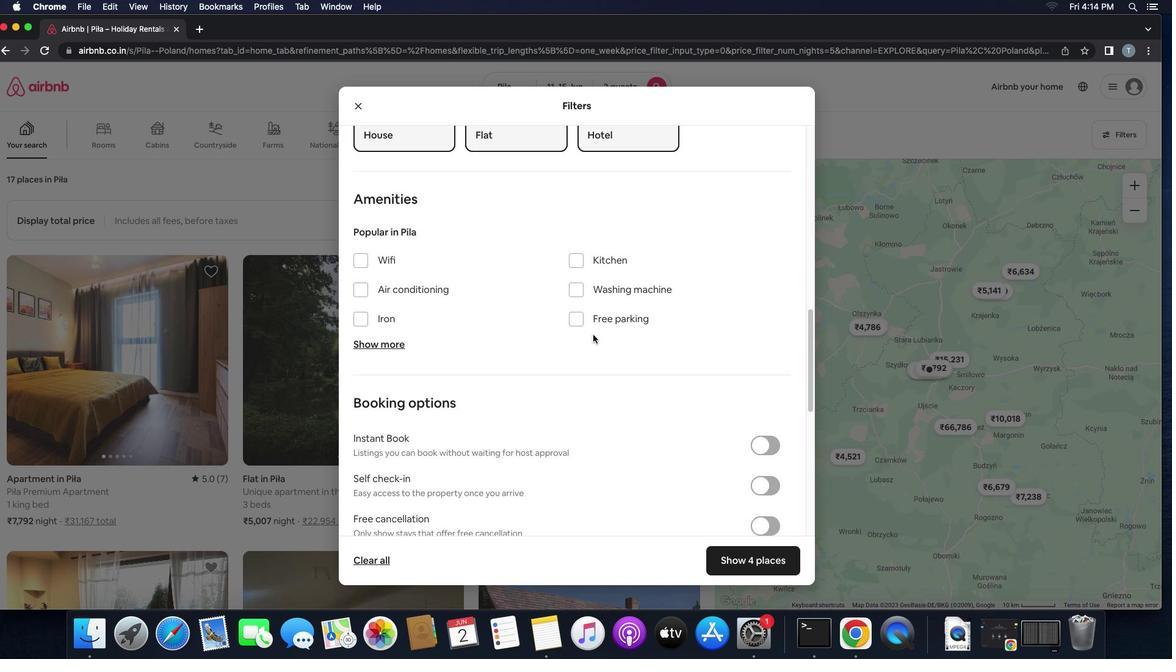 
Action: Mouse scrolled (585, 340) with delta (-20, 65)
Screenshot: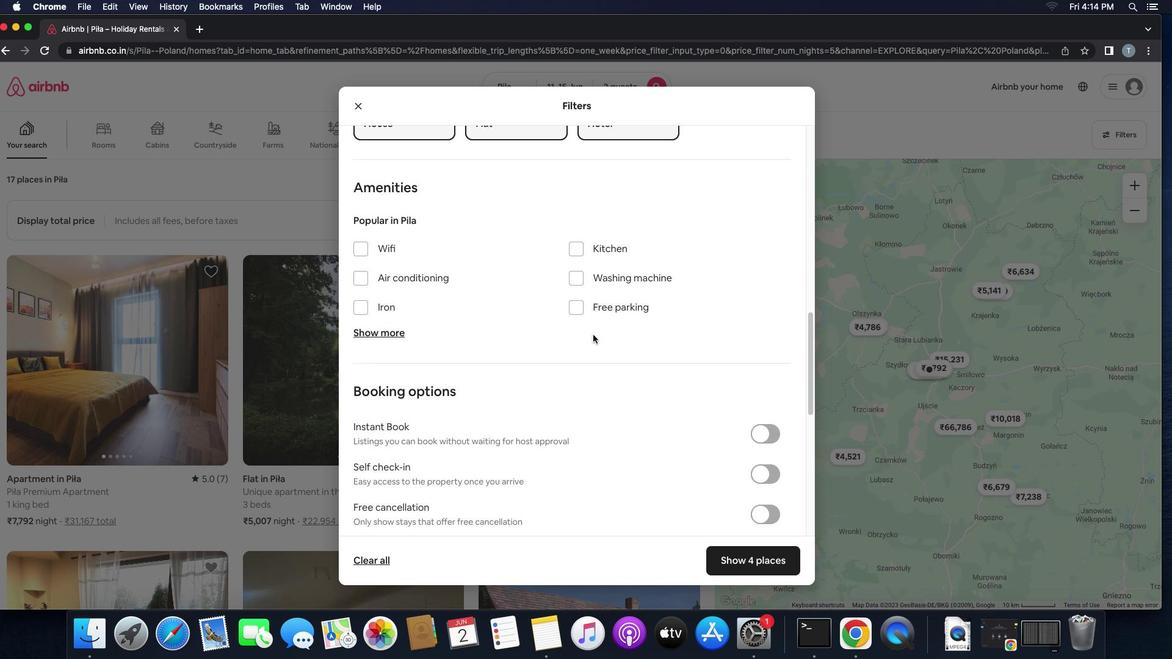 
Action: Mouse scrolled (585, 340) with delta (-20, 65)
Screenshot: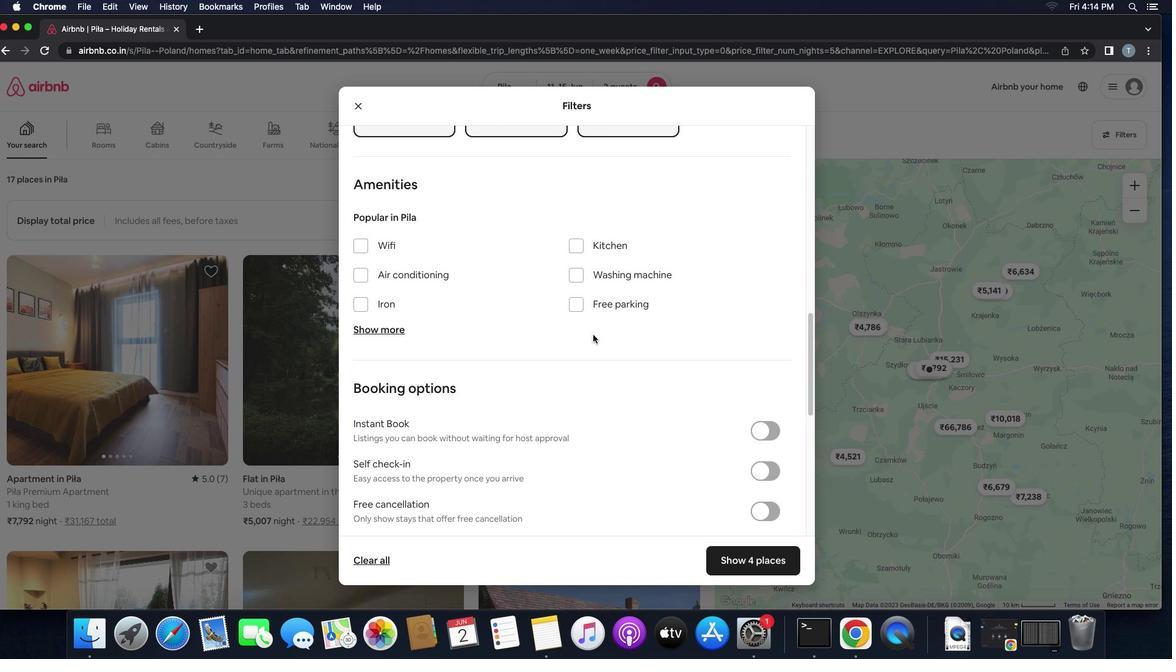 
Action: Mouse scrolled (585, 340) with delta (-20, 65)
Screenshot: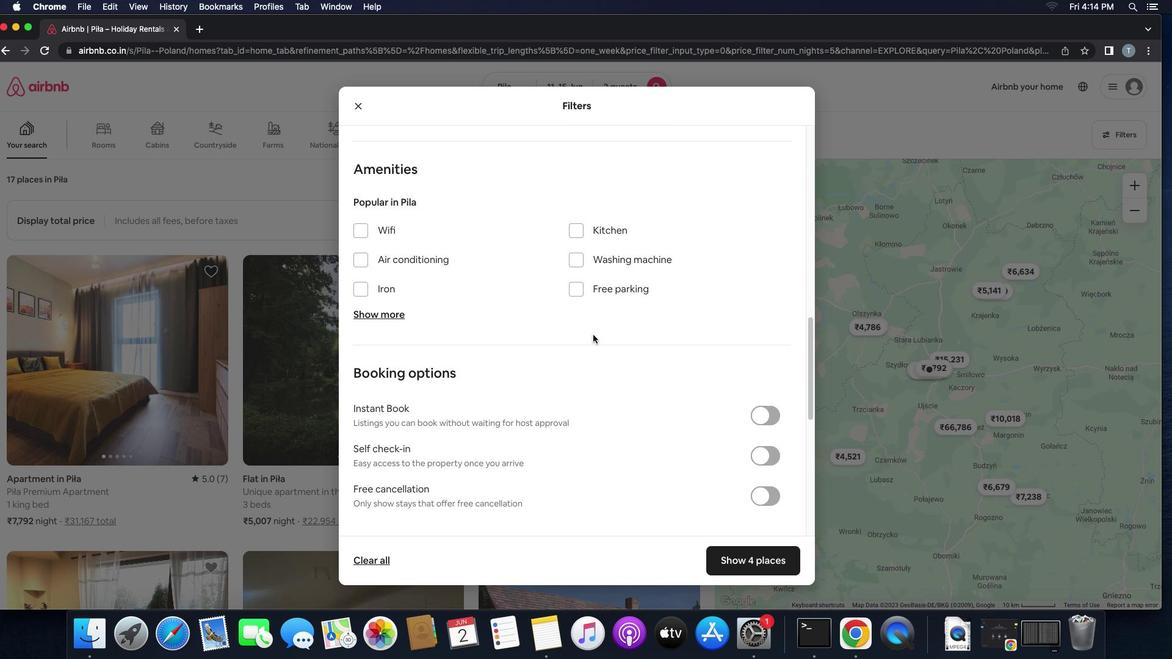 
Action: Mouse scrolled (585, 340) with delta (-20, 65)
Screenshot: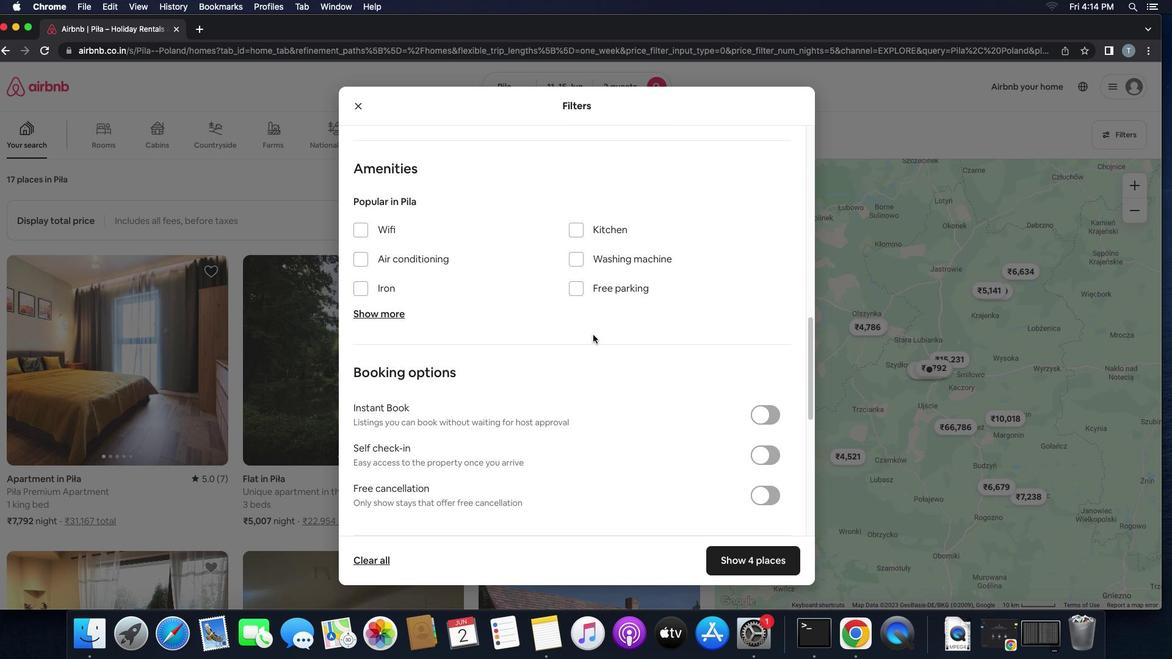 
Action: Mouse scrolled (585, 340) with delta (-20, 65)
Screenshot: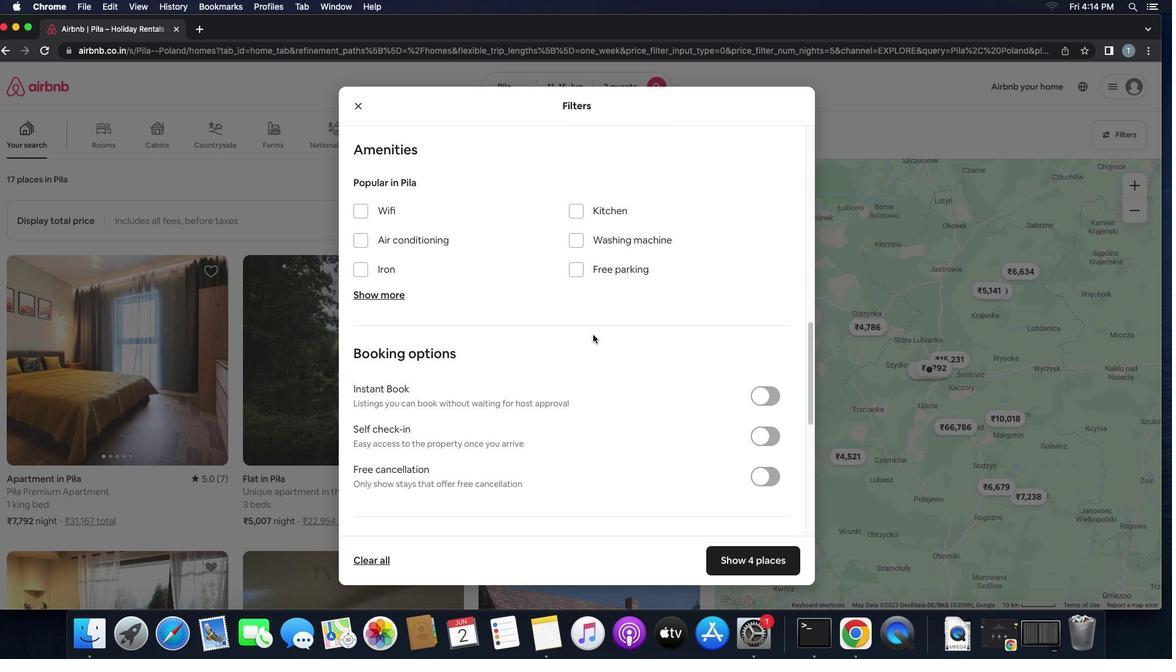
Action: Mouse scrolled (585, 340) with delta (-20, 65)
Screenshot: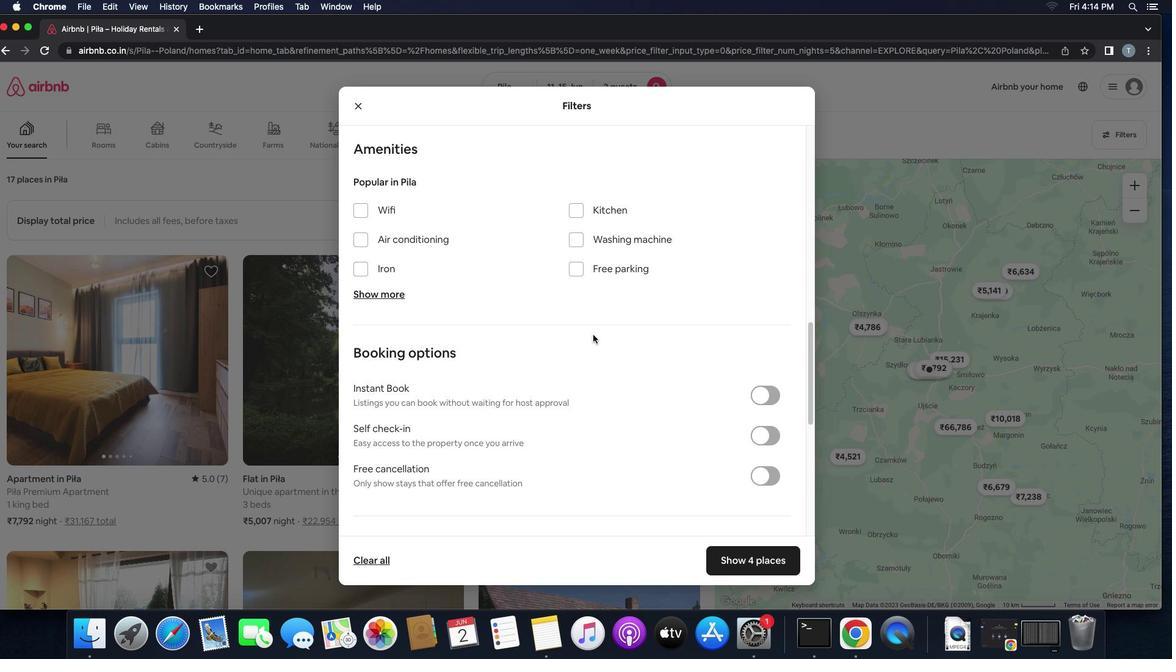 
Action: Mouse scrolled (585, 340) with delta (-20, 65)
Screenshot: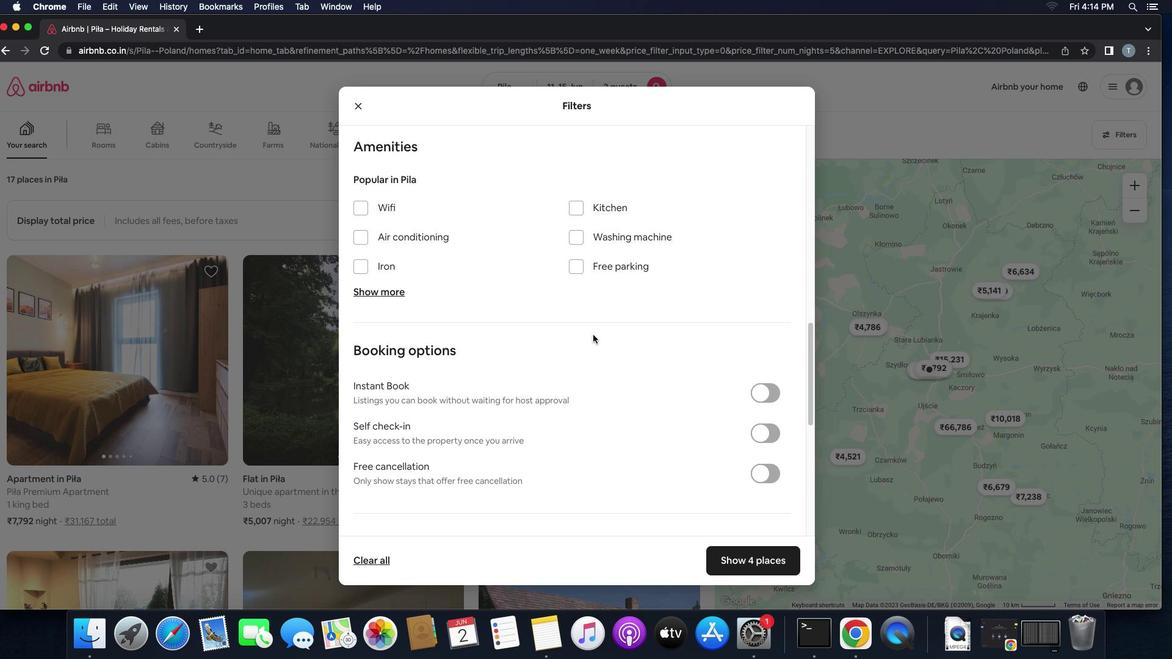 
Action: Mouse moved to (568, 266)
Screenshot: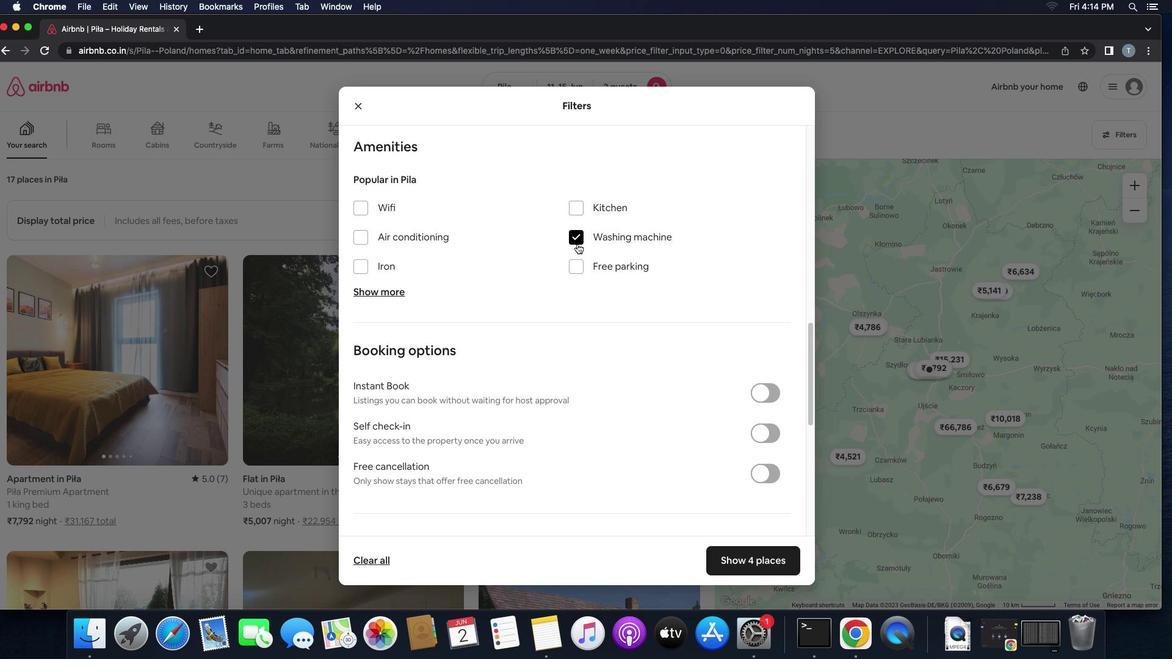 
Action: Mouse pressed left at (568, 266)
Screenshot: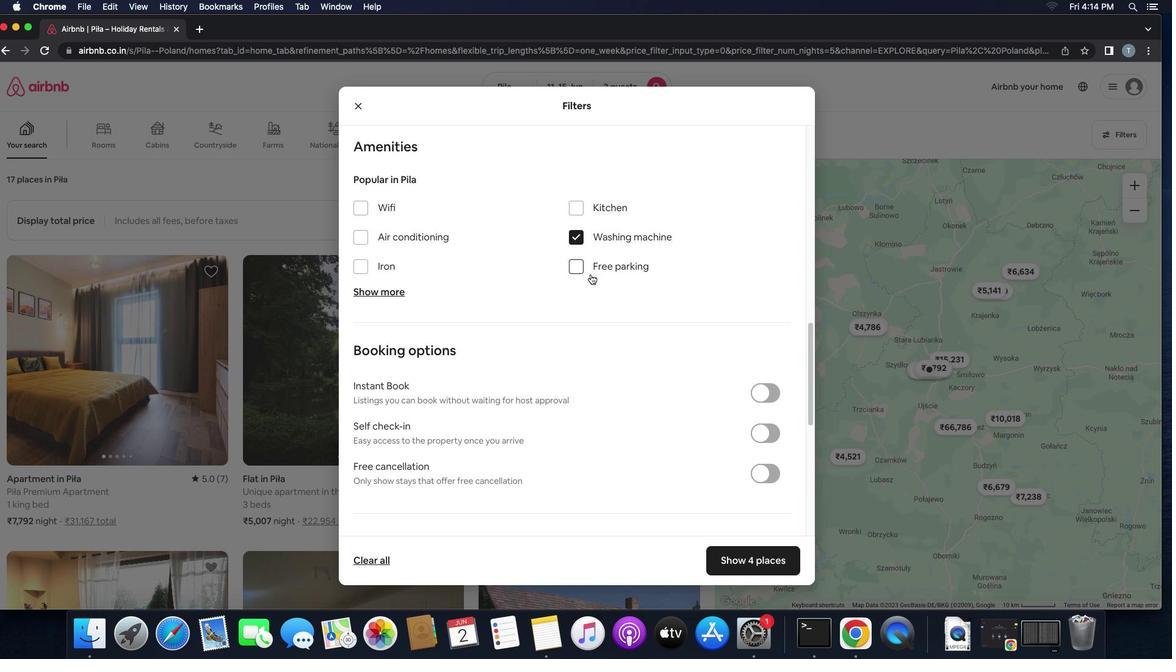 
Action: Mouse moved to (590, 320)
Screenshot: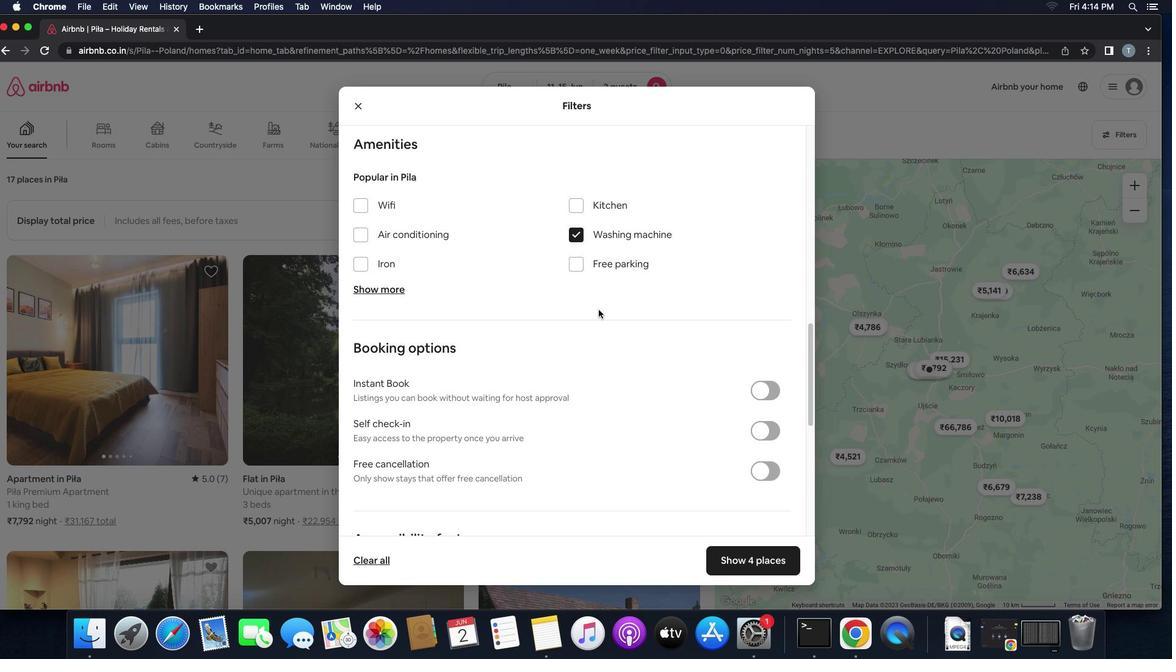 
Action: Mouse scrolled (590, 320) with delta (-20, 65)
Screenshot: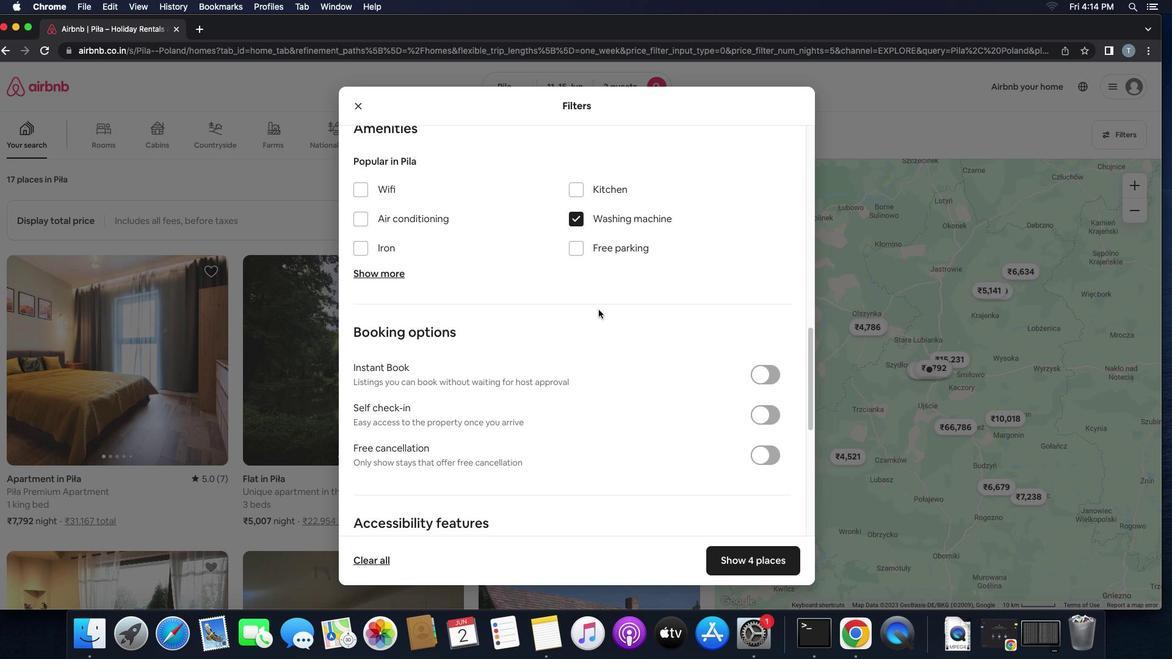 
Action: Mouse scrolled (590, 320) with delta (-20, 65)
Screenshot: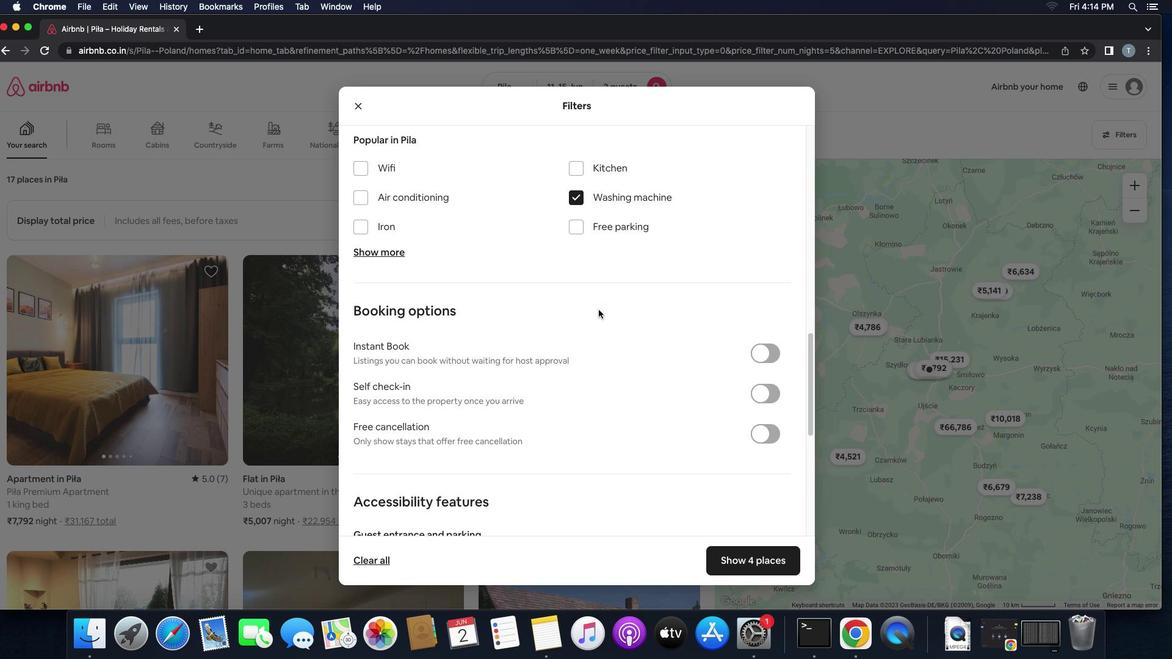 
Action: Mouse scrolled (590, 320) with delta (-20, 65)
Screenshot: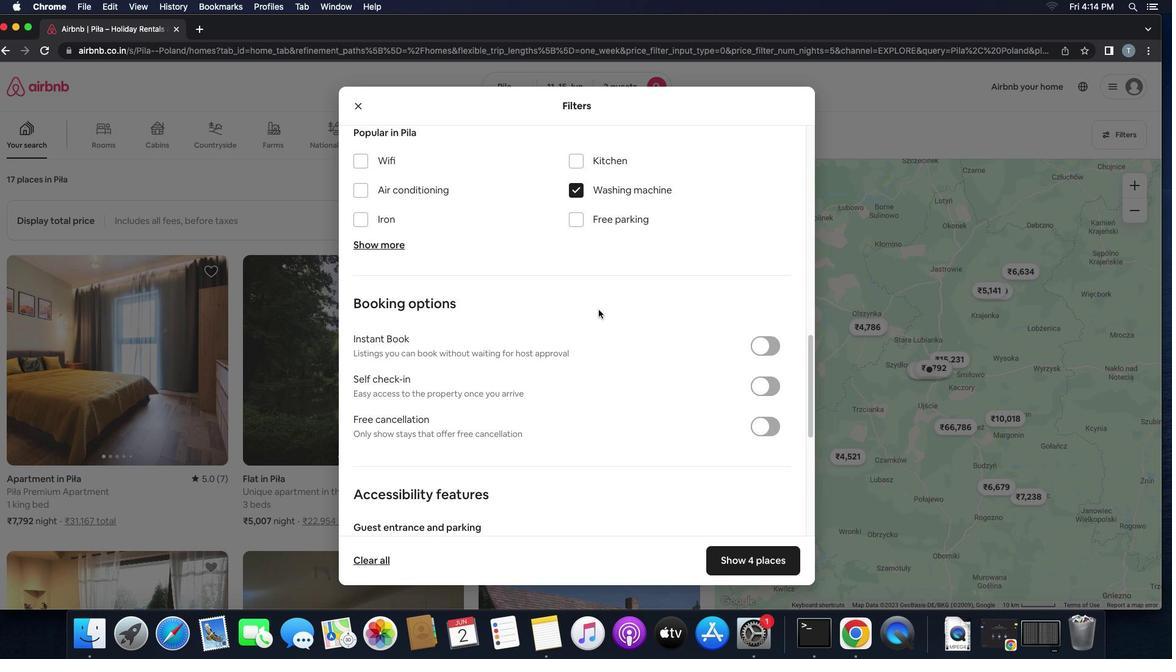 
Action: Mouse scrolled (590, 320) with delta (-20, 65)
Screenshot: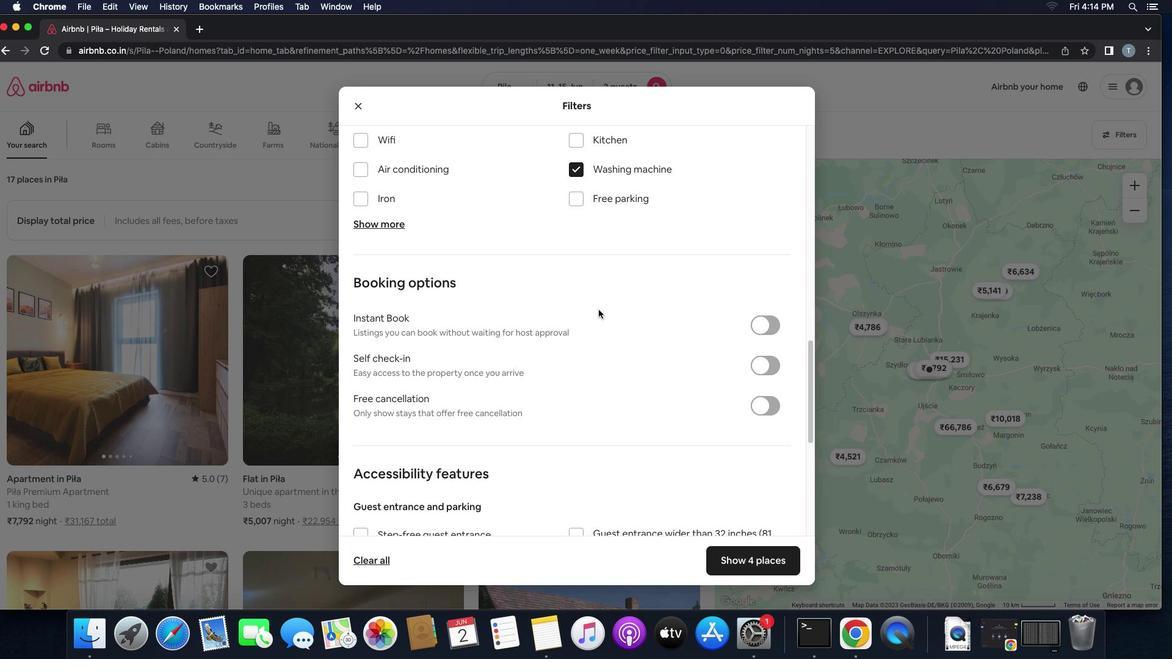 
Action: Mouse scrolled (590, 320) with delta (-20, 65)
Screenshot: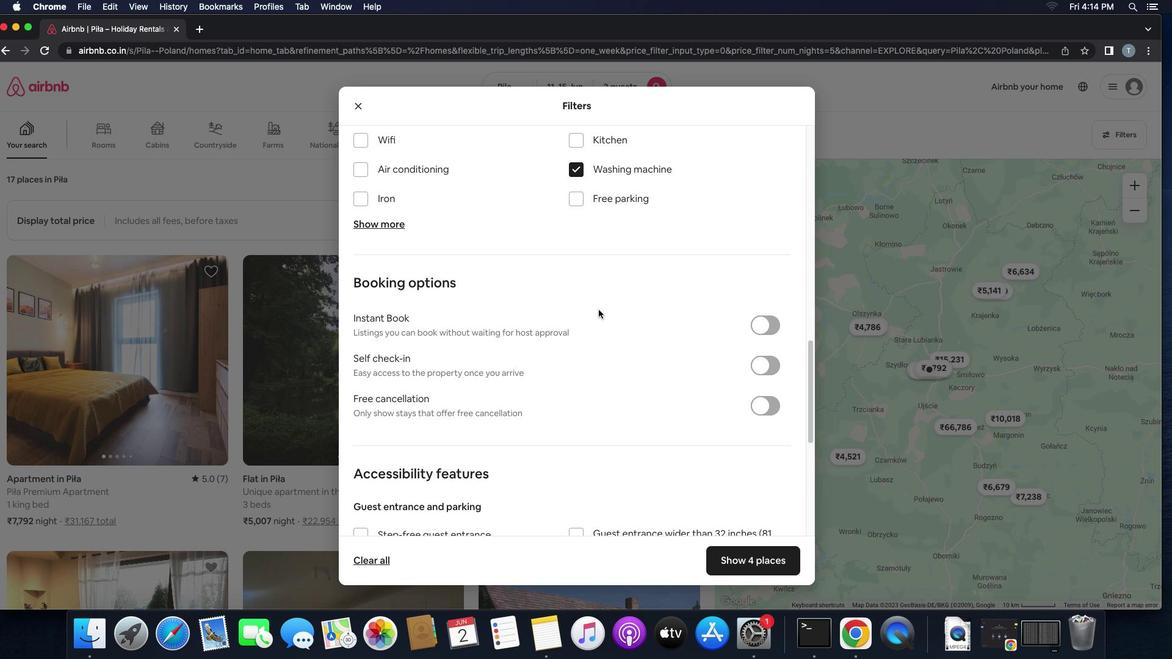 
Action: Mouse scrolled (590, 320) with delta (-20, 65)
Screenshot: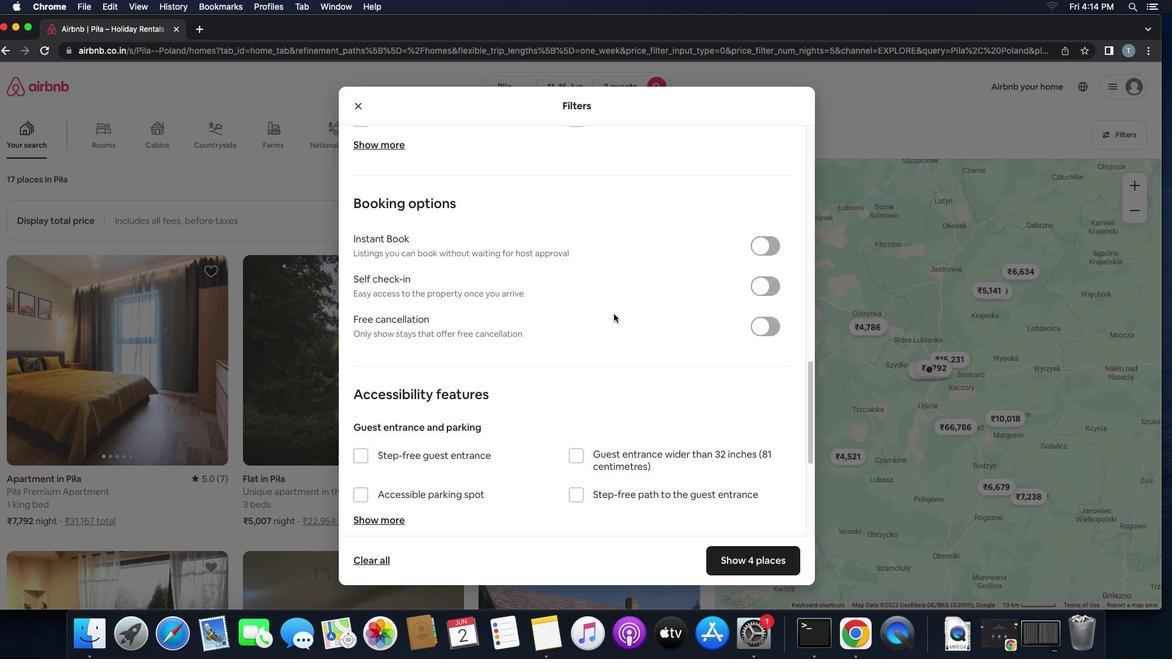 
Action: Mouse scrolled (590, 320) with delta (-20, 65)
Screenshot: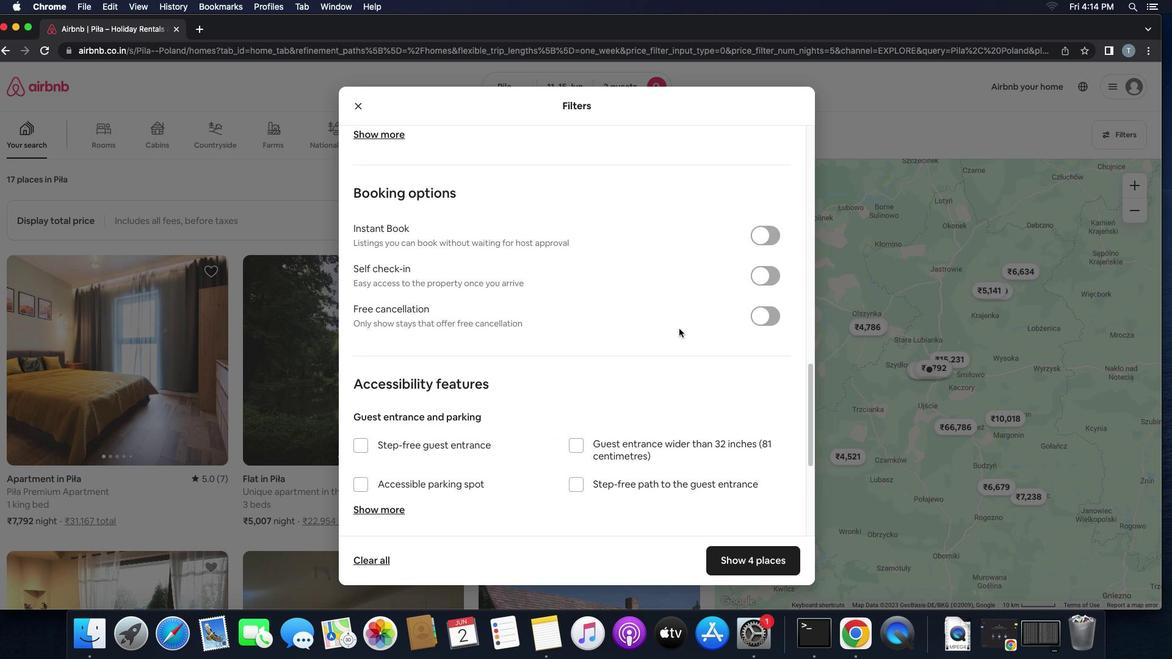 
Action: Mouse scrolled (590, 320) with delta (-20, 65)
Screenshot: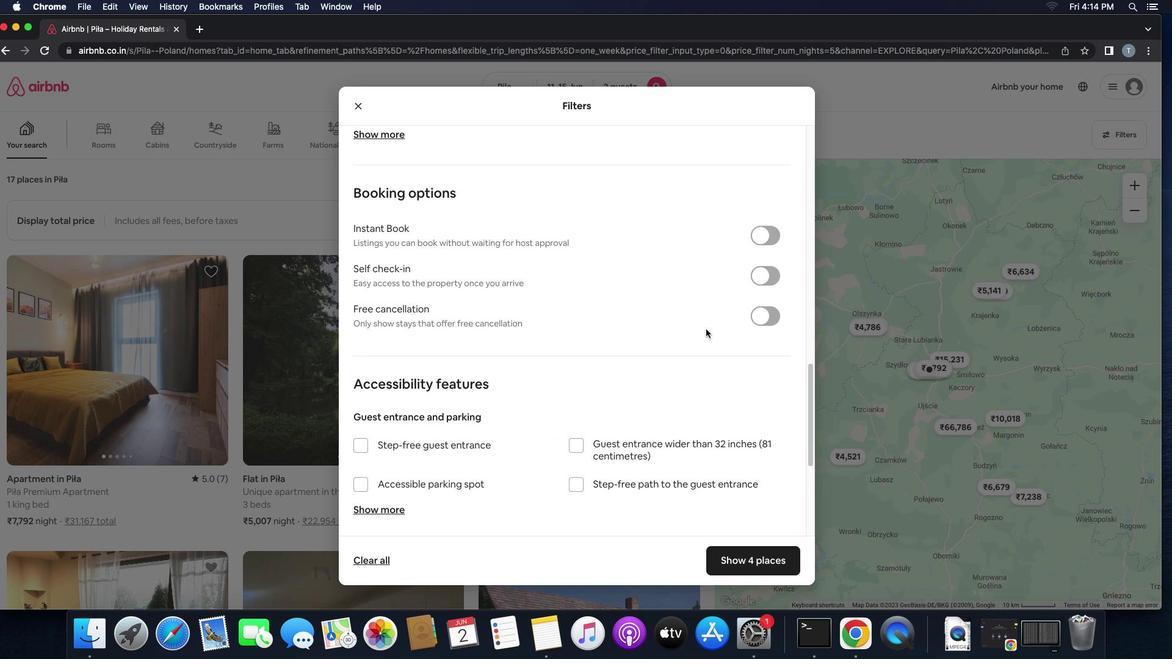 
Action: Mouse moved to (758, 290)
Screenshot: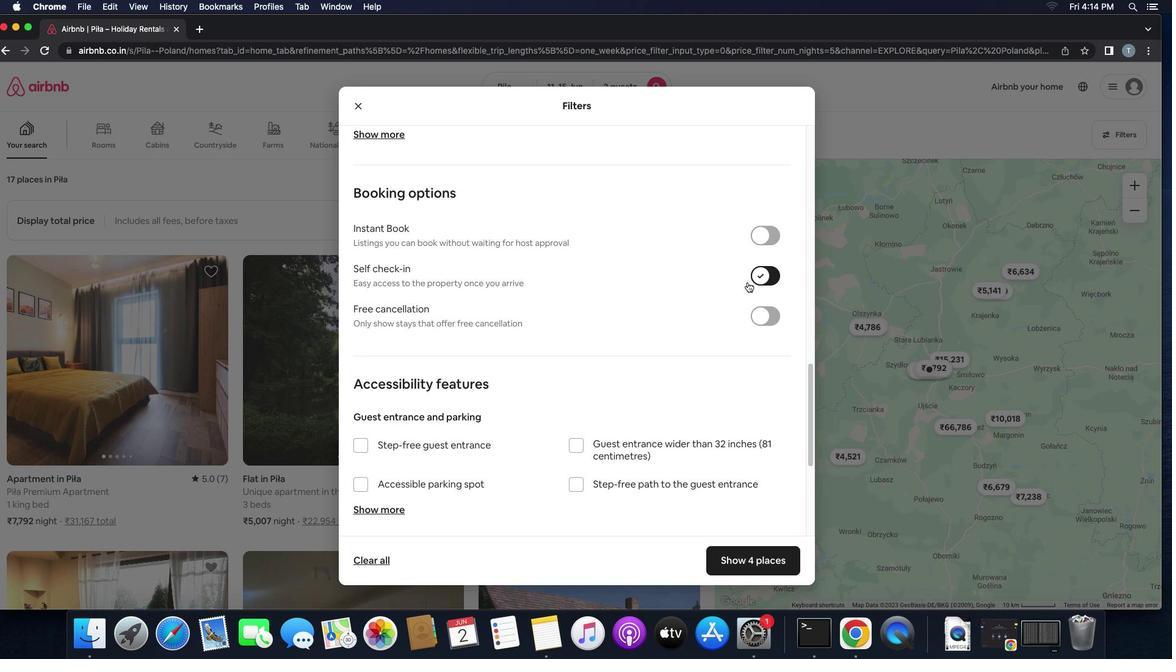 
Action: Mouse pressed left at (758, 290)
Screenshot: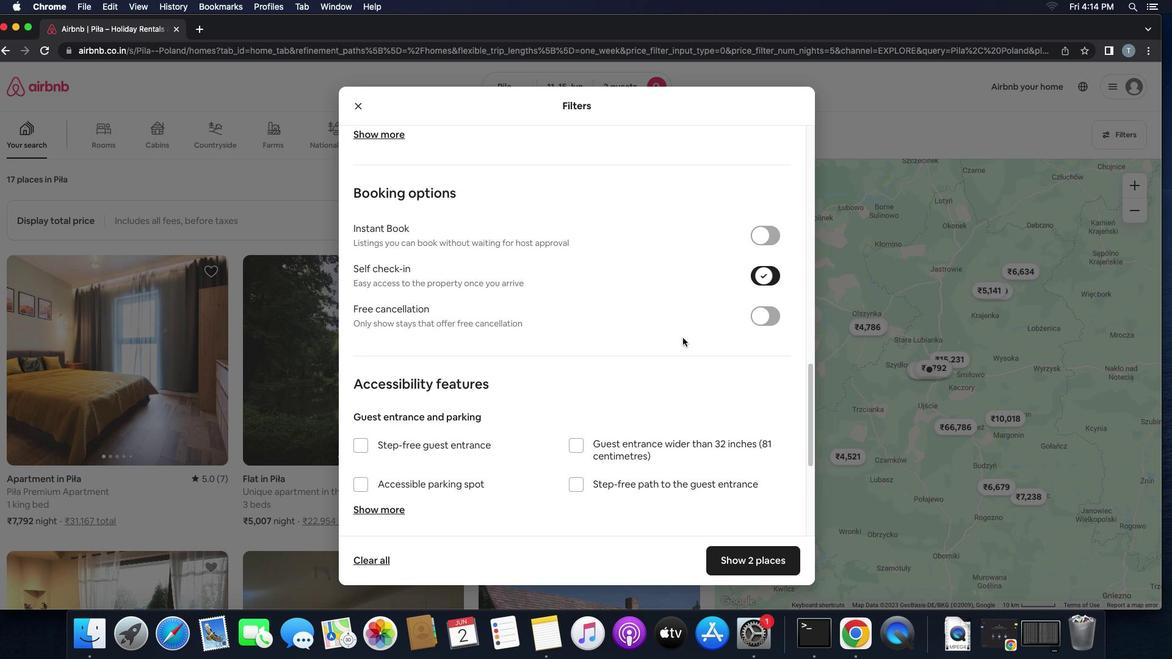 
Action: Mouse moved to (653, 361)
Screenshot: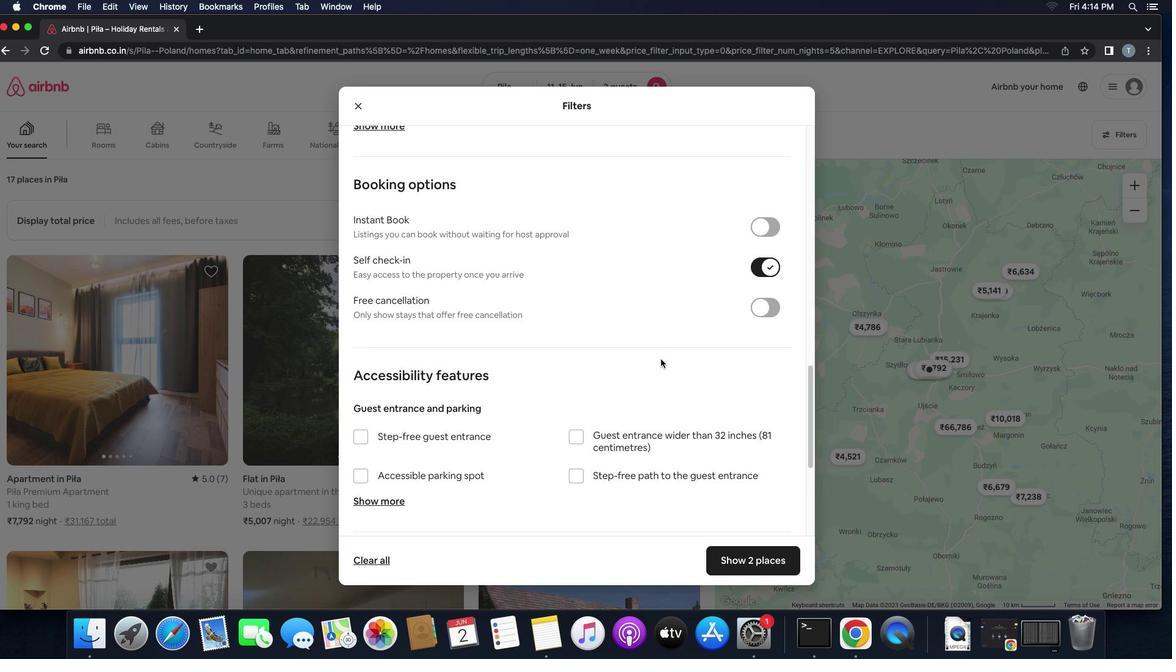
Action: Mouse scrolled (653, 361) with delta (-20, 65)
Screenshot: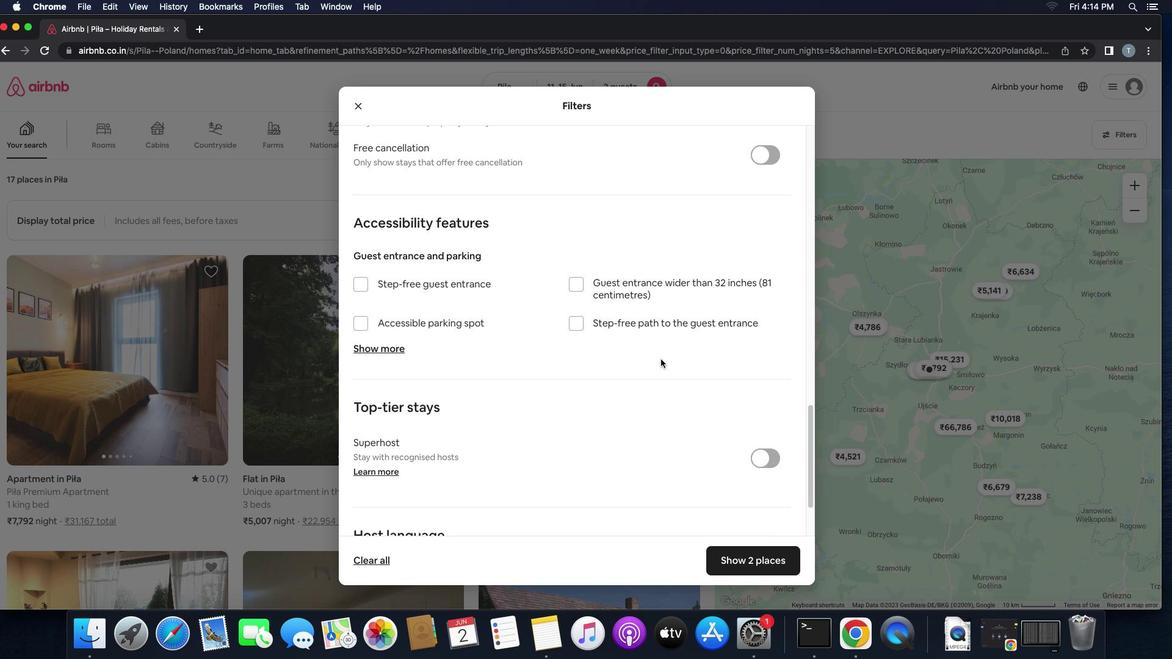 
Action: Mouse scrolled (653, 361) with delta (-20, 65)
Screenshot: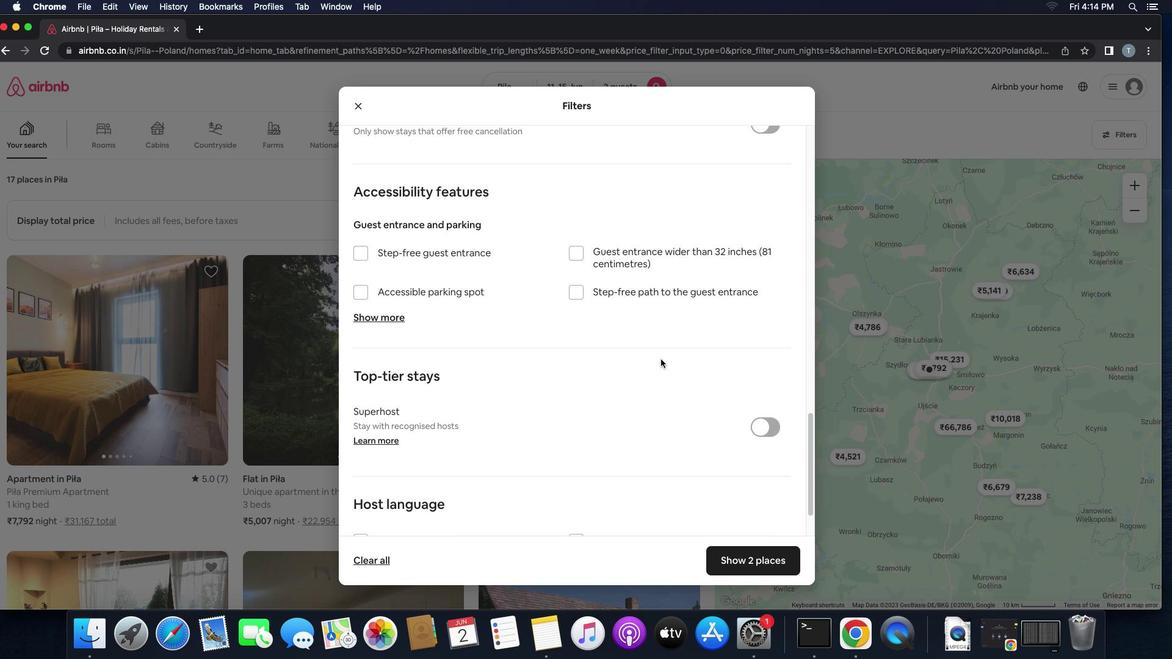 
Action: Mouse scrolled (653, 361) with delta (-20, 64)
Screenshot: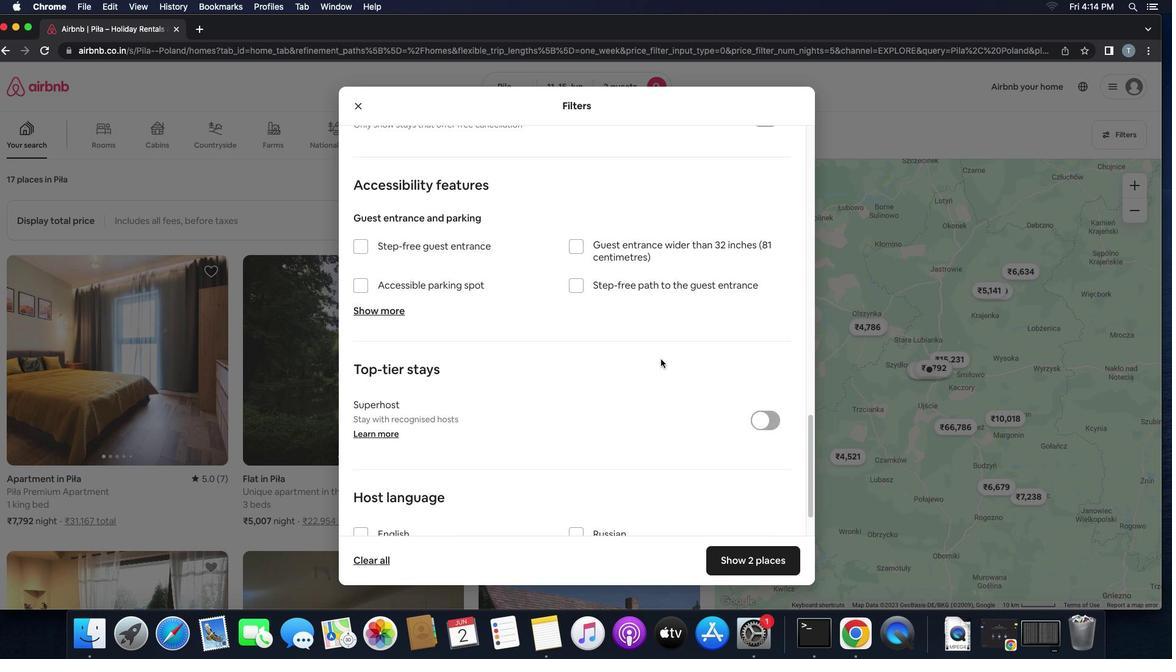 
Action: Mouse scrolled (653, 361) with delta (-20, 64)
Screenshot: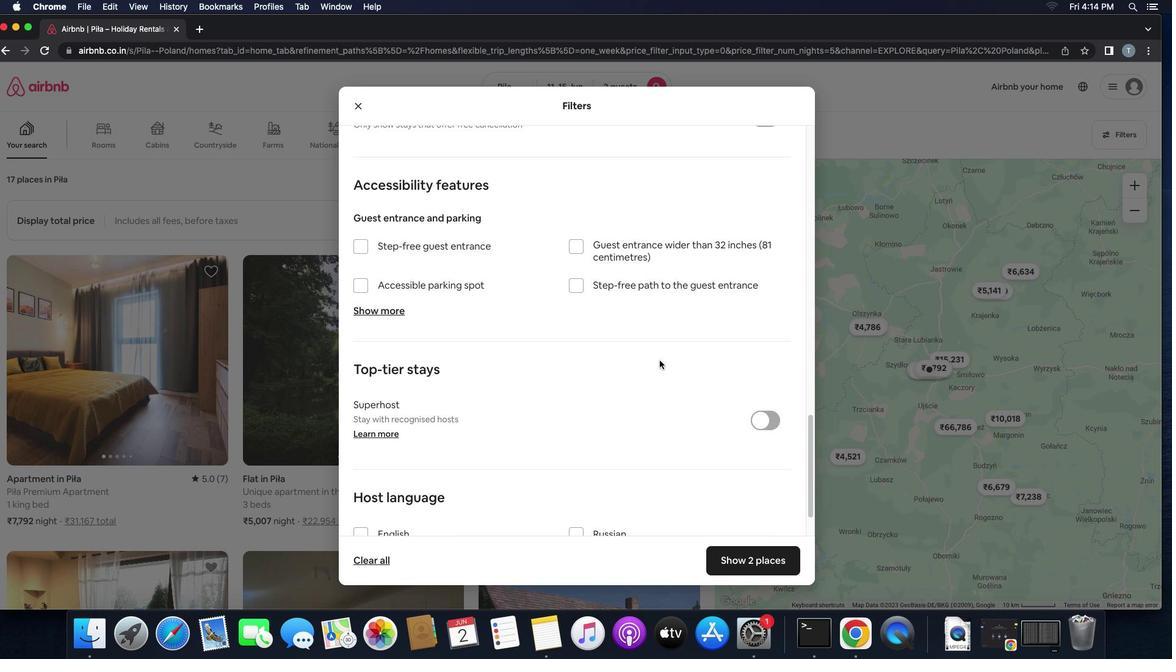 
Action: Mouse moved to (651, 362)
Screenshot: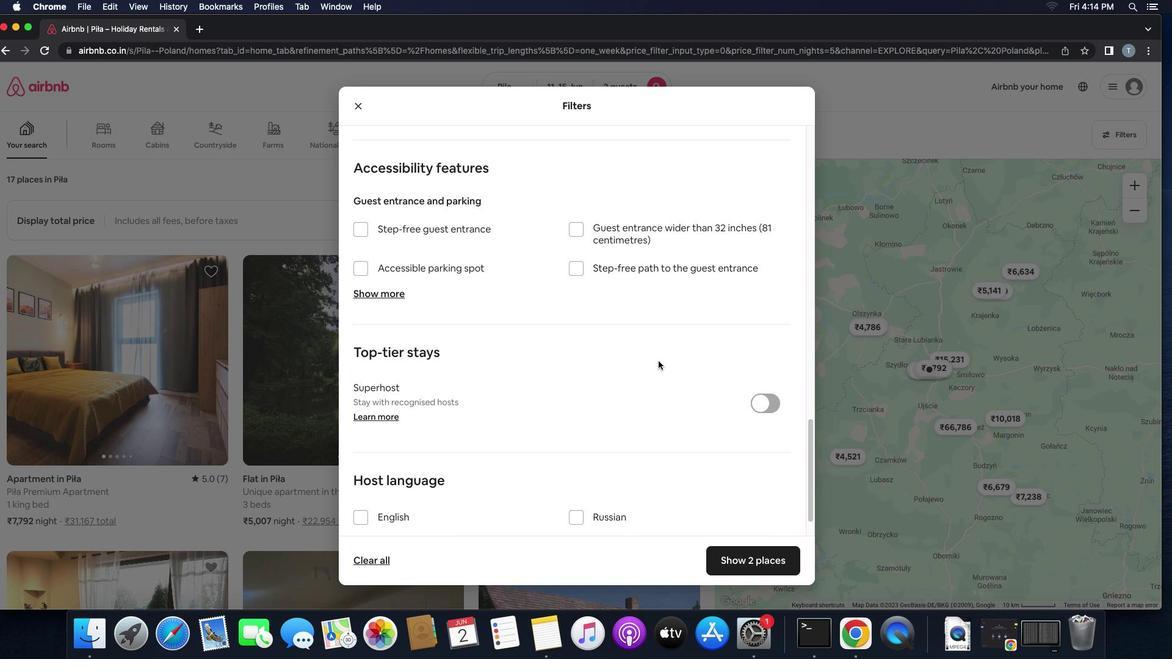 
Action: Mouse scrolled (651, 362) with delta (-20, 65)
Screenshot: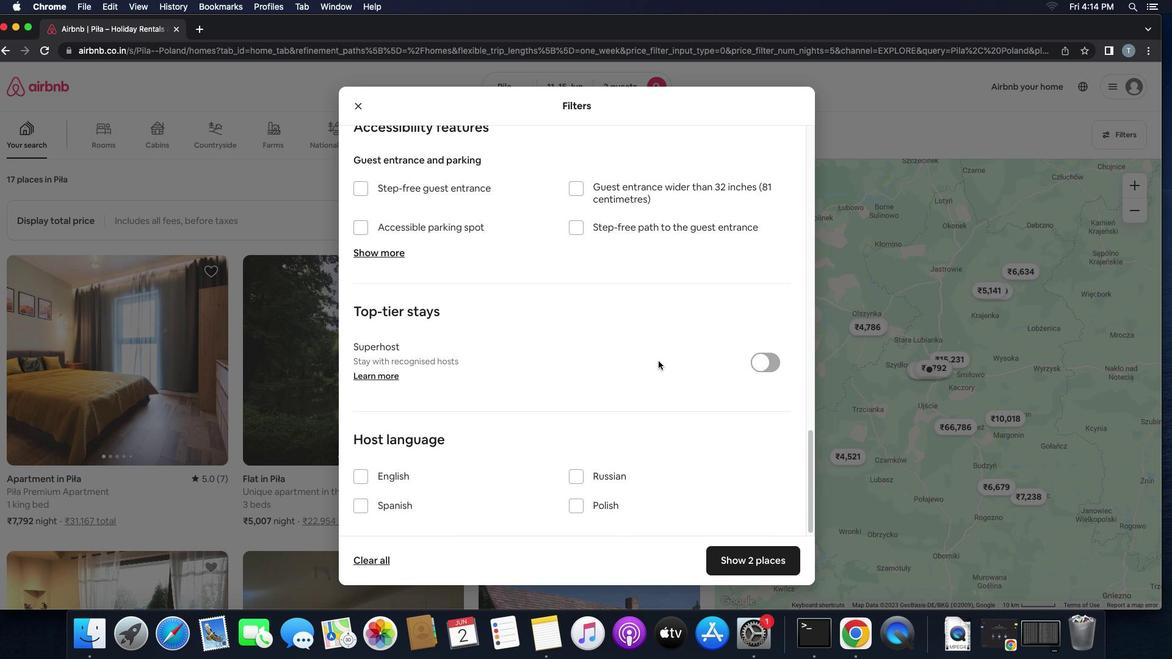 
Action: Mouse scrolled (651, 362) with delta (-20, 65)
Screenshot: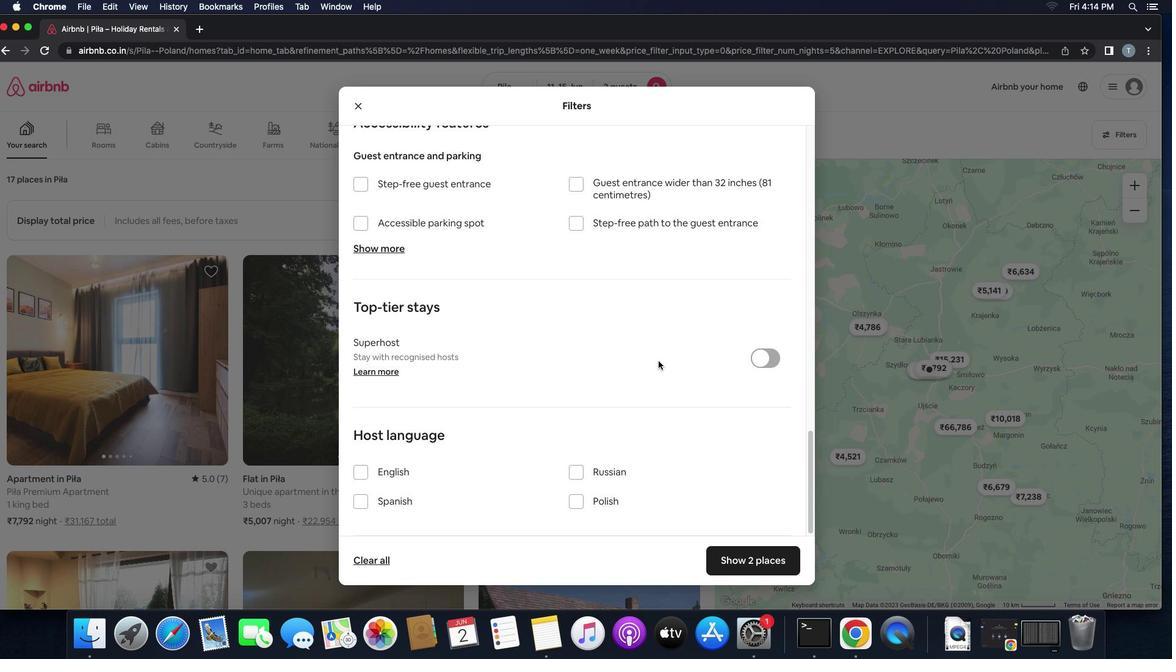 
Action: Mouse scrolled (651, 362) with delta (-20, 65)
Screenshot: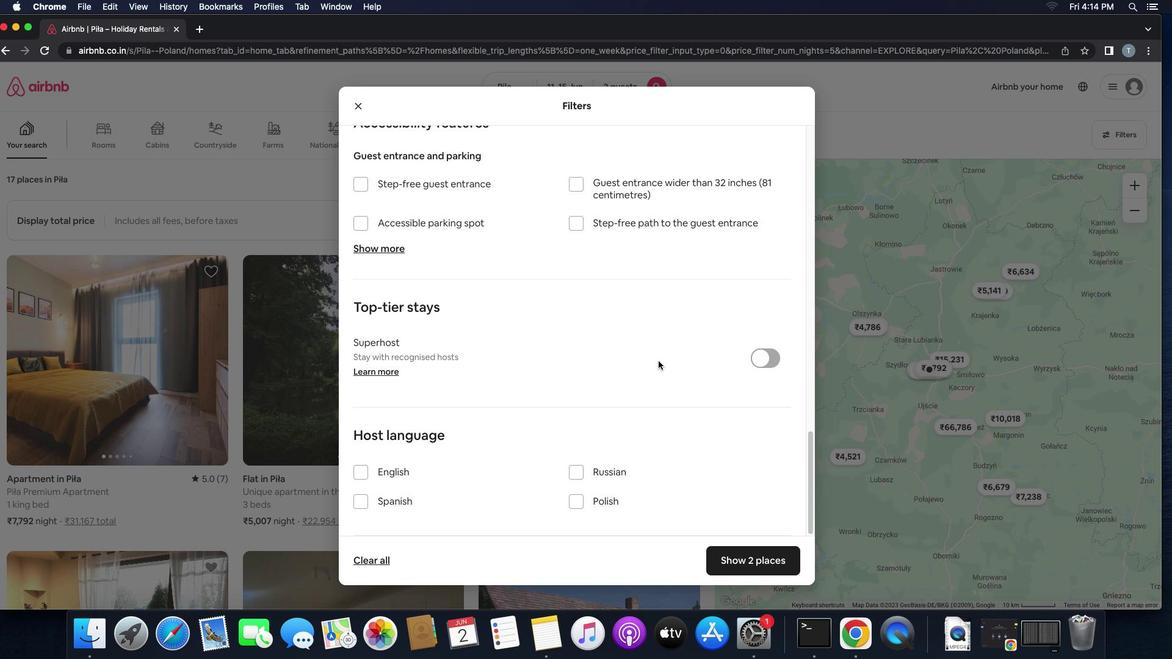 
Action: Mouse scrolled (651, 362) with delta (-20, 65)
Screenshot: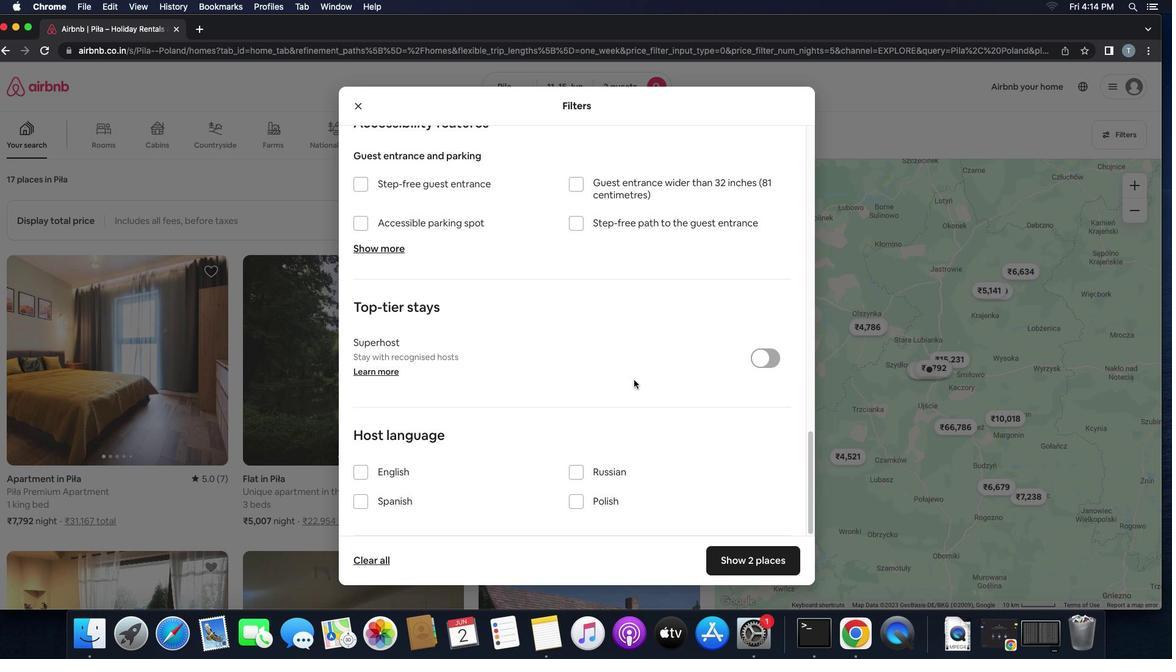 
Action: Mouse scrolled (651, 362) with delta (-20, 65)
Screenshot: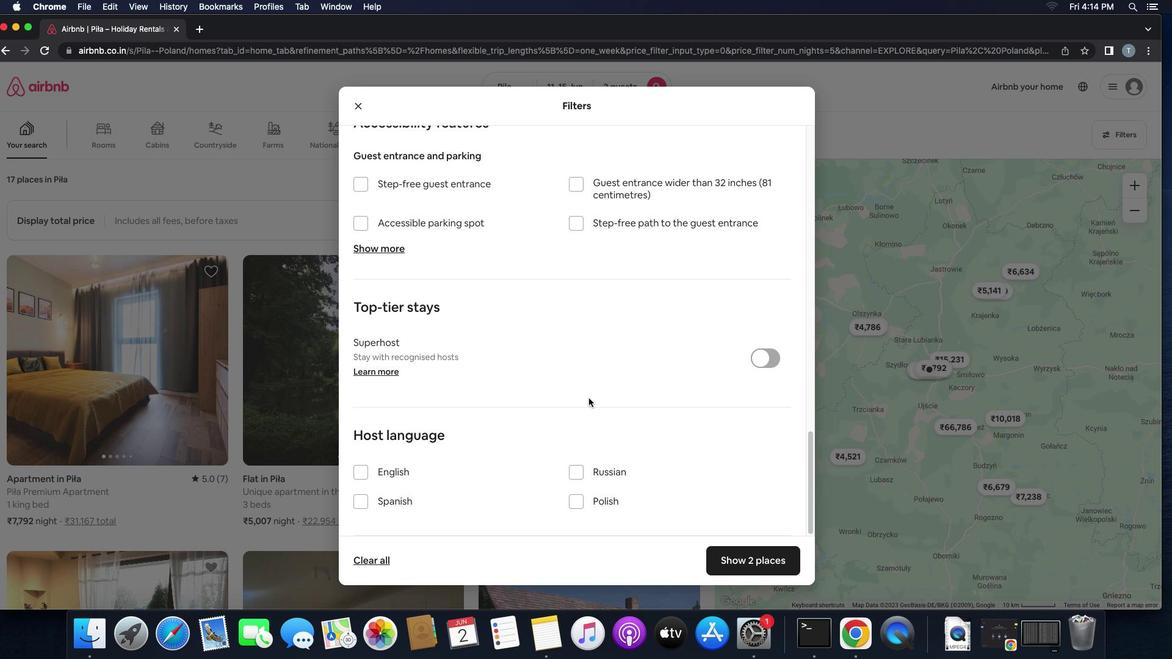 
Action: Mouse scrolled (651, 362) with delta (-20, 64)
Screenshot: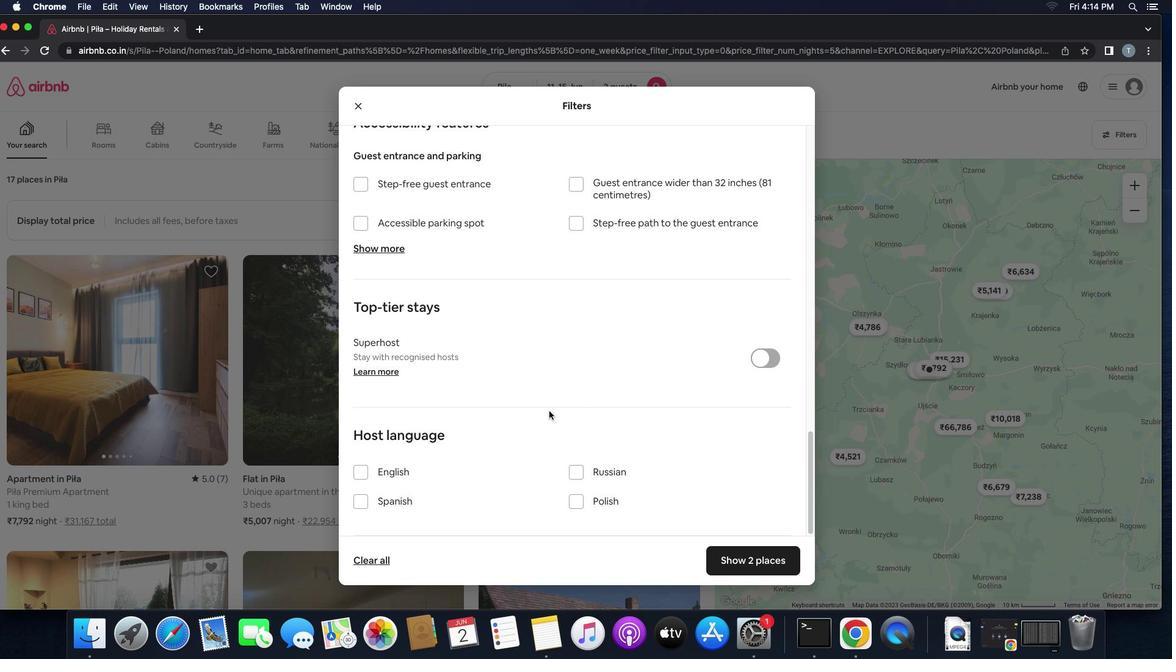 
Action: Mouse moved to (346, 450)
Screenshot: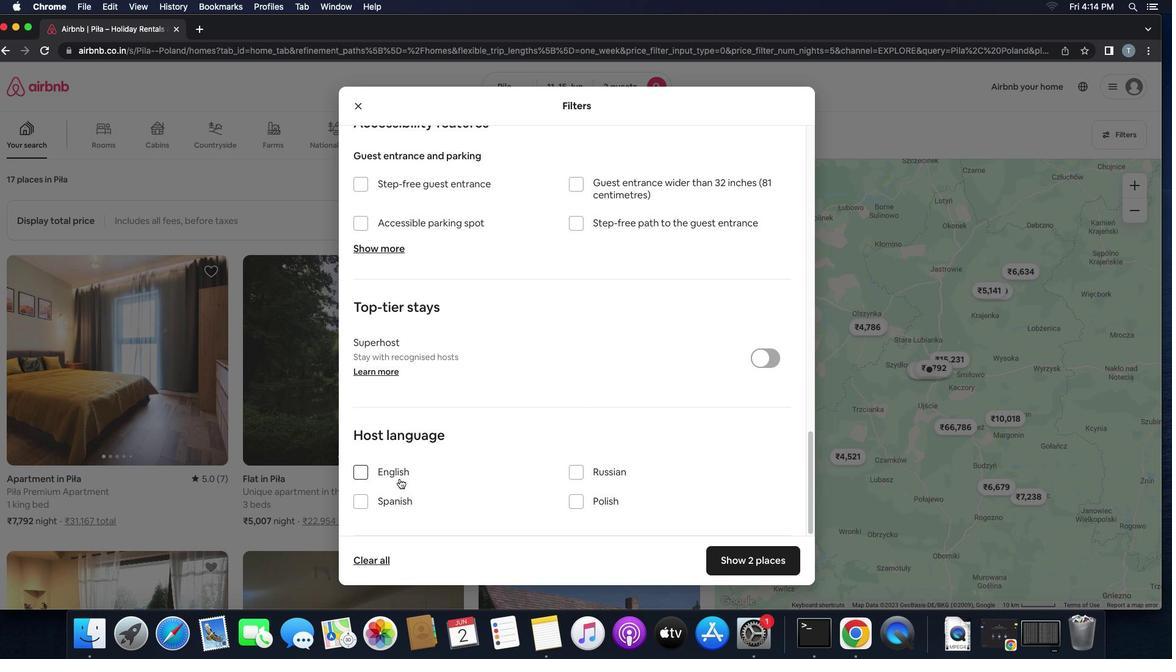 
Action: Mouse pressed left at (346, 450)
Screenshot: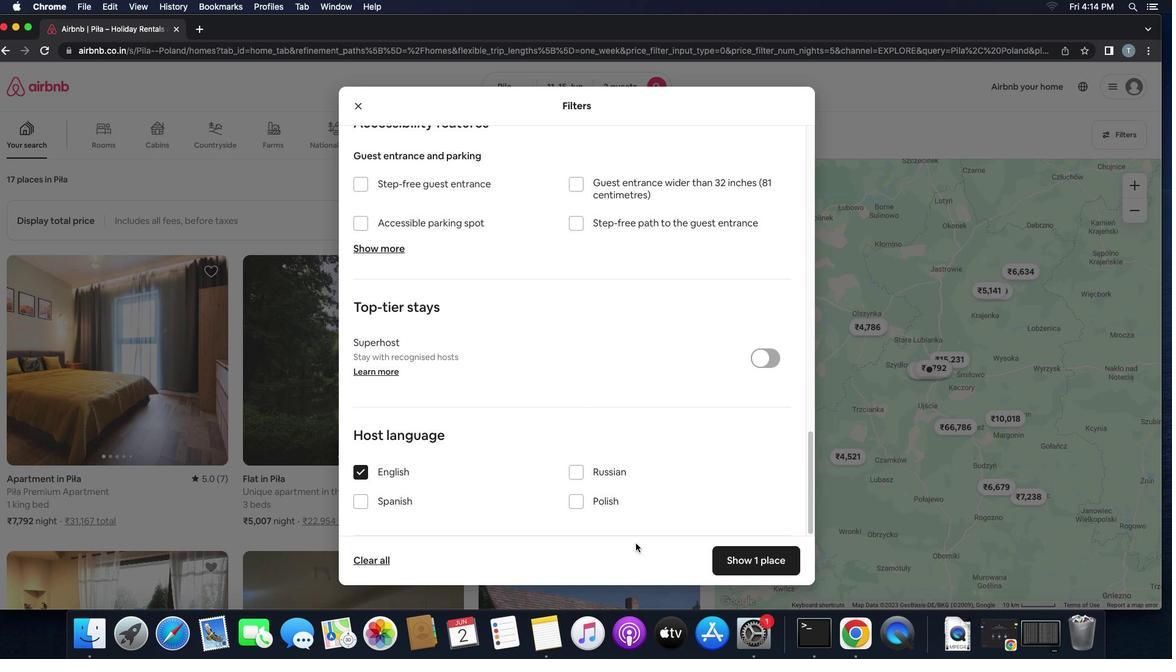 
Action: Mouse moved to (717, 521)
Screenshot: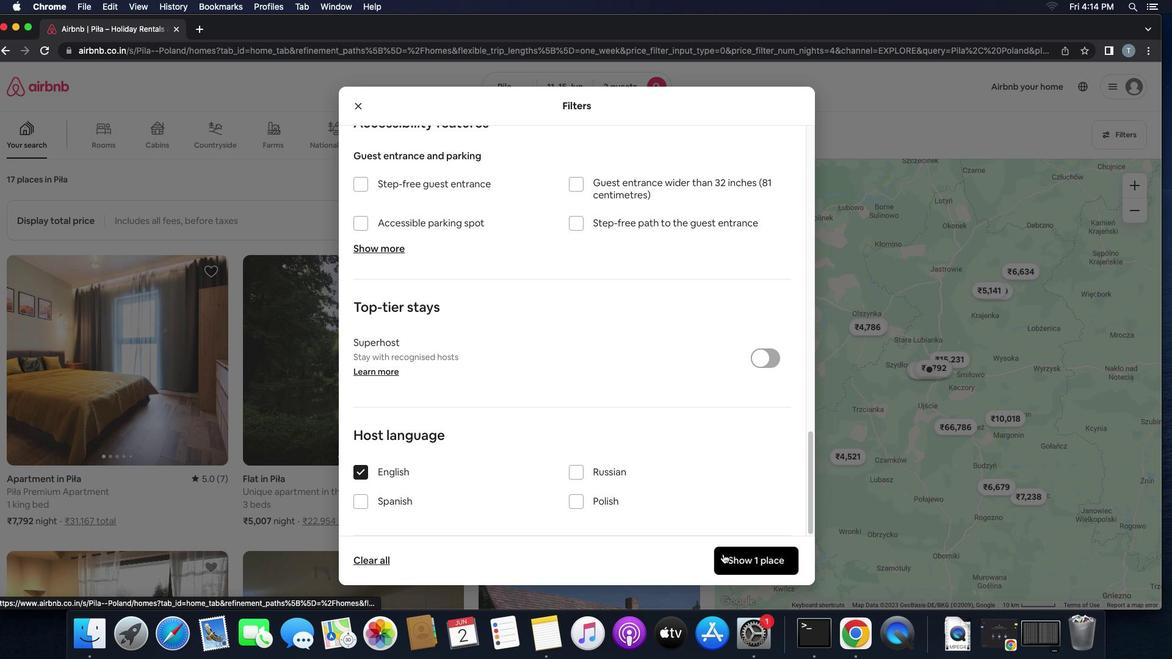 
Action: Mouse pressed left at (717, 521)
Screenshot: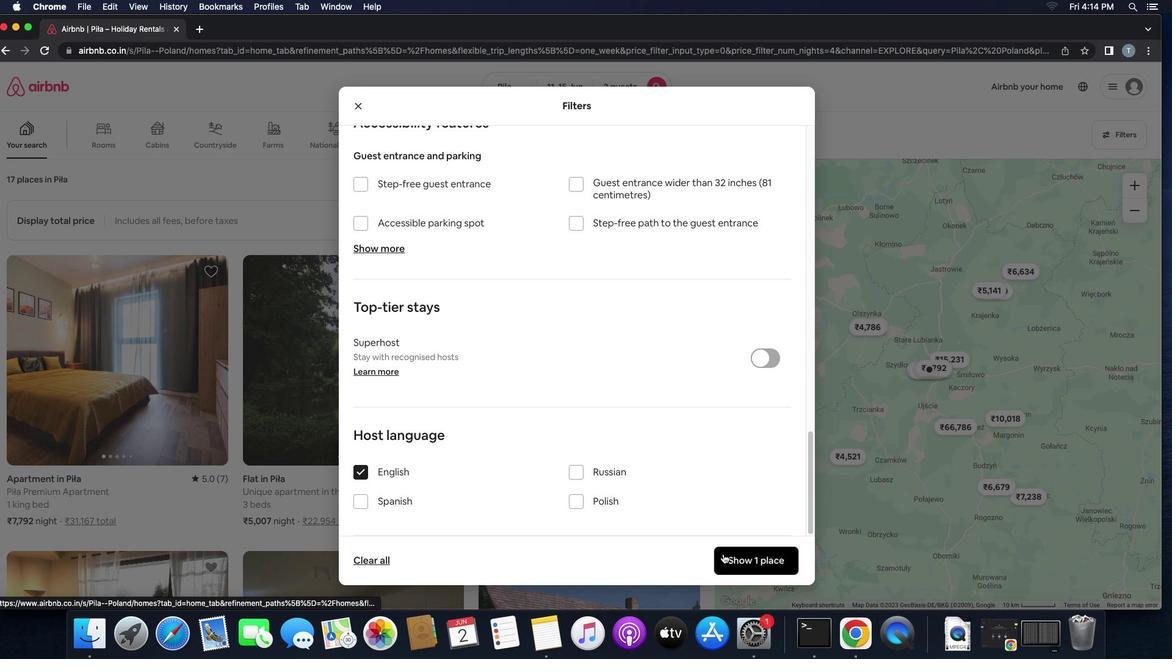 
Action: Mouse moved to (706, 514)
Screenshot: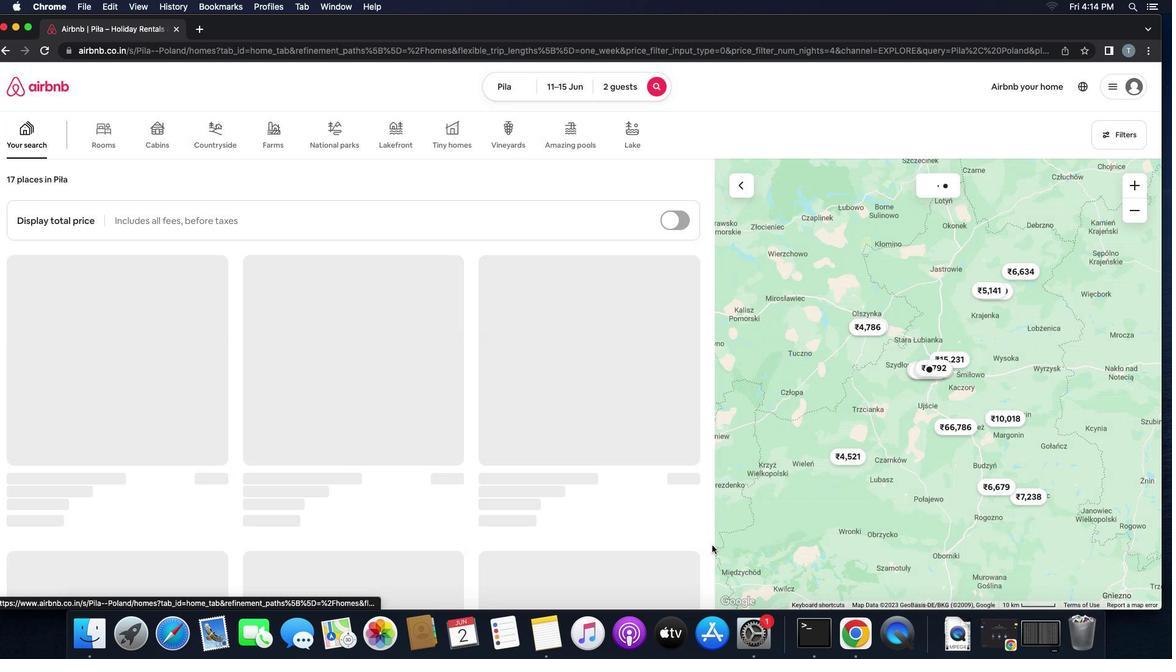 
